Task: Add a signature Julian Adams containing Have a great National Technology Day, Julian Adams to email address softage.8@softage.net and add a label Artificial intelligence
Action: Mouse moved to (1027, 68)
Screenshot: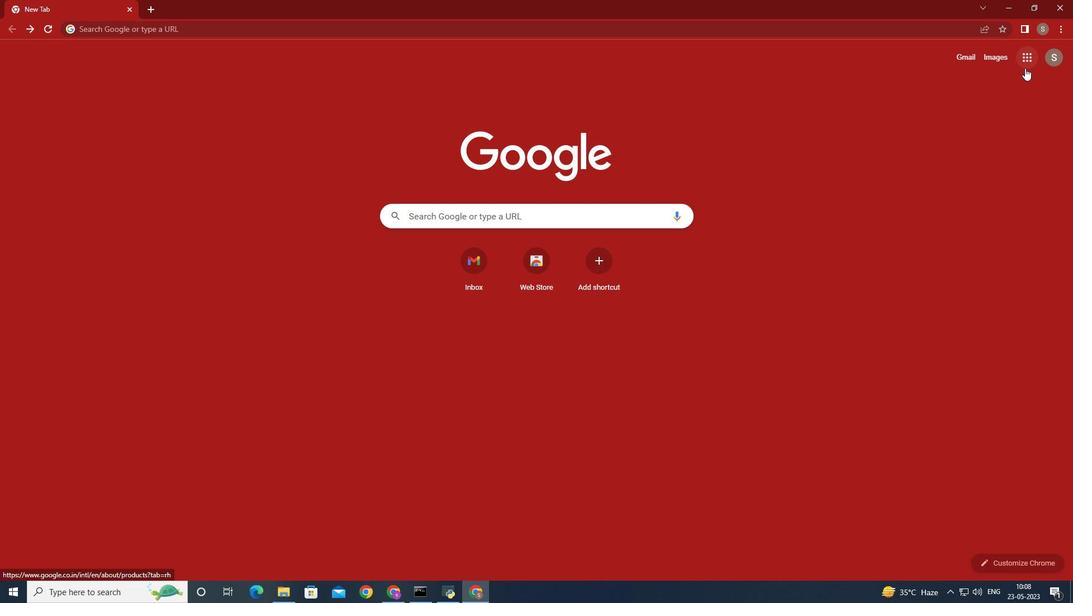 
Action: Mouse pressed left at (1027, 68)
Screenshot: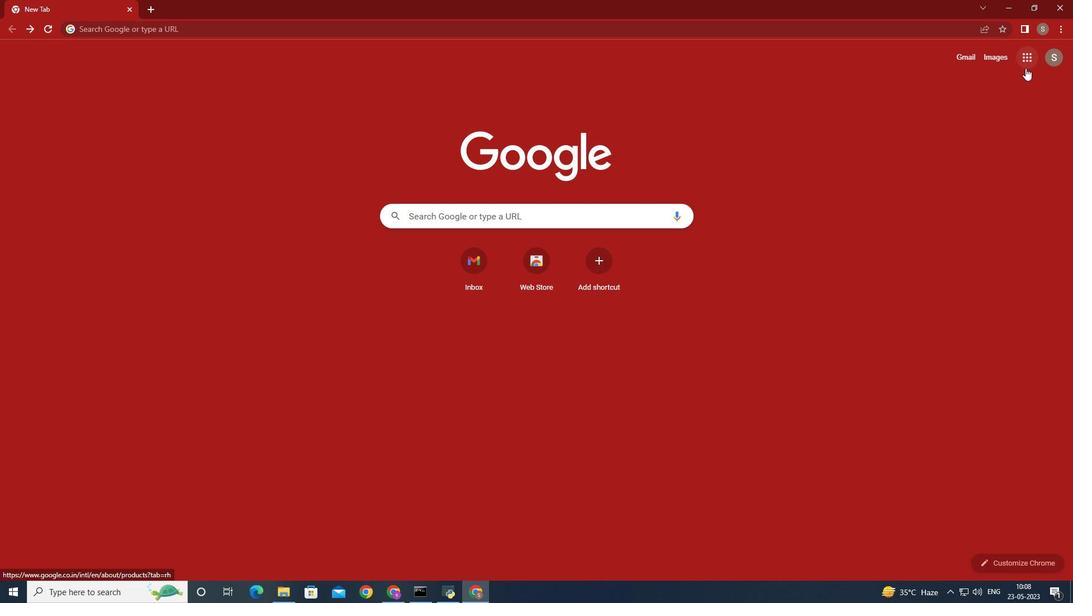 
Action: Mouse moved to (974, 104)
Screenshot: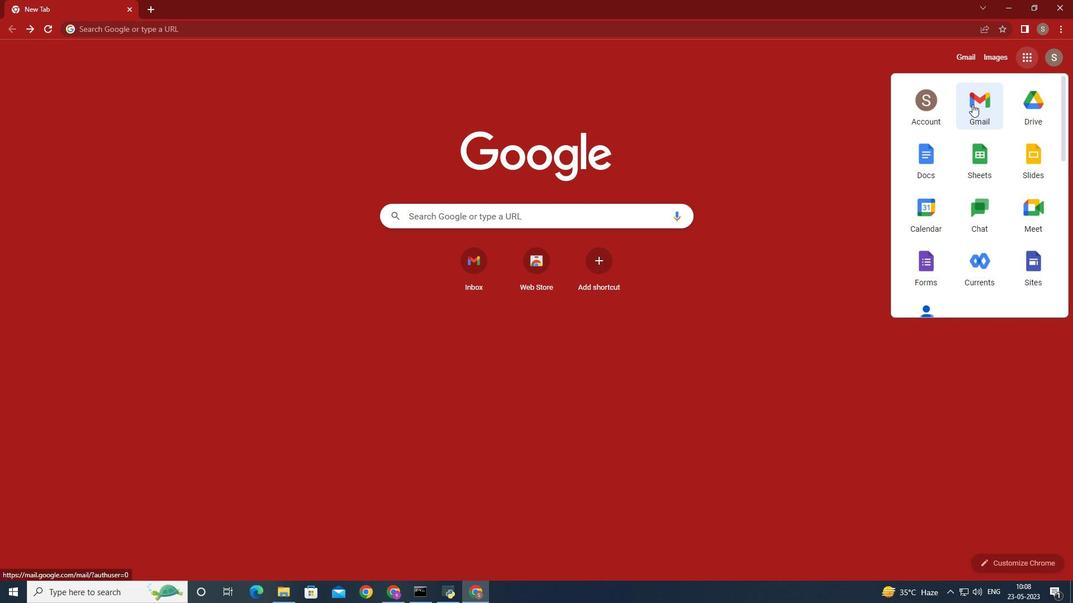 
Action: Mouse pressed left at (974, 104)
Screenshot: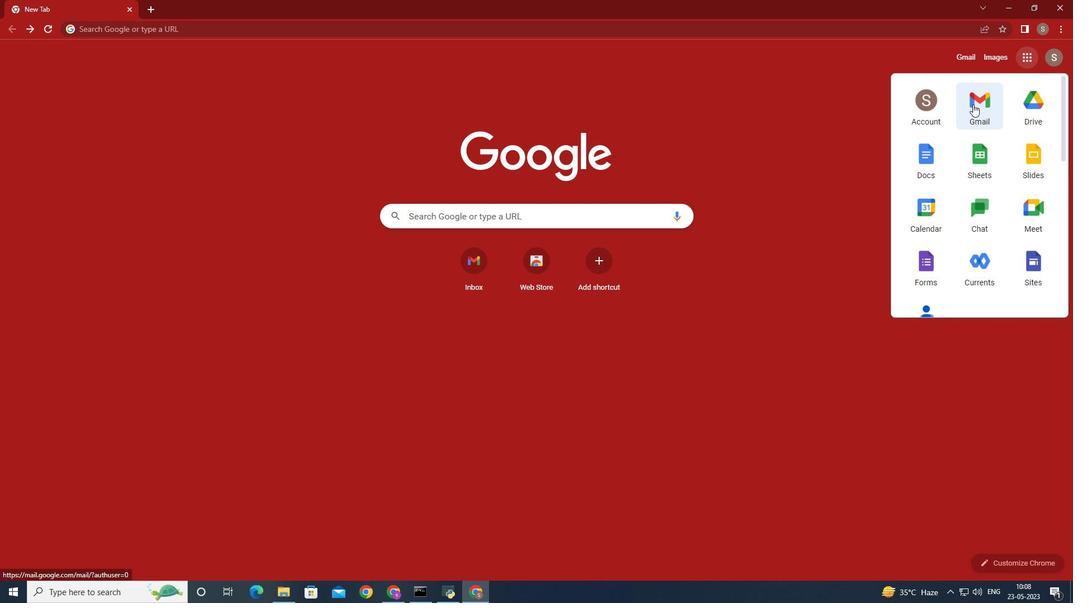 
Action: Mouse moved to (941, 77)
Screenshot: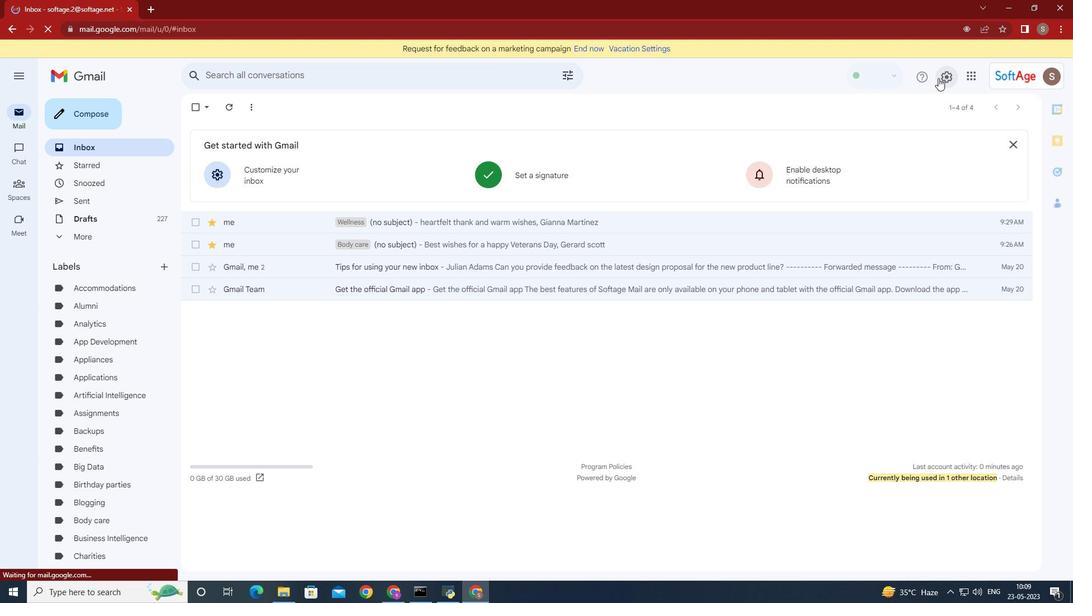 
Action: Mouse pressed left at (941, 77)
Screenshot: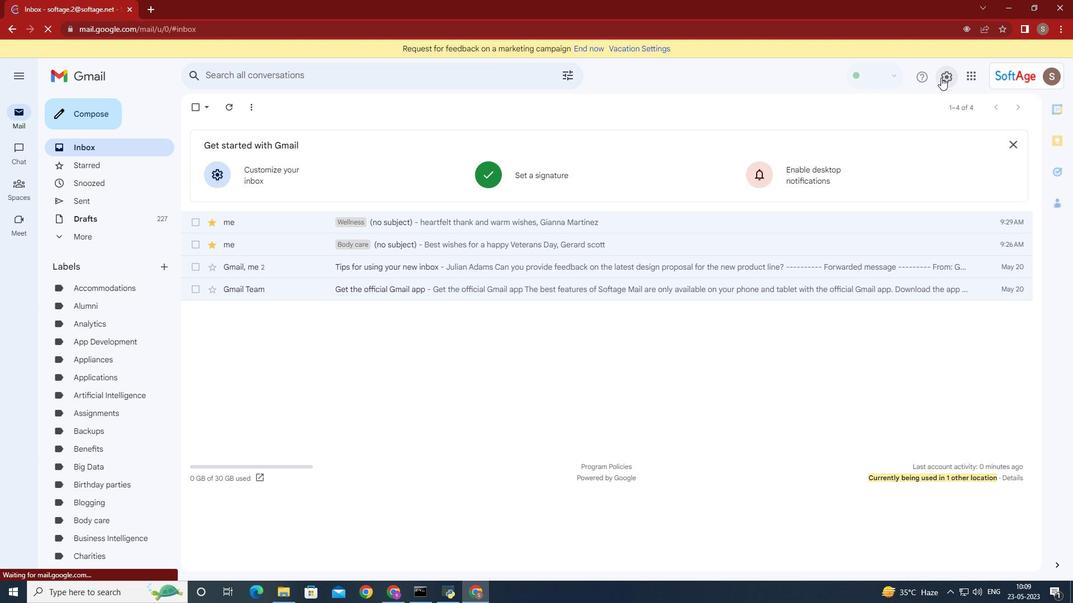 
Action: Mouse moved to (960, 131)
Screenshot: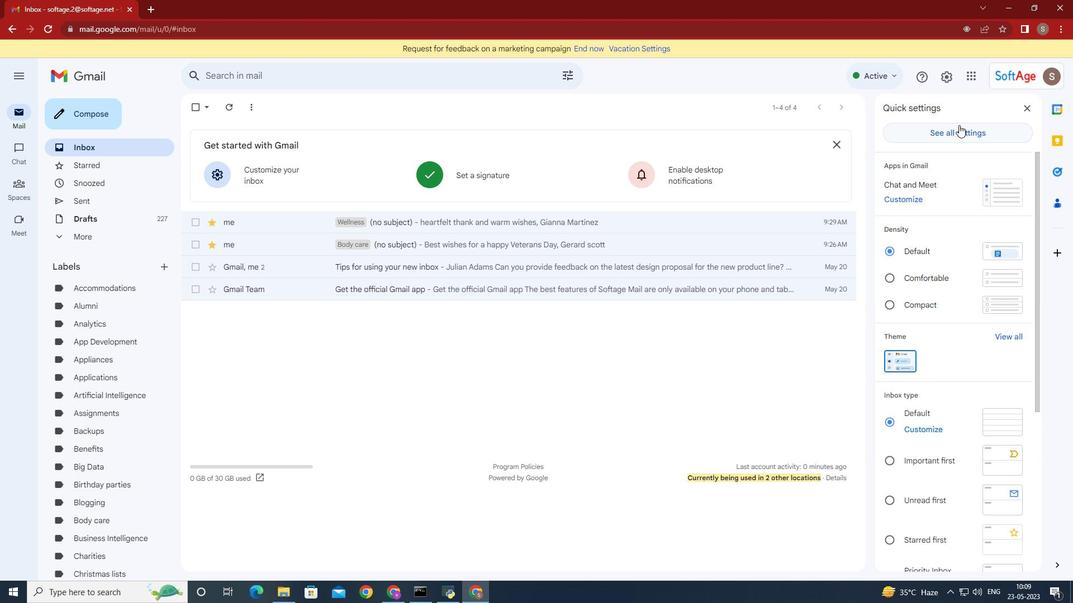 
Action: Mouse pressed left at (960, 131)
Screenshot: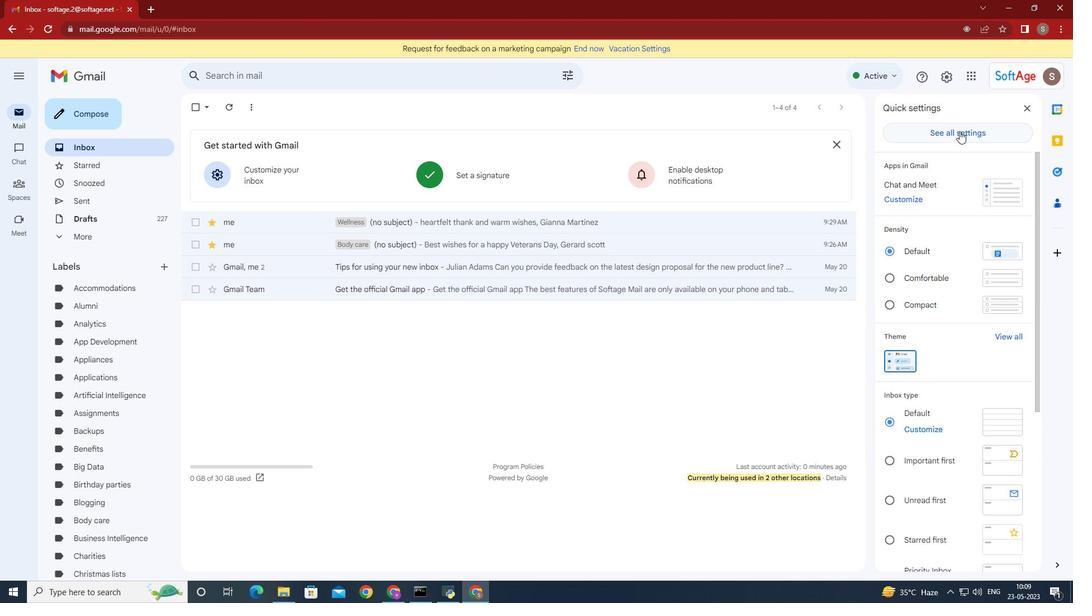 
Action: Mouse moved to (836, 231)
Screenshot: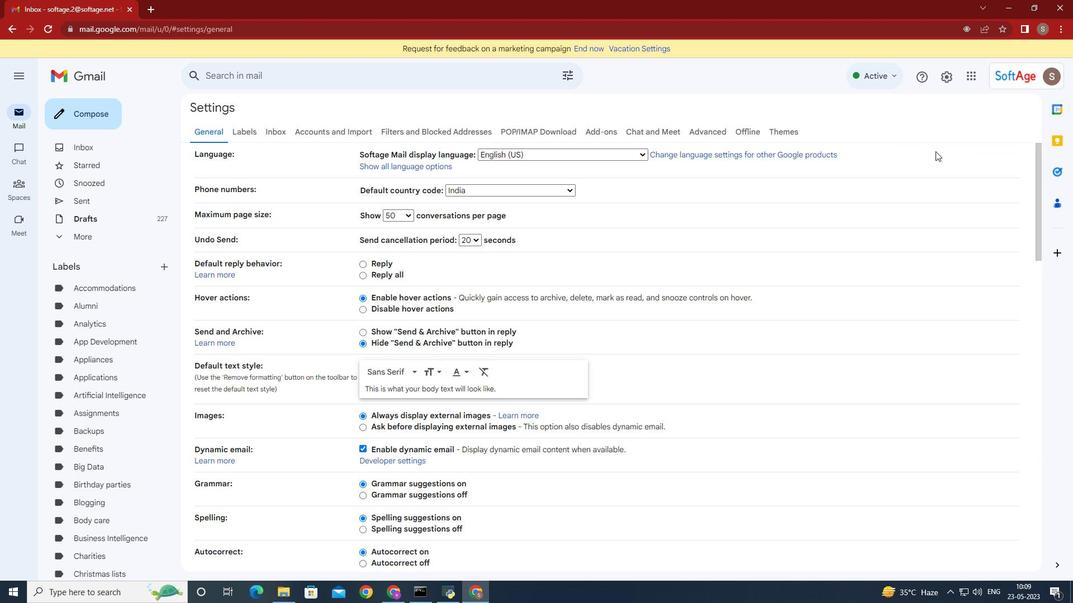 
Action: Mouse scrolled (879, 204) with delta (0, 0)
Screenshot: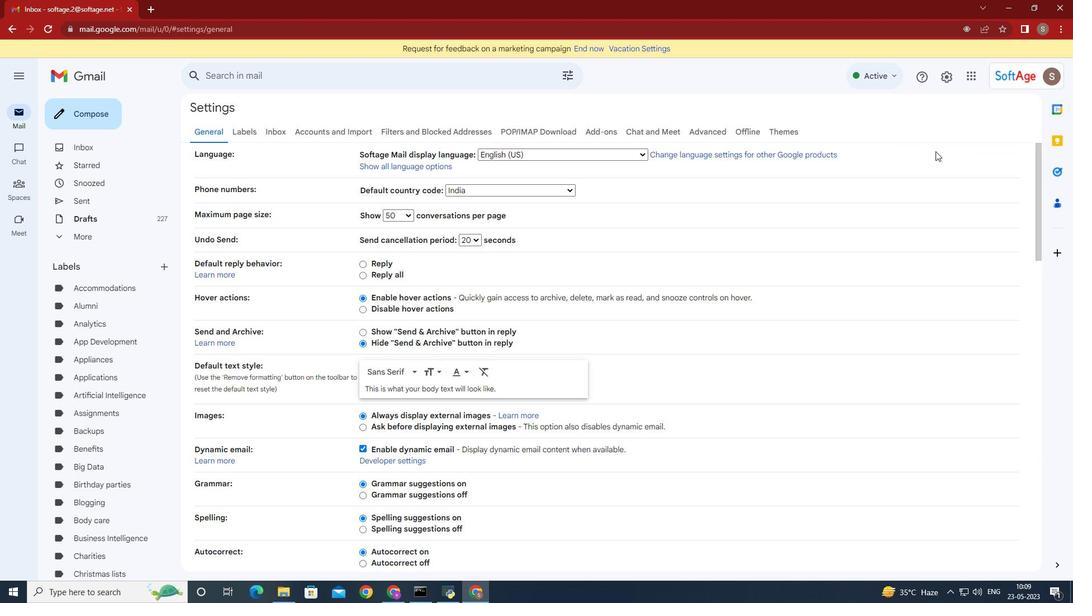 
Action: Mouse moved to (830, 234)
Screenshot: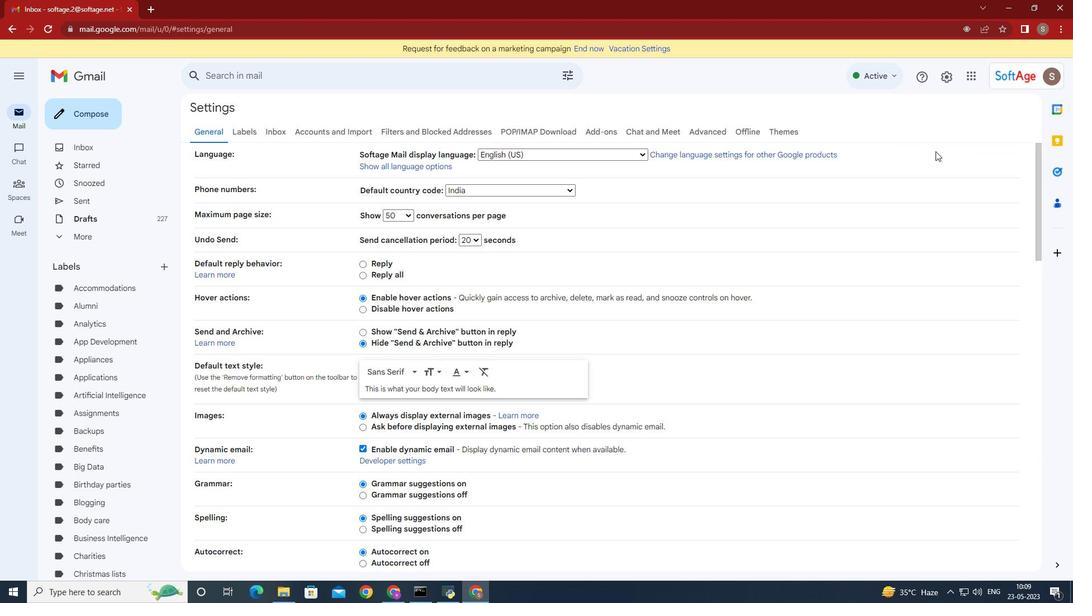 
Action: Mouse scrolled (851, 223) with delta (0, 0)
Screenshot: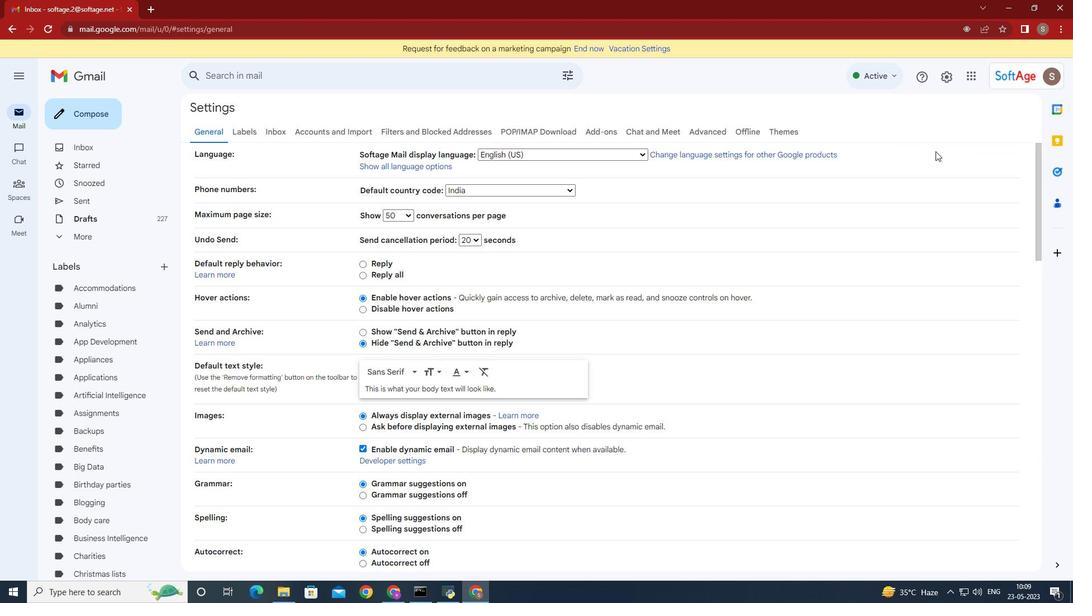 
Action: Mouse moved to (827, 236)
Screenshot: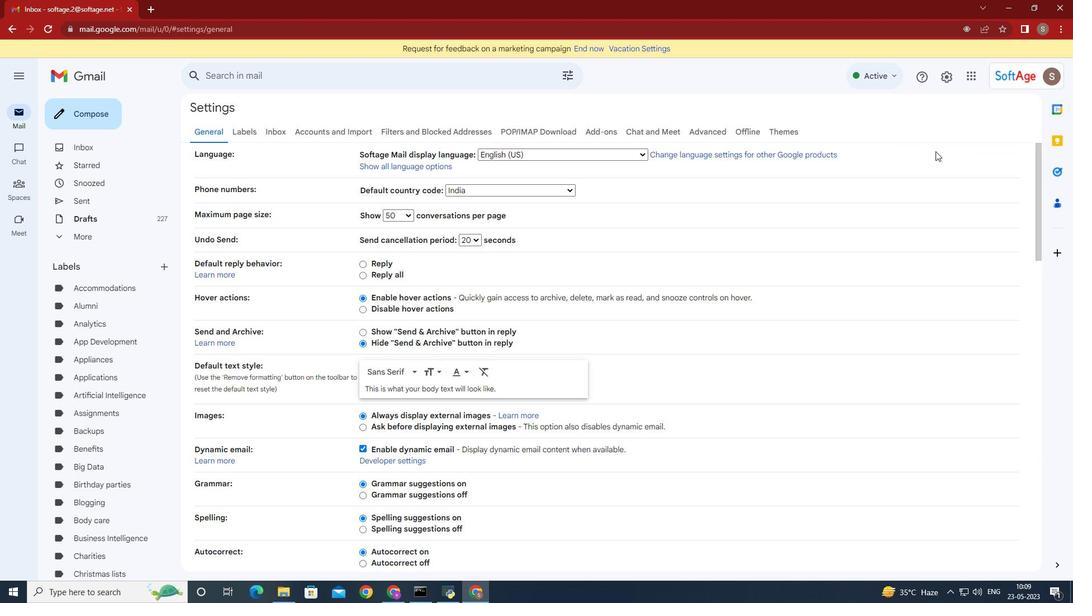 
Action: Mouse scrolled (830, 233) with delta (0, 0)
Screenshot: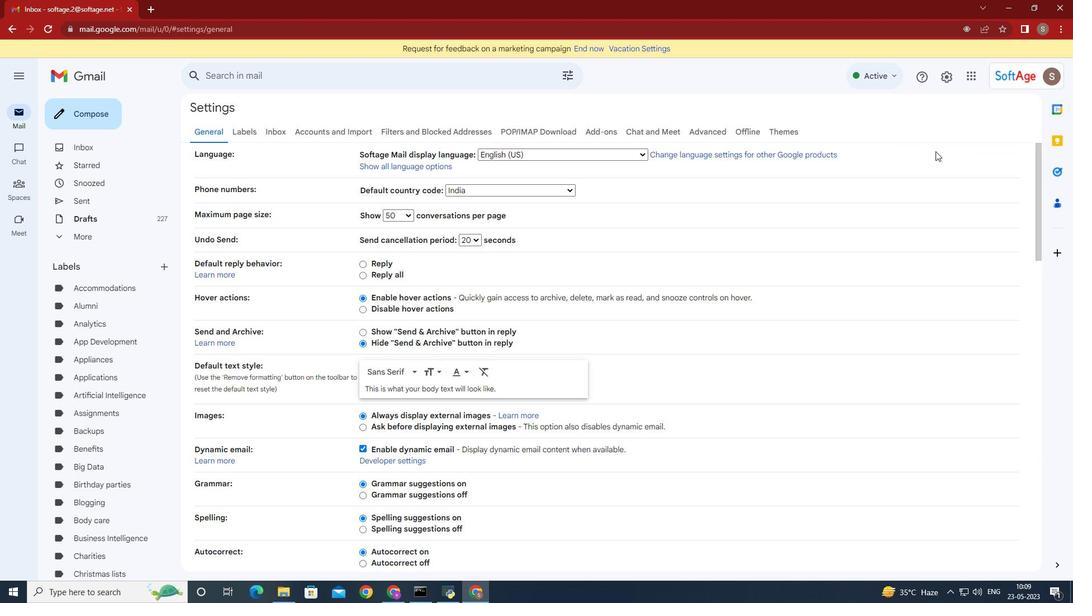 
Action: Mouse moved to (823, 237)
Screenshot: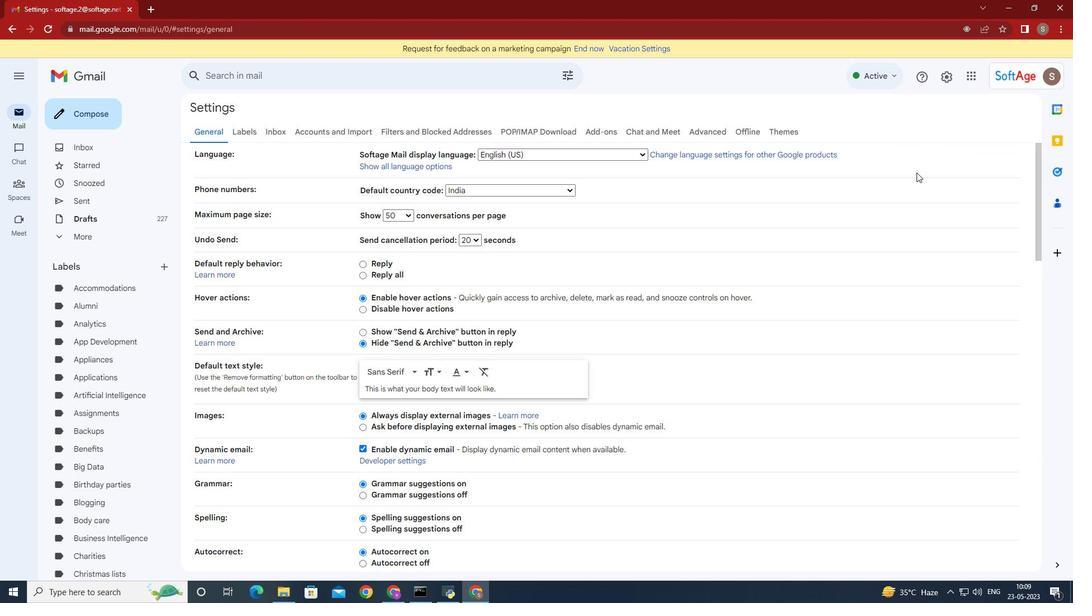 
Action: Mouse scrolled (823, 236) with delta (0, 0)
Screenshot: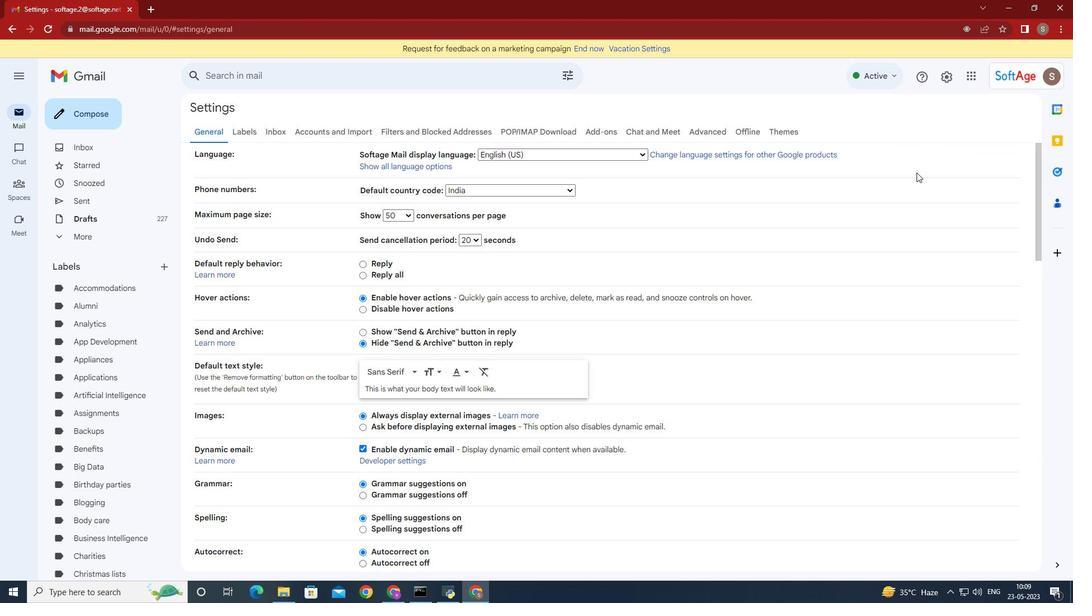 
Action: Mouse scrolled (823, 237) with delta (0, 0)
Screenshot: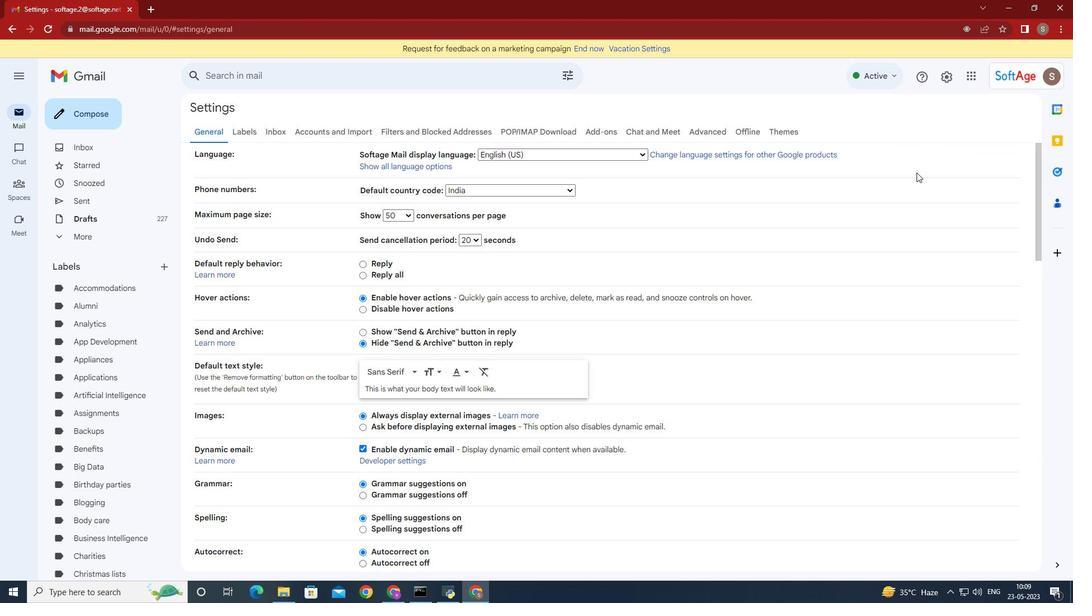 
Action: Mouse scrolled (823, 237) with delta (0, 0)
Screenshot: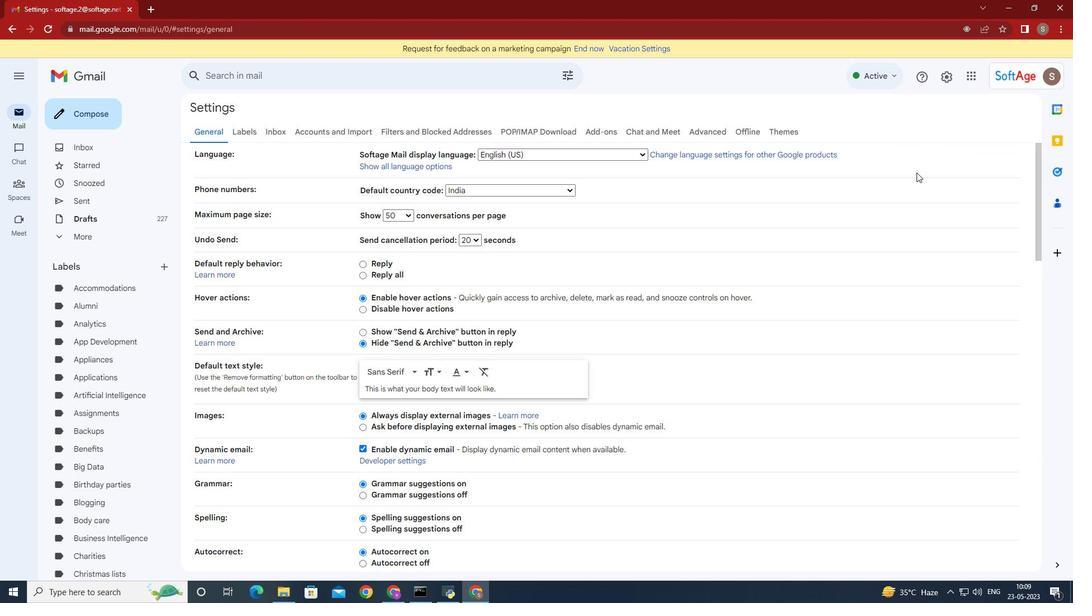 
Action: Mouse scrolled (823, 237) with delta (0, 0)
Screenshot: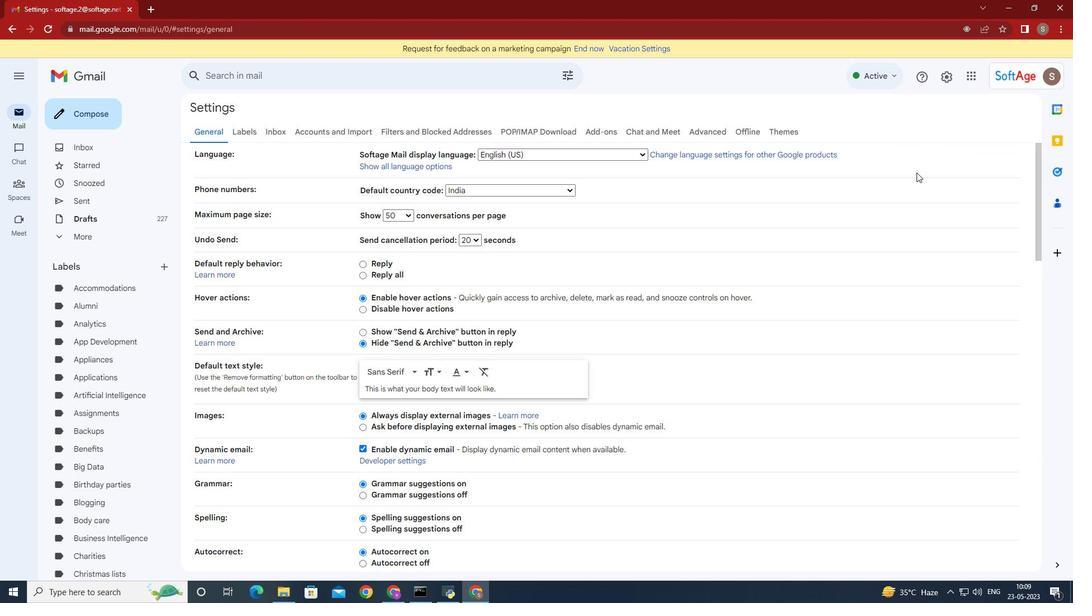 
Action: Mouse moved to (819, 238)
Screenshot: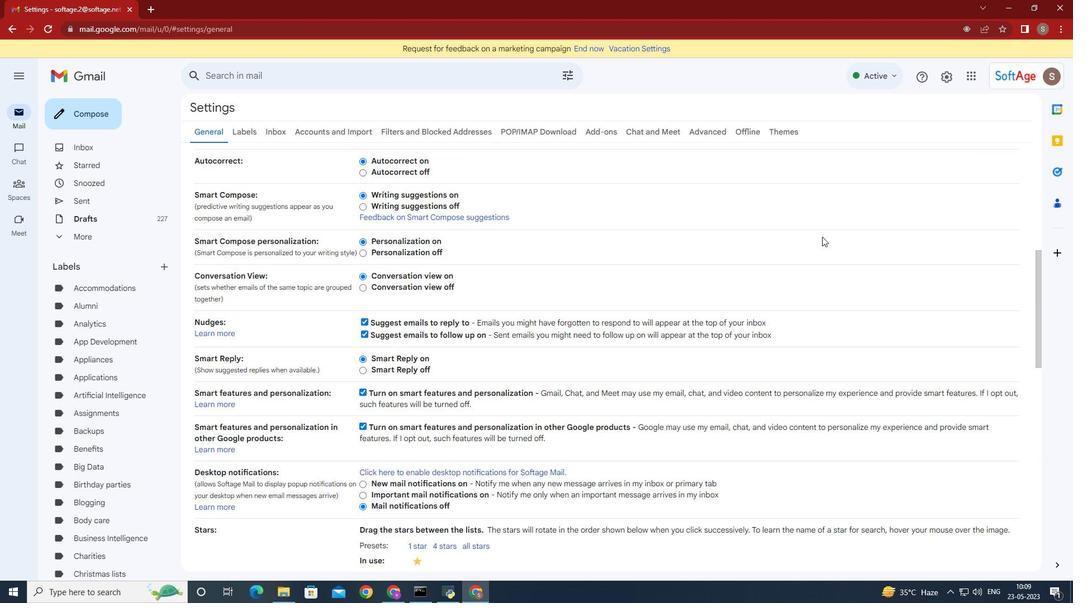 
Action: Mouse scrolled (819, 238) with delta (0, 0)
Screenshot: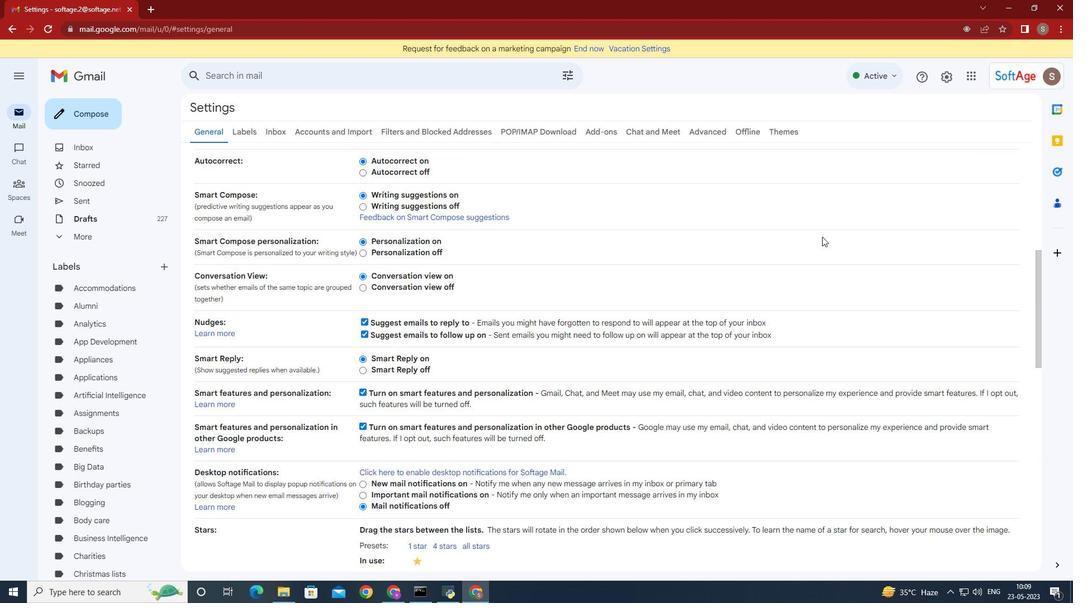 
Action: Mouse scrolled (819, 238) with delta (0, 0)
Screenshot: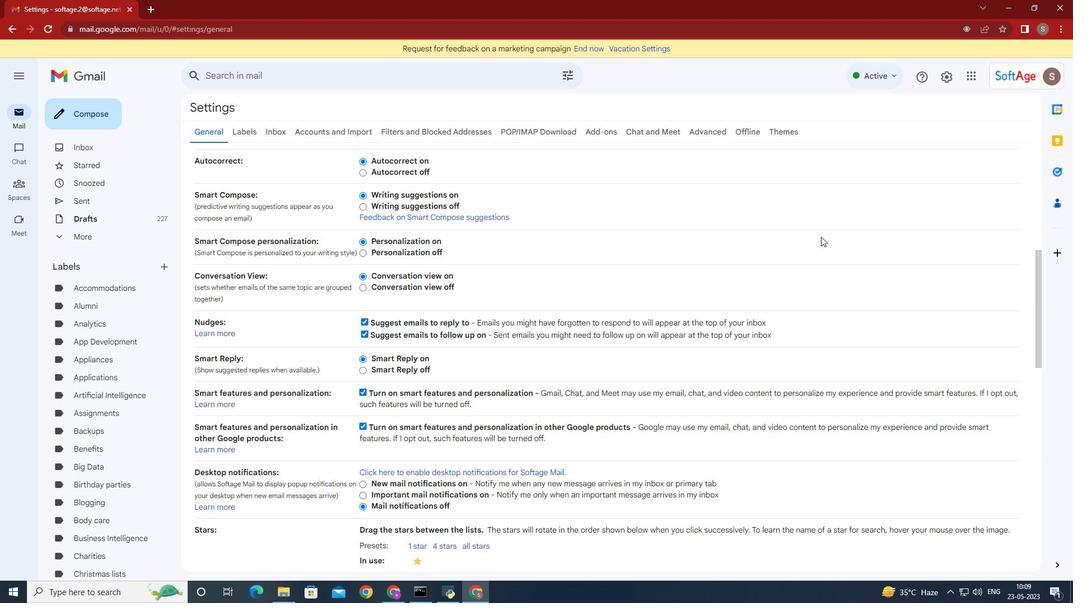 
Action: Mouse scrolled (819, 238) with delta (0, 0)
Screenshot: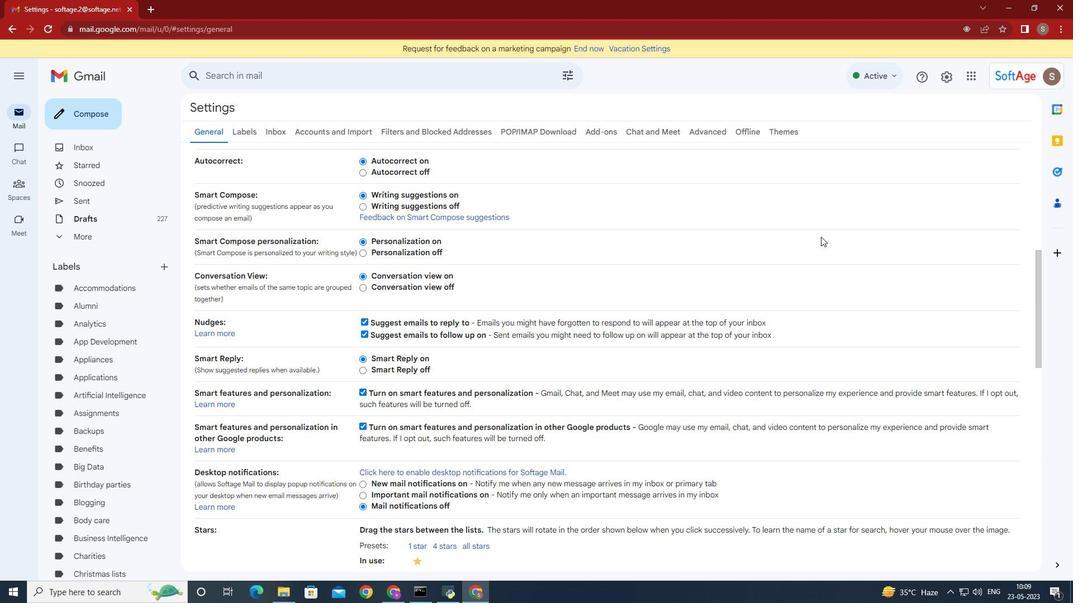 
Action: Mouse moved to (819, 238)
Screenshot: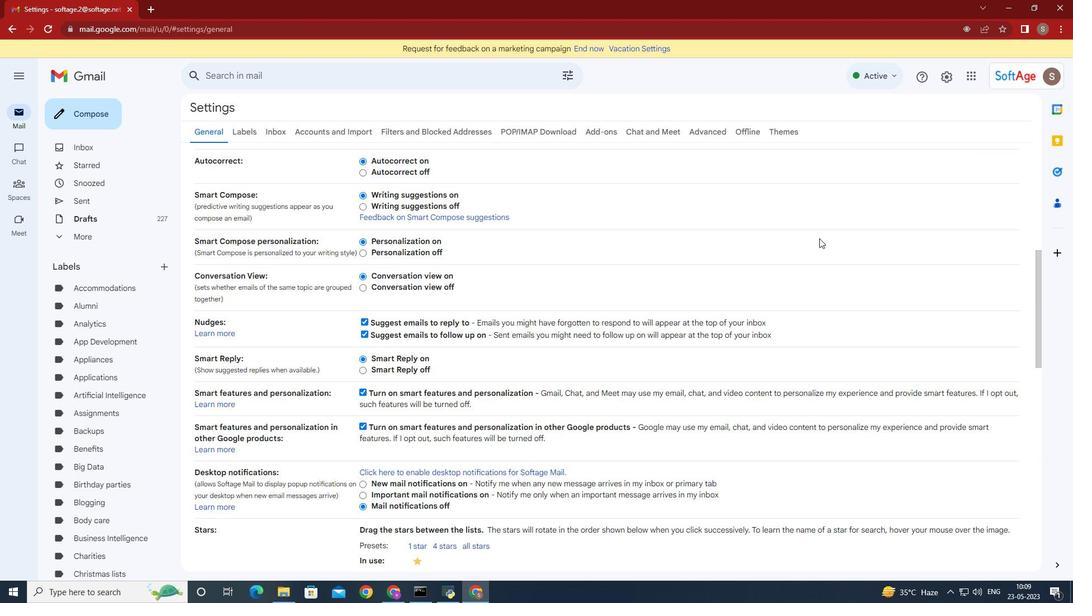 
Action: Mouse scrolled (819, 238) with delta (0, 0)
Screenshot: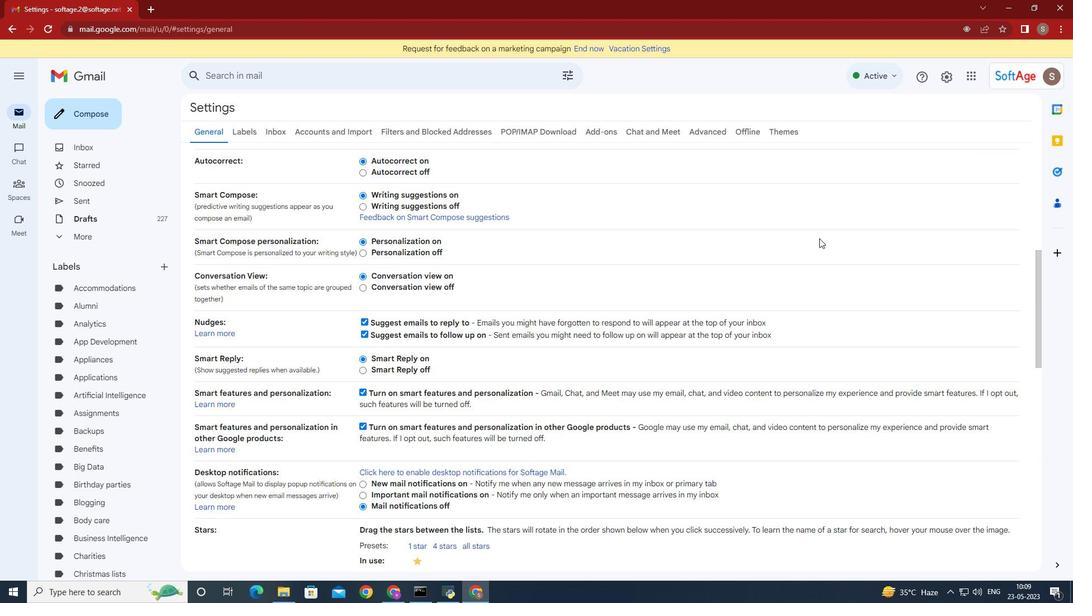 
Action: Mouse moved to (620, 407)
Screenshot: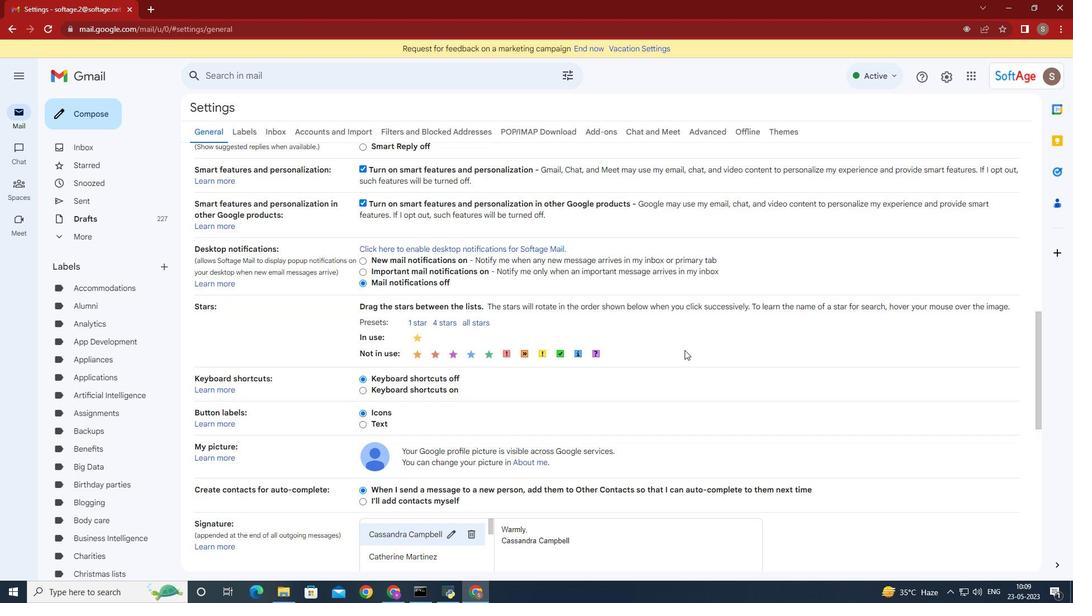 
Action: Mouse scrolled (620, 407) with delta (0, 0)
Screenshot: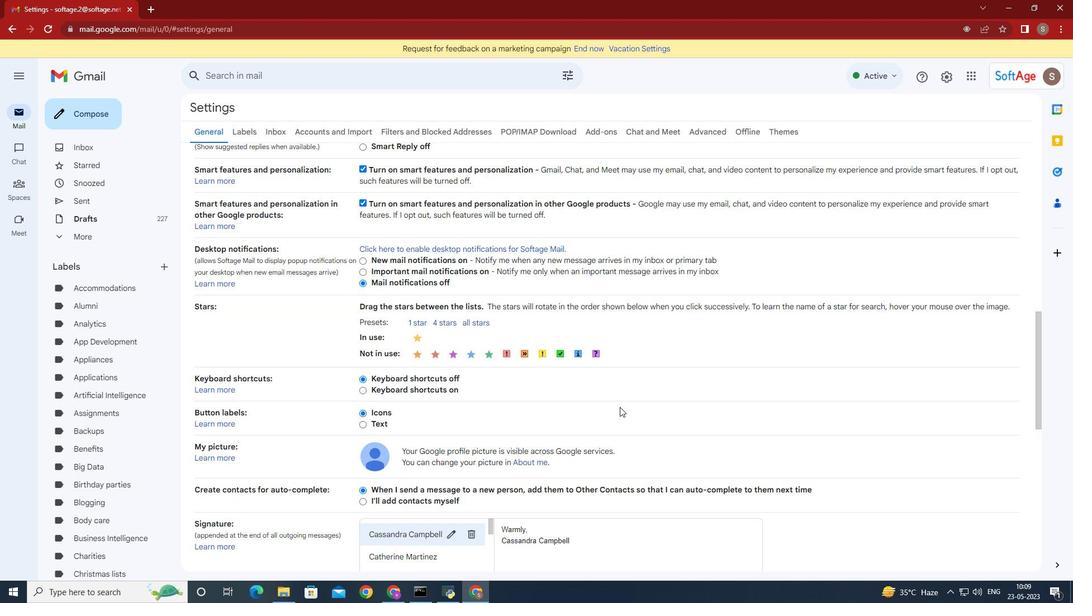 
Action: Mouse moved to (621, 404)
Screenshot: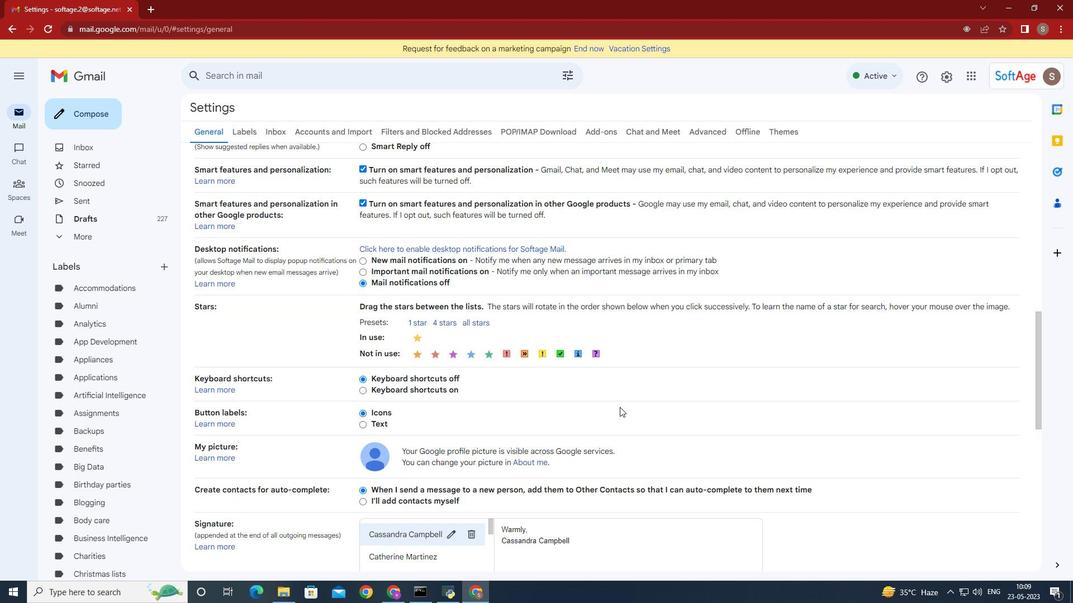 
Action: Mouse scrolled (621, 403) with delta (0, 0)
Screenshot: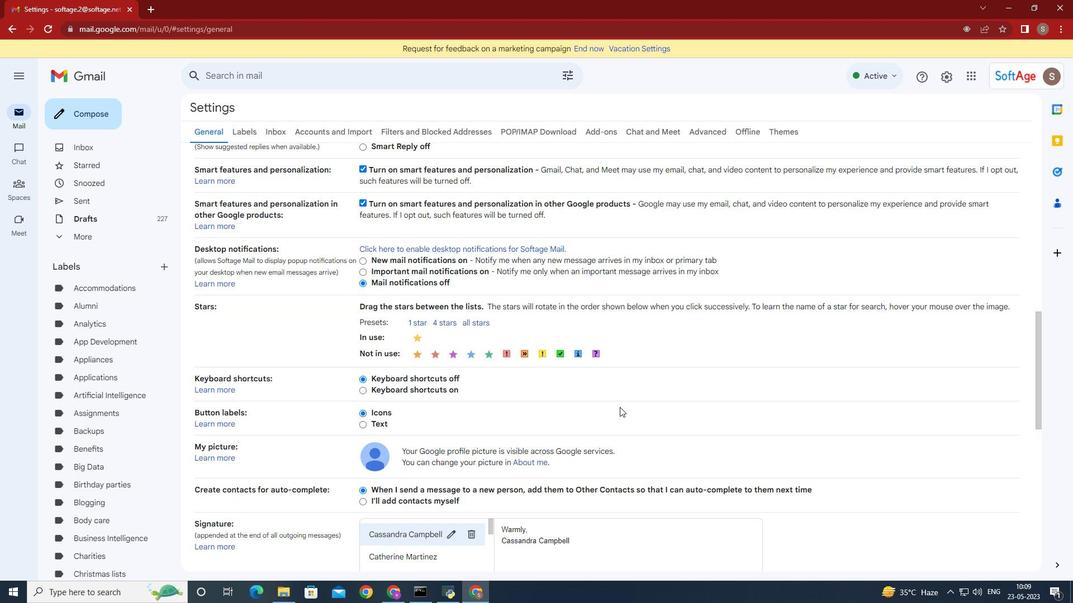 
Action: Mouse moved to (506, 496)
Screenshot: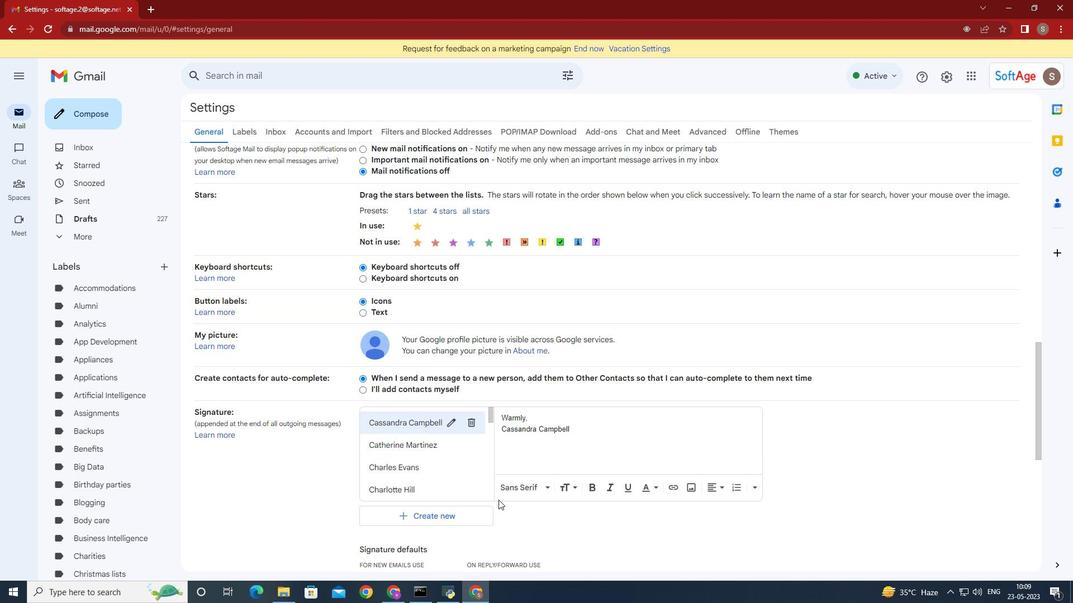 
Action: Mouse scrolled (506, 495) with delta (0, 0)
Screenshot: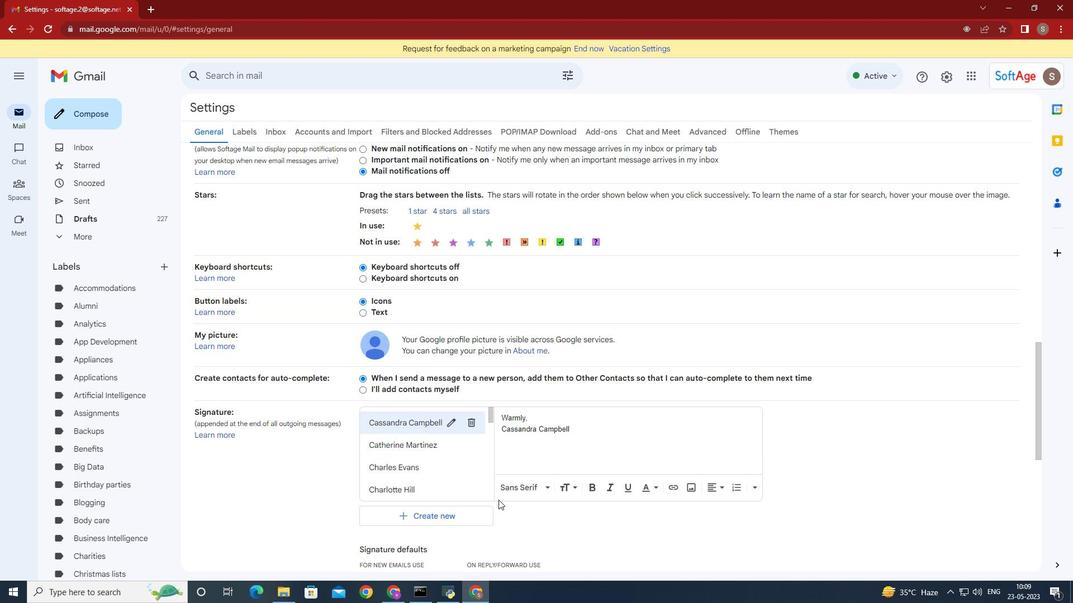 
Action: Mouse moved to (511, 491)
Screenshot: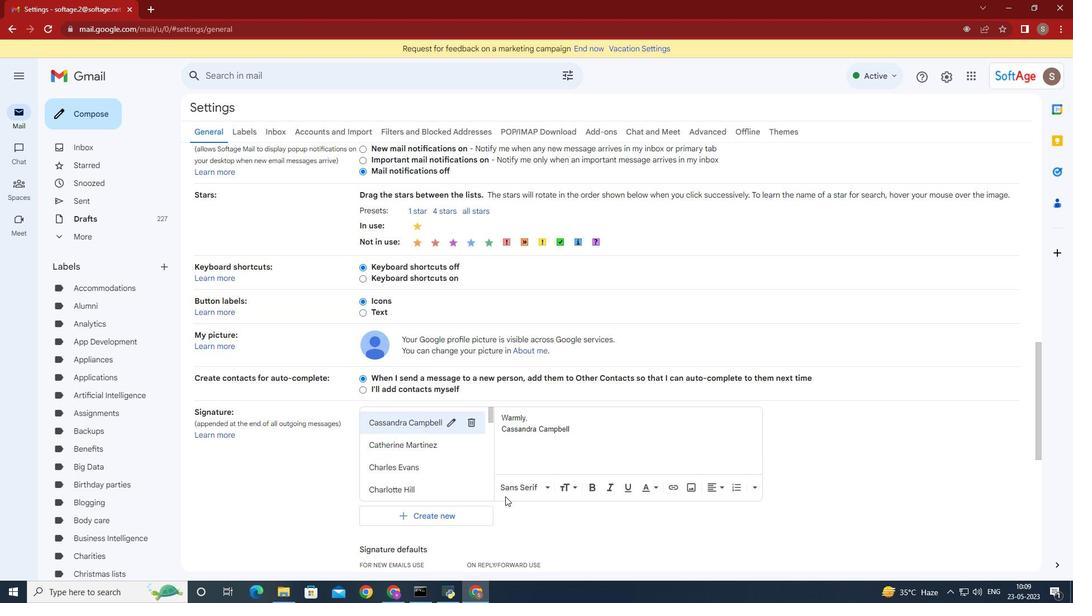 
Action: Mouse scrolled (511, 490) with delta (0, 0)
Screenshot: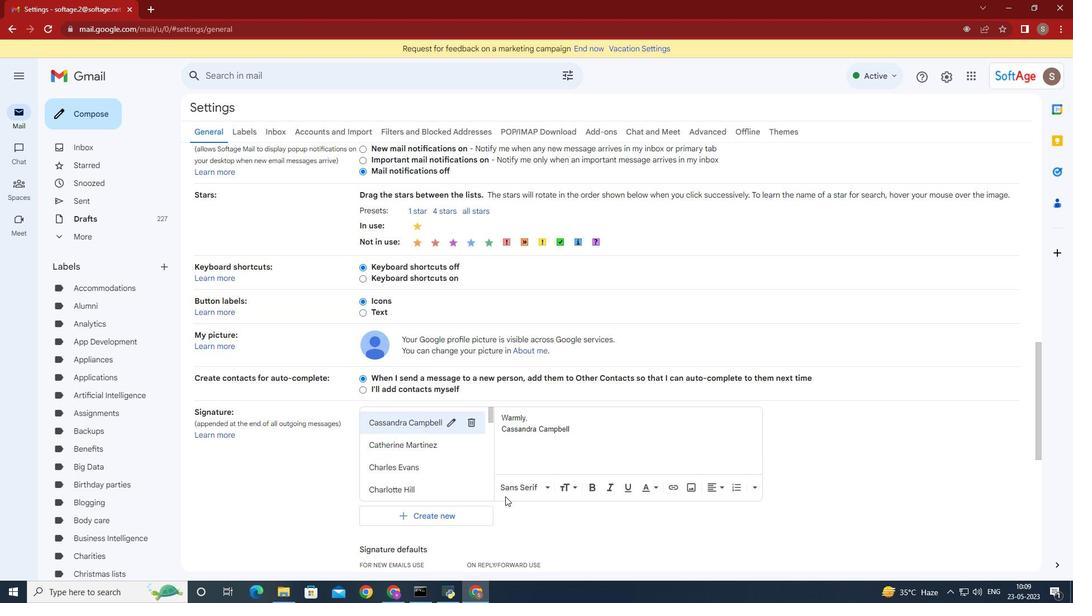 
Action: Mouse moved to (520, 477)
Screenshot: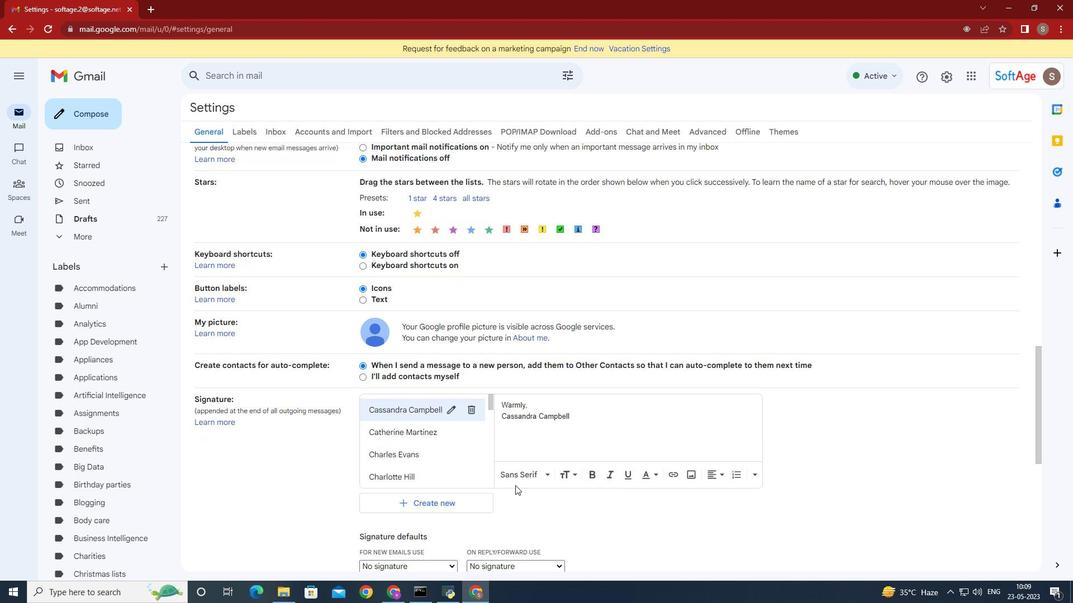 
Action: Mouse scrolled (516, 484) with delta (0, 0)
Screenshot: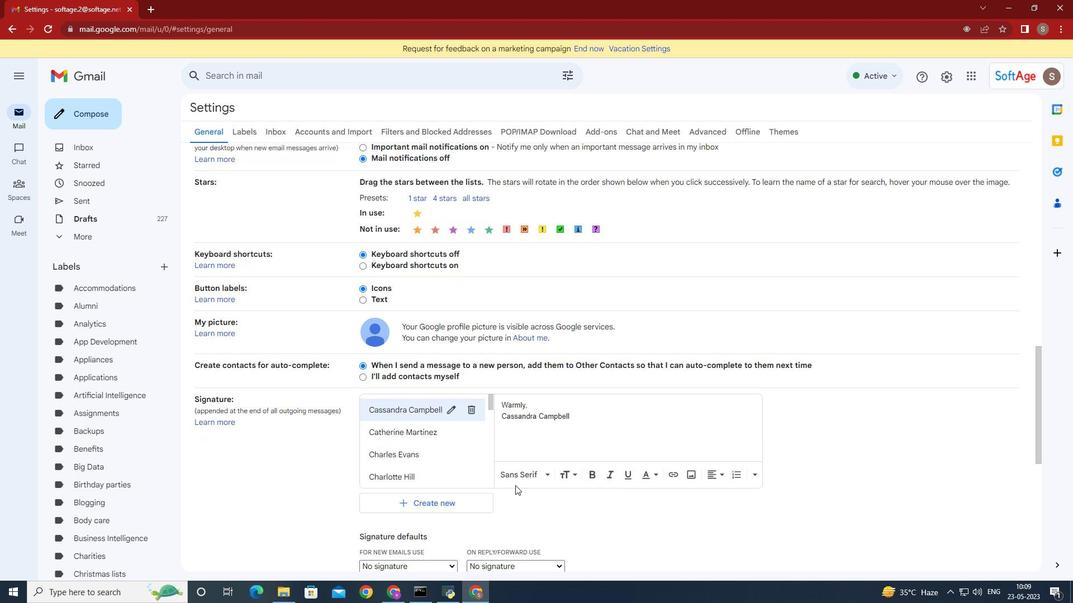 
Action: Mouse moved to (459, 345)
Screenshot: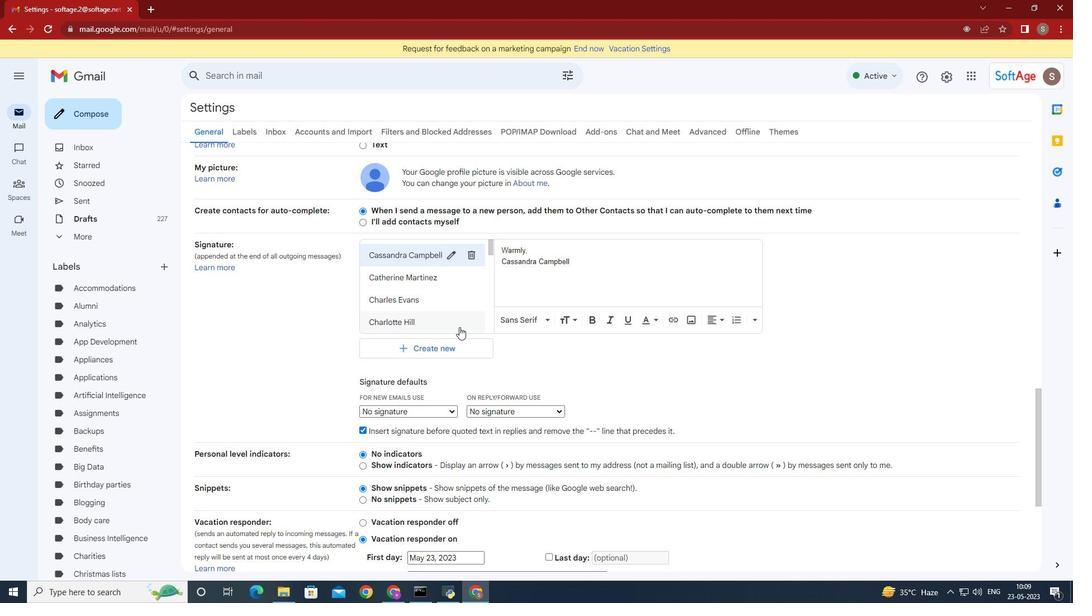 
Action: Mouse pressed left at (459, 345)
Screenshot: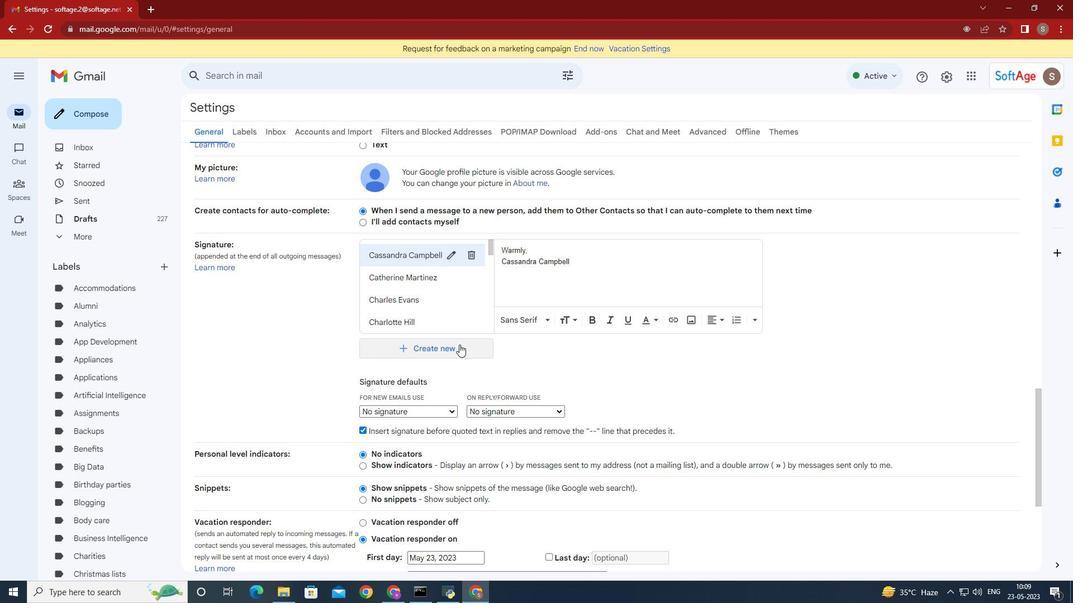 
Action: Mouse moved to (459, 345)
Screenshot: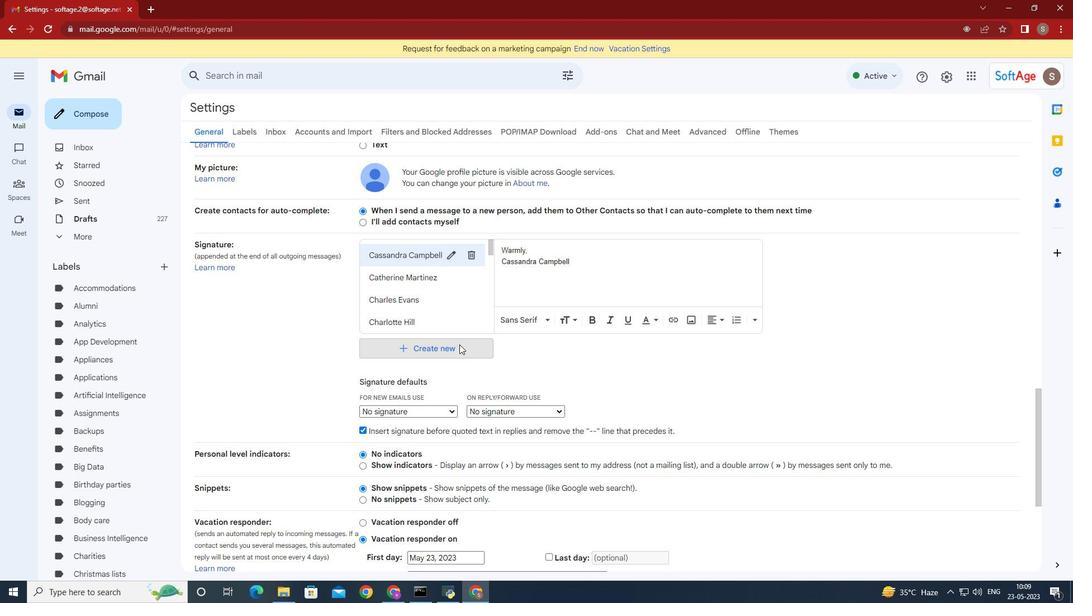 
Action: Key pressed <Key.shift><Key.shift><Key.shift><Key.shift><Key.shift><Key.shift>Julian<Key.space><Key.shift><Key.shift><Key.shift><Key.shift><Key.shift><Key.shift><Key.shift>Adams
Screenshot: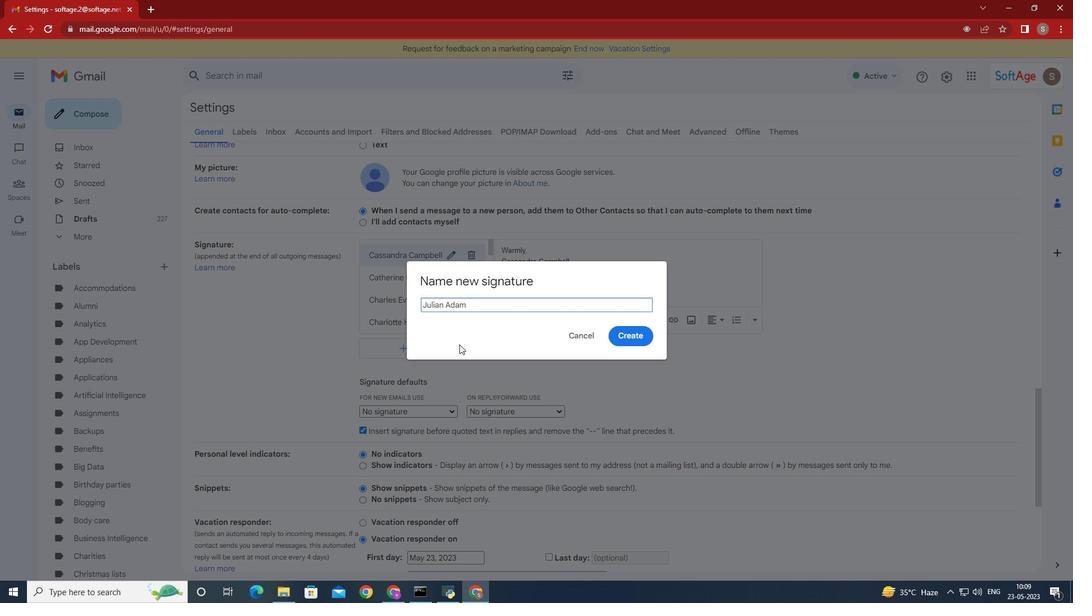 
Action: Mouse moved to (619, 332)
Screenshot: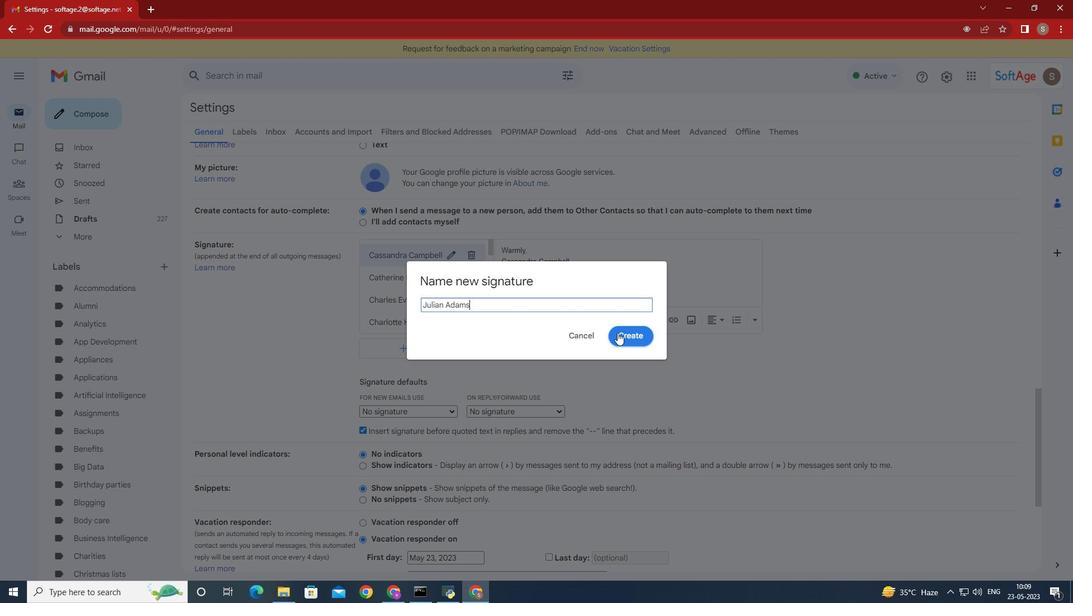 
Action: Mouse pressed left at (619, 332)
Screenshot: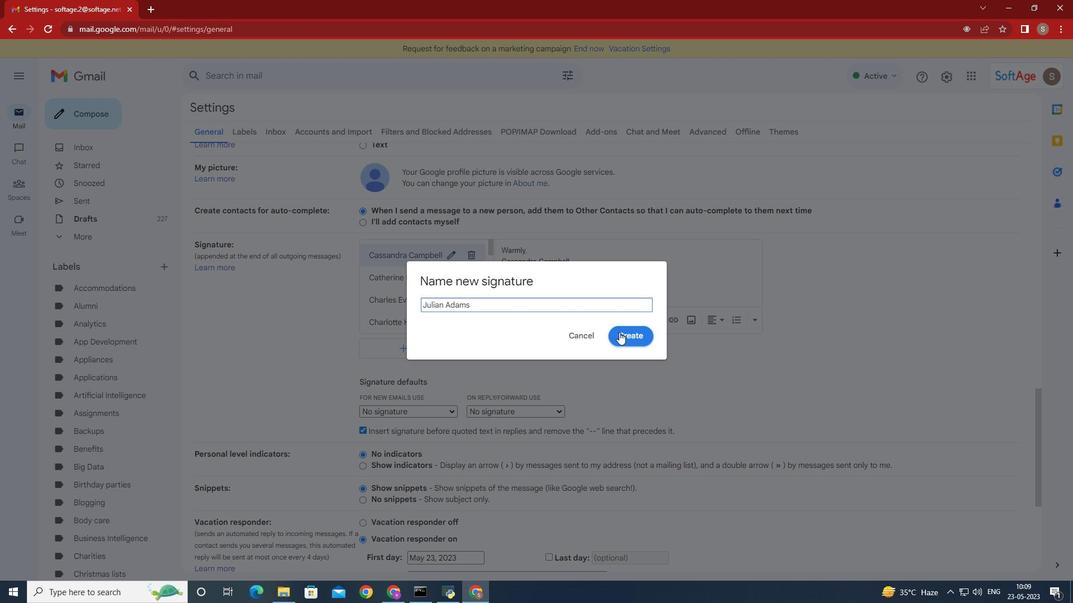 
Action: Key pressed <Key.shift>Have<Key.space>a<Key.space>great<Key.space><Key.shift>National<Key.space><Key.shift>Technology<Key.space><Key.shift>Day,<Key.enter><Key.shift>Julian<Key.space><Key.shift>Adams
Screenshot: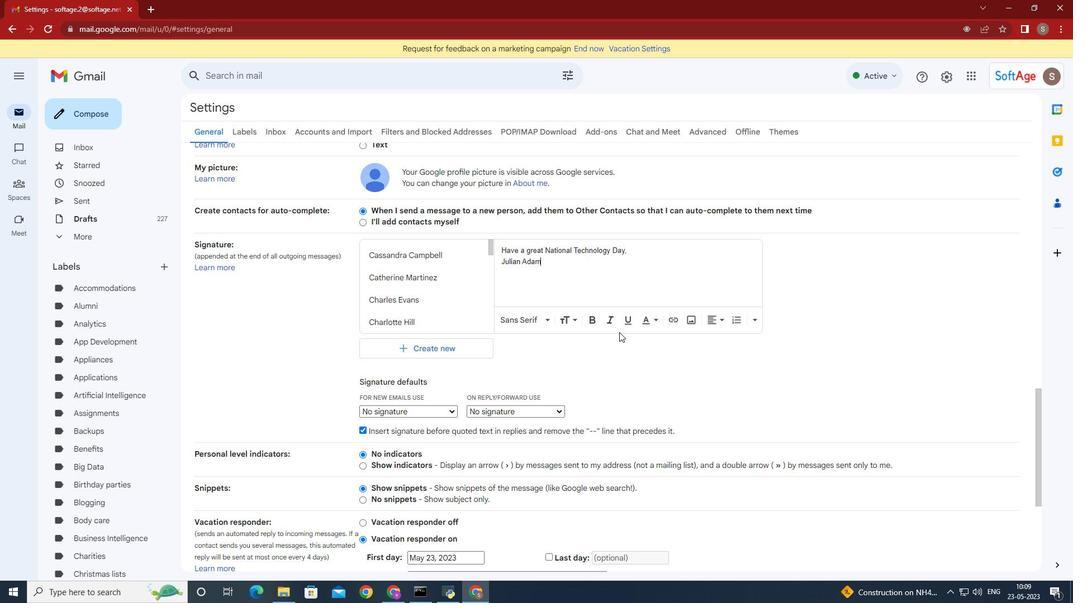 
Action: Mouse moved to (452, 413)
Screenshot: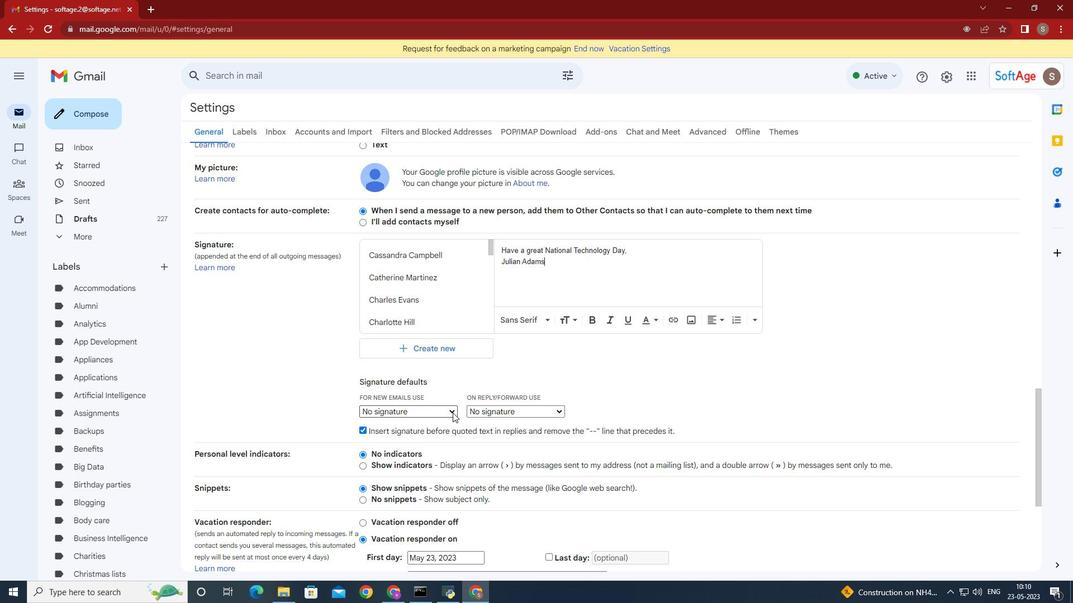 
Action: Mouse pressed left at (452, 413)
Screenshot: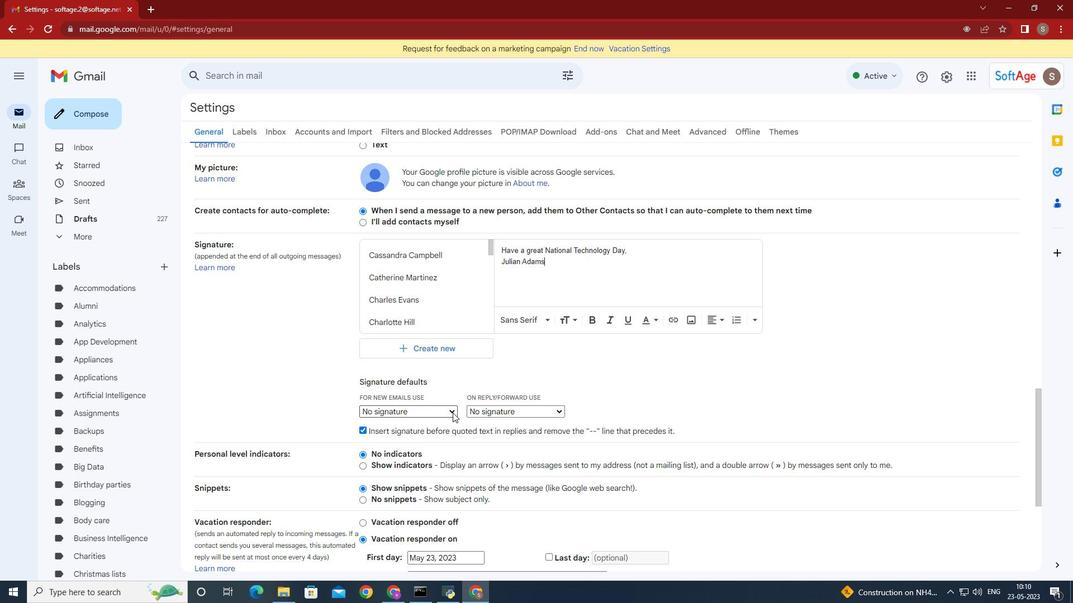 
Action: Mouse moved to (431, 393)
Screenshot: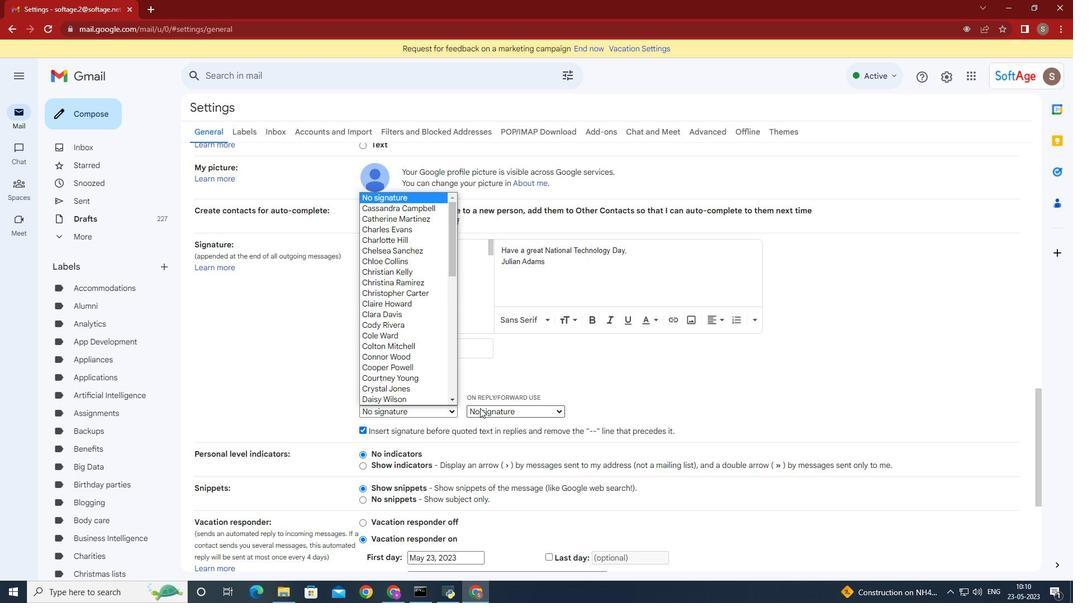 
Action: Mouse scrolled (432, 392) with delta (0, 0)
Screenshot: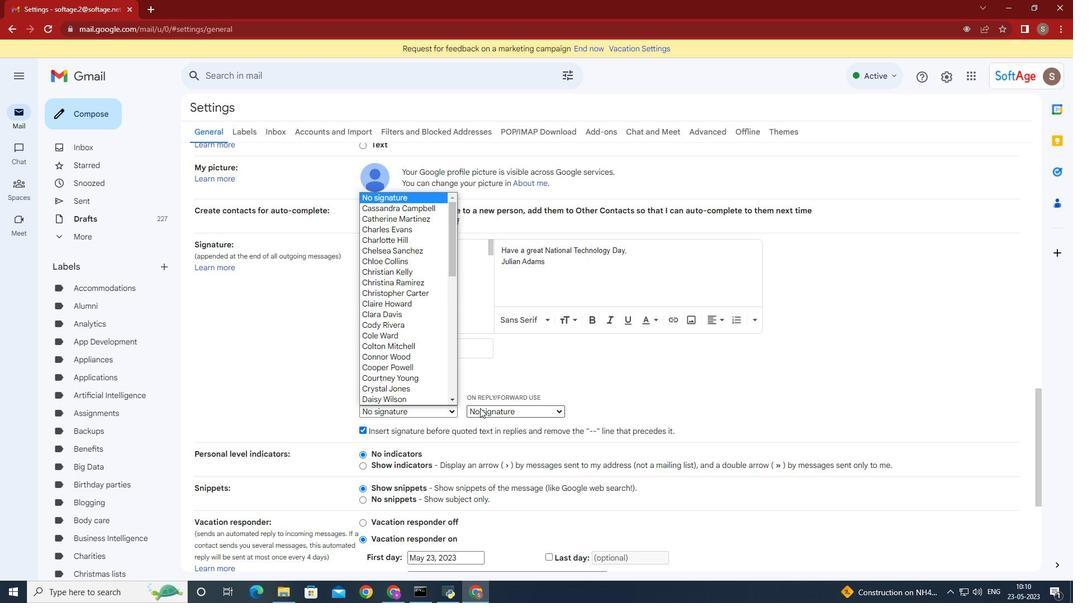 
Action: Mouse moved to (429, 389)
Screenshot: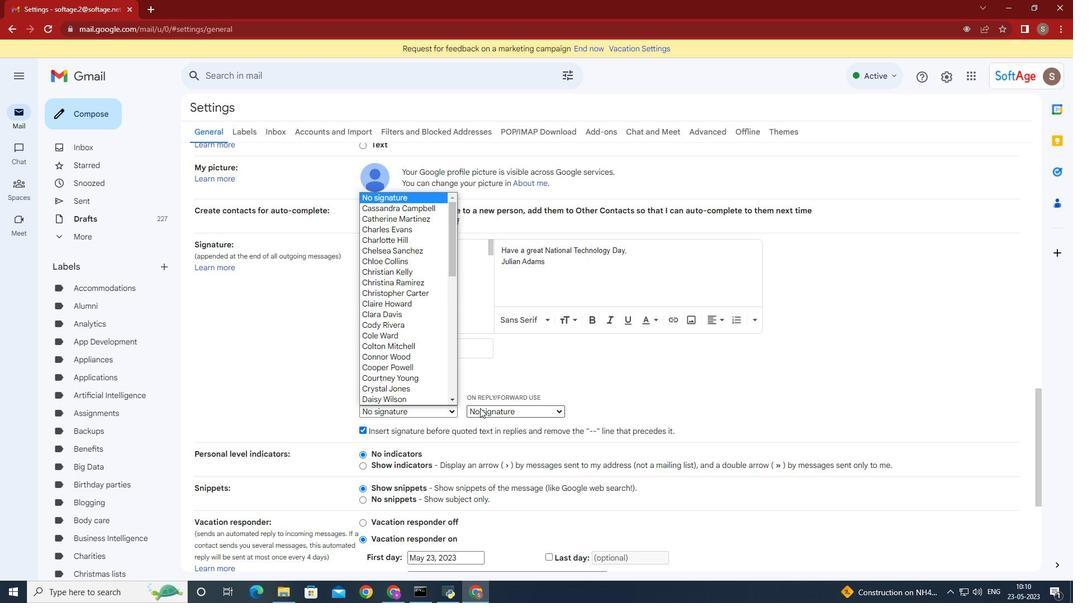 
Action: Mouse scrolled (429, 389) with delta (0, 0)
Screenshot: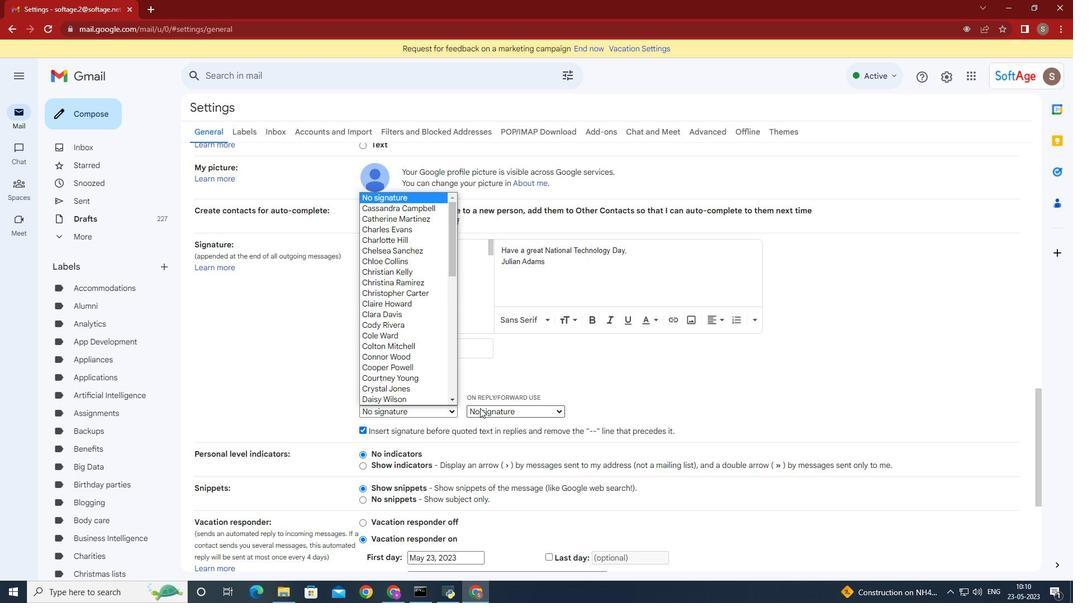 
Action: Mouse moved to (420, 380)
Screenshot: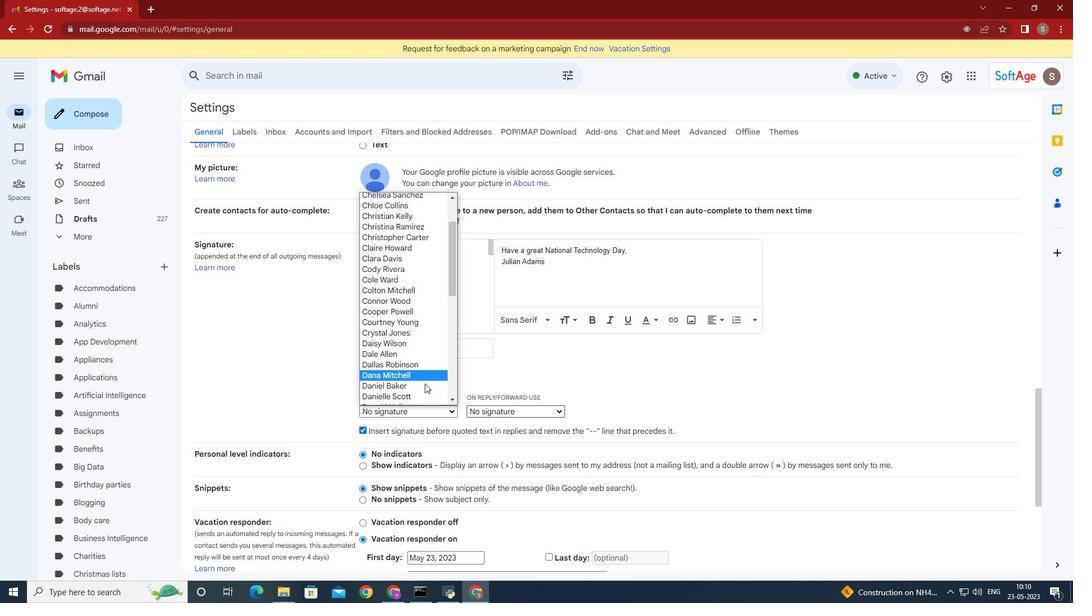 
Action: Mouse scrolled (420, 380) with delta (0, 0)
Screenshot: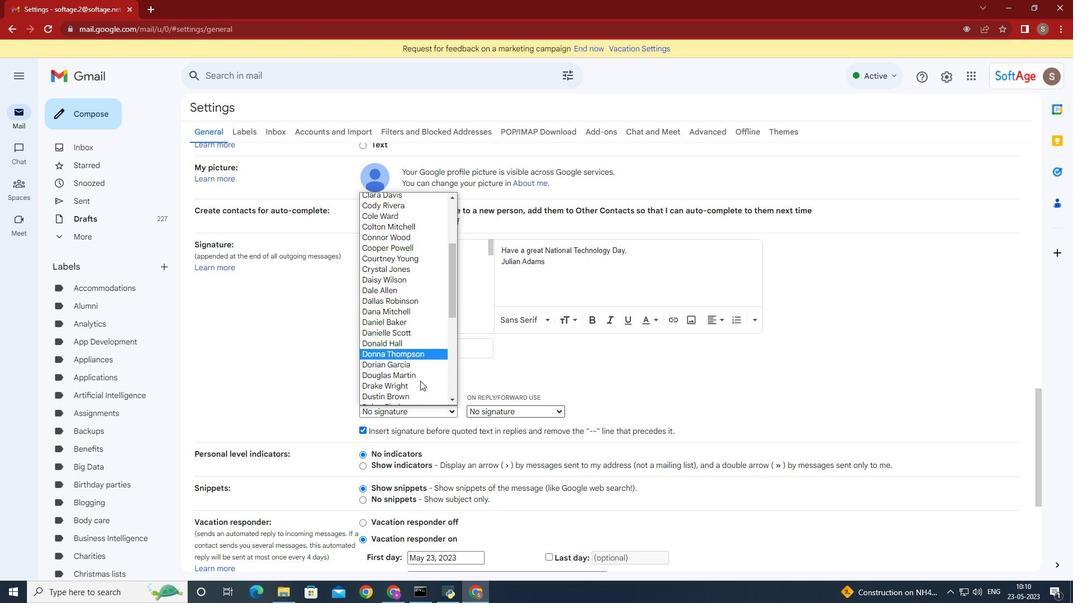 
Action: Mouse scrolled (420, 380) with delta (0, 0)
Screenshot: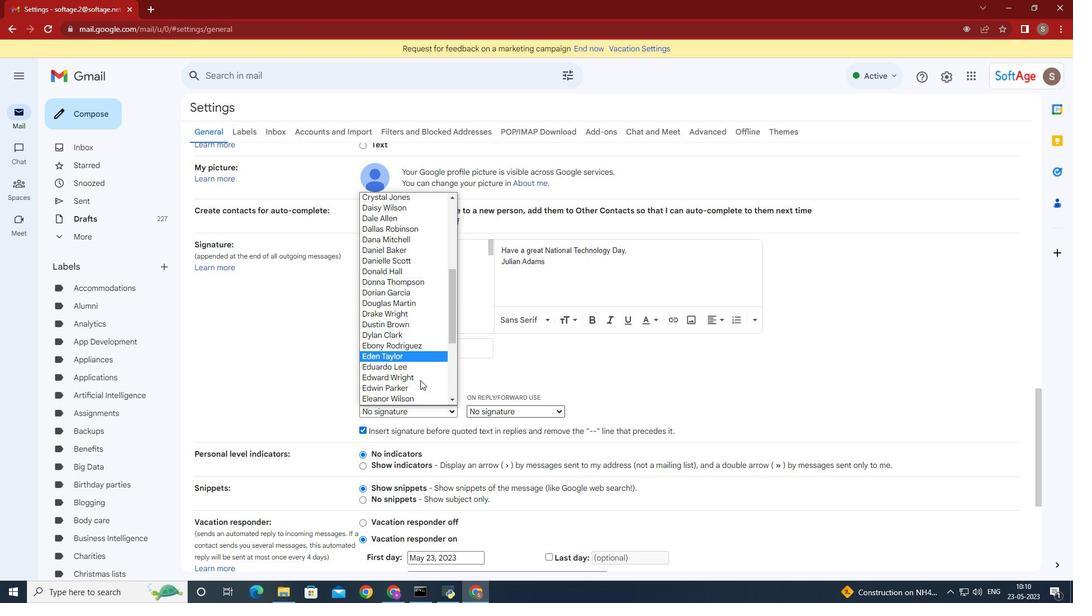 
Action: Mouse moved to (420, 380)
Screenshot: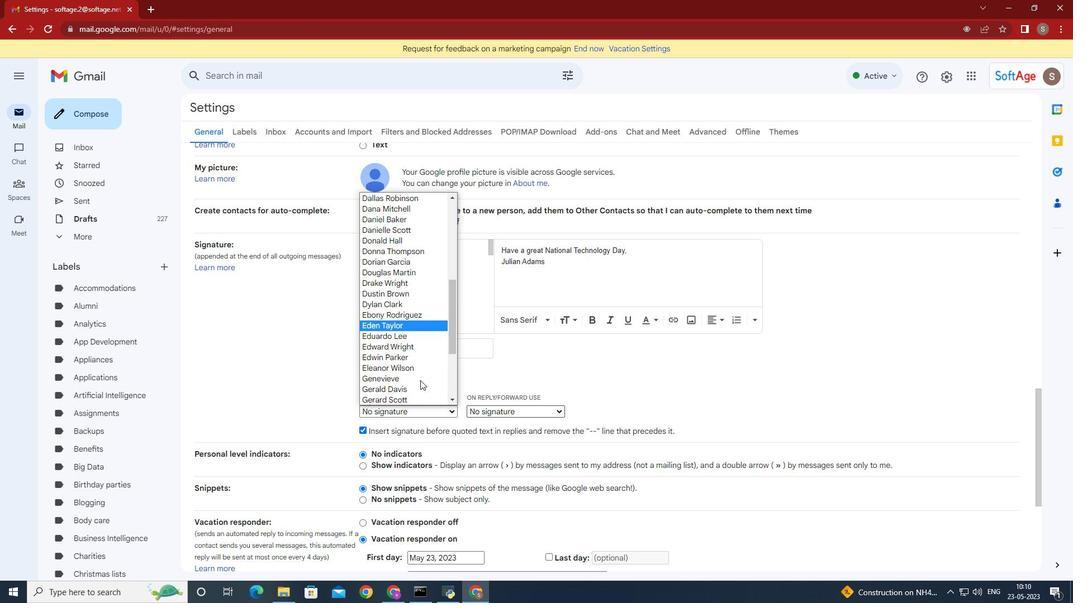 
Action: Mouse scrolled (420, 380) with delta (0, 0)
Screenshot: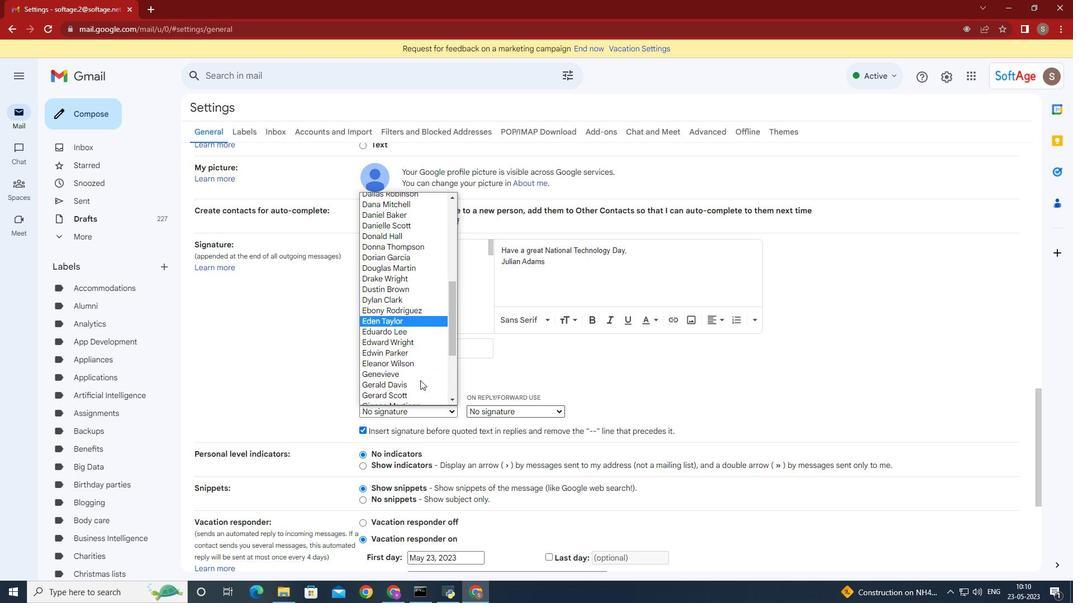 
Action: Mouse moved to (417, 397)
Screenshot: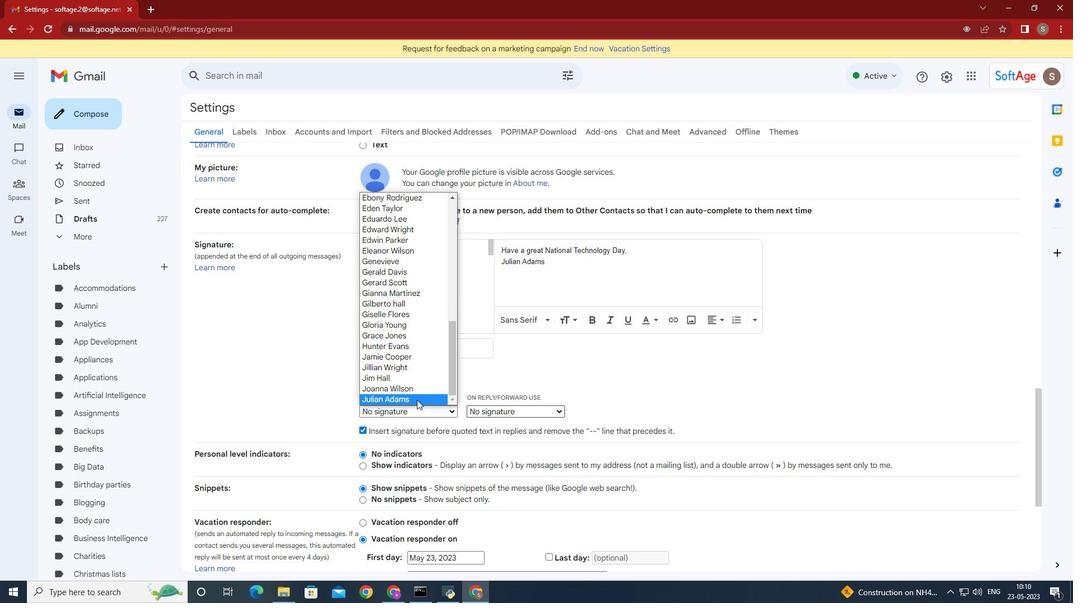 
Action: Mouse pressed left at (417, 397)
Screenshot: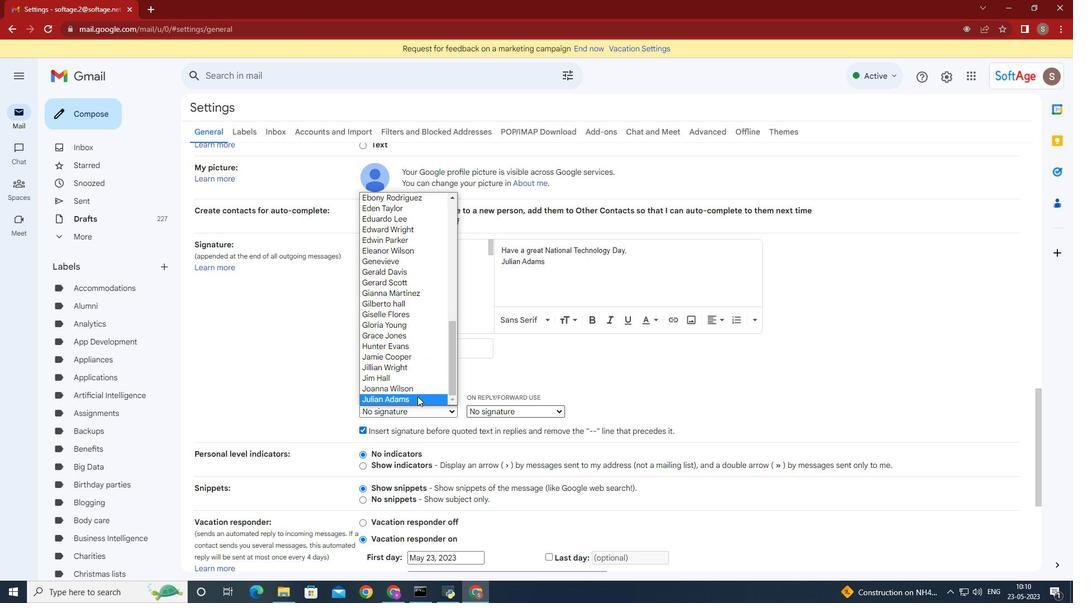 
Action: Mouse moved to (559, 411)
Screenshot: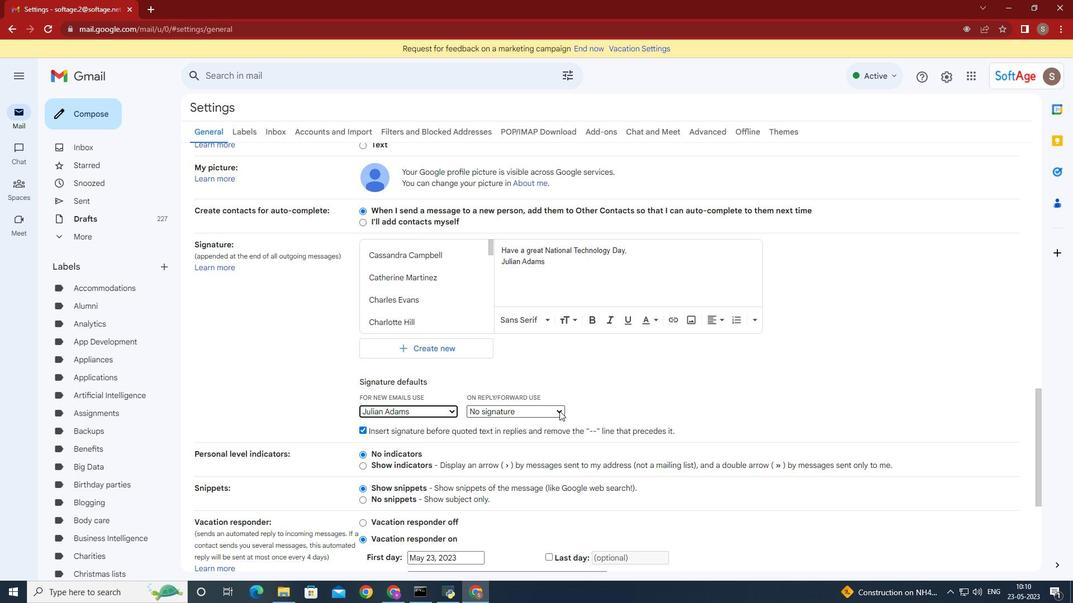 
Action: Mouse pressed left at (559, 411)
Screenshot: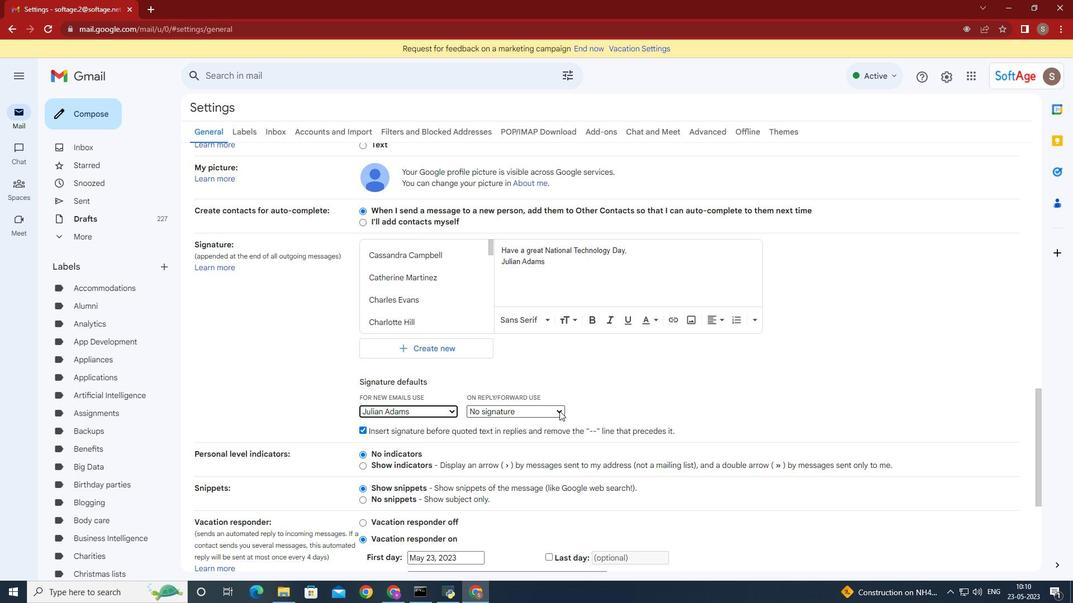 
Action: Mouse moved to (536, 373)
Screenshot: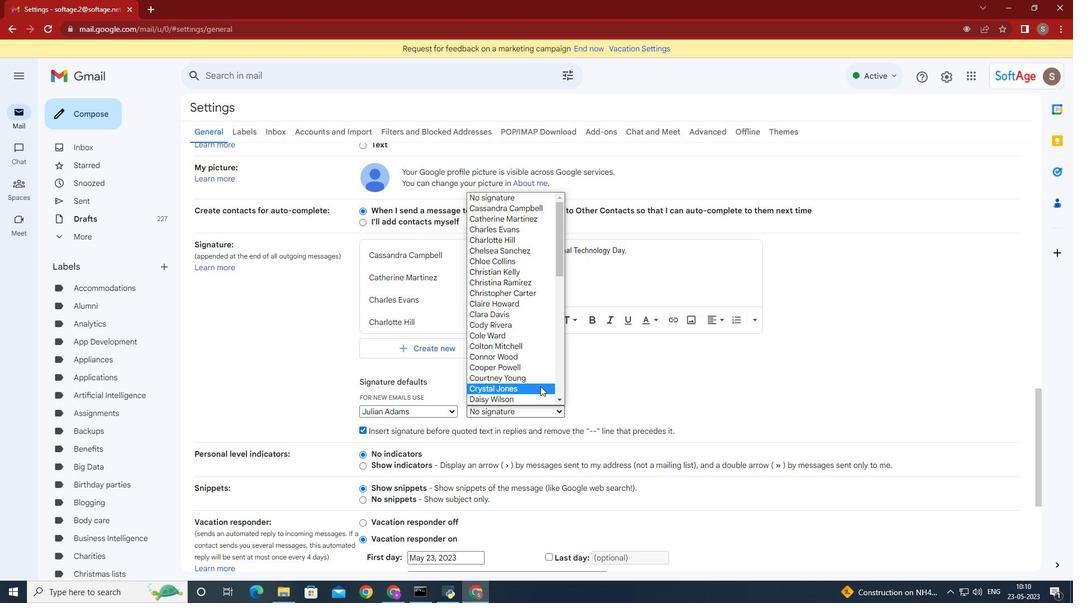 
Action: Mouse scrolled (536, 373) with delta (0, 0)
Screenshot: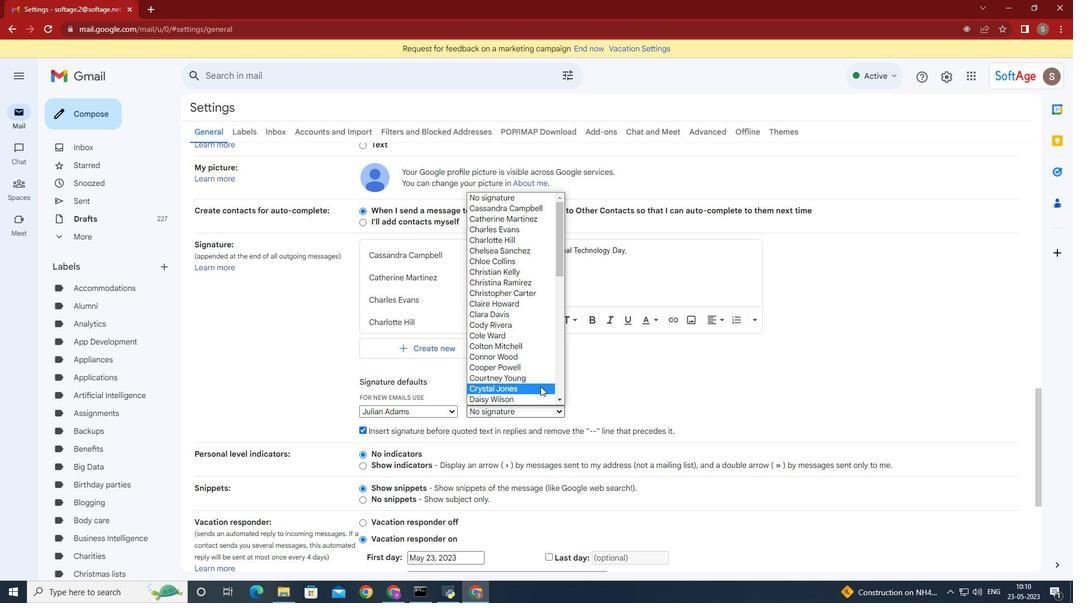 
Action: Mouse scrolled (536, 373) with delta (0, 0)
Screenshot: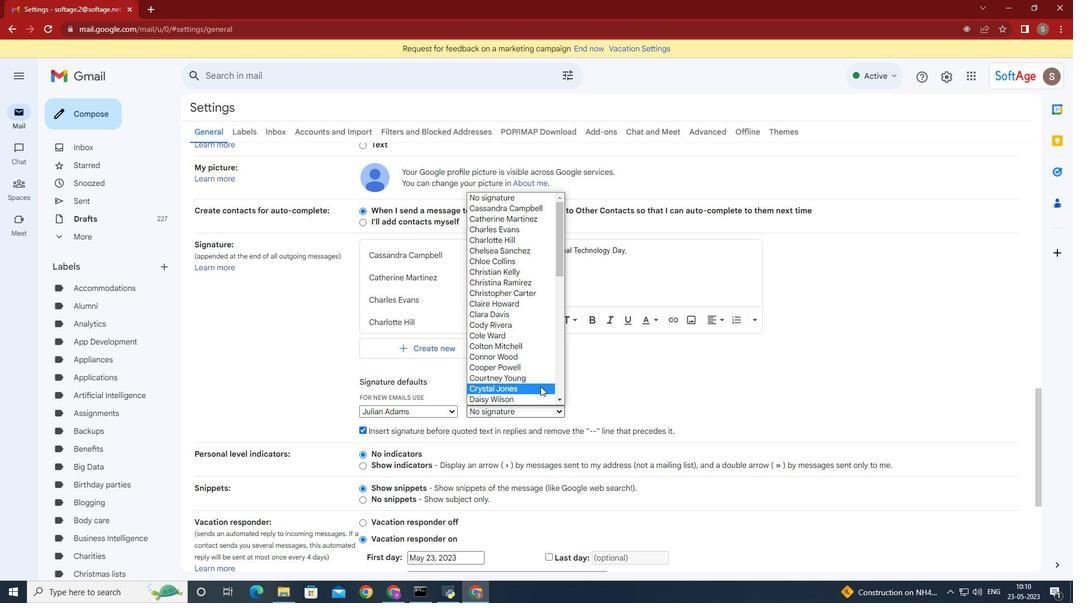 
Action: Mouse scrolled (536, 372) with delta (0, 0)
Screenshot: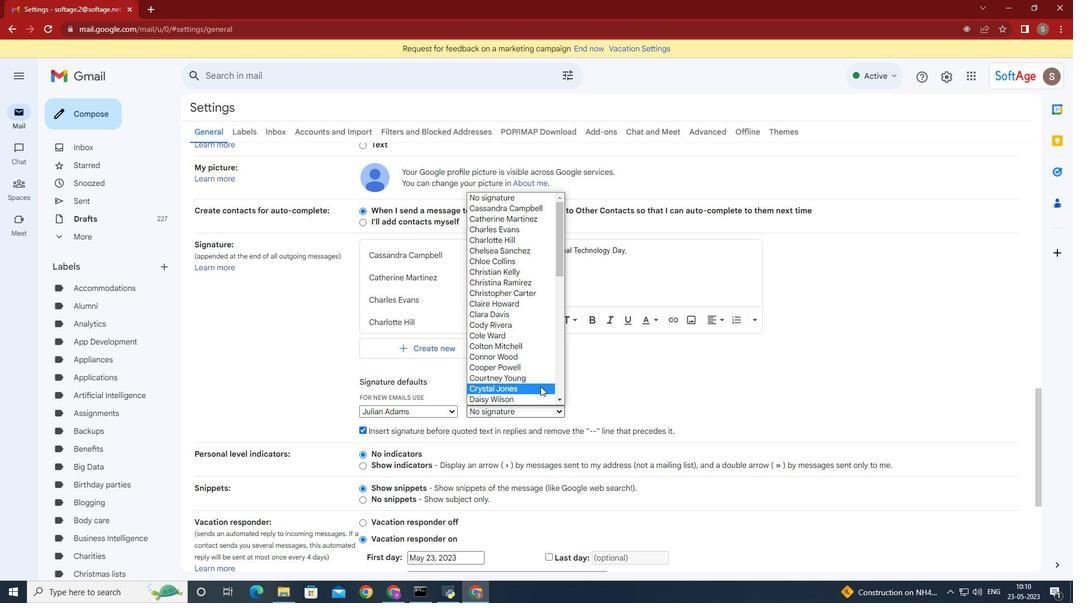 
Action: Mouse moved to (537, 371)
Screenshot: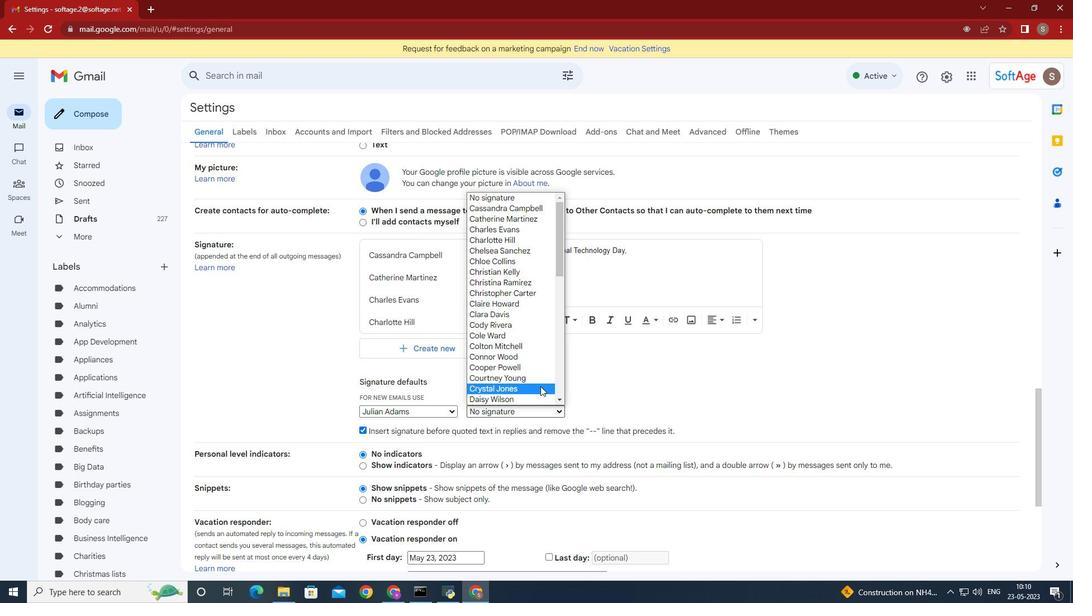 
Action: Mouse scrolled (537, 371) with delta (0, 0)
Screenshot: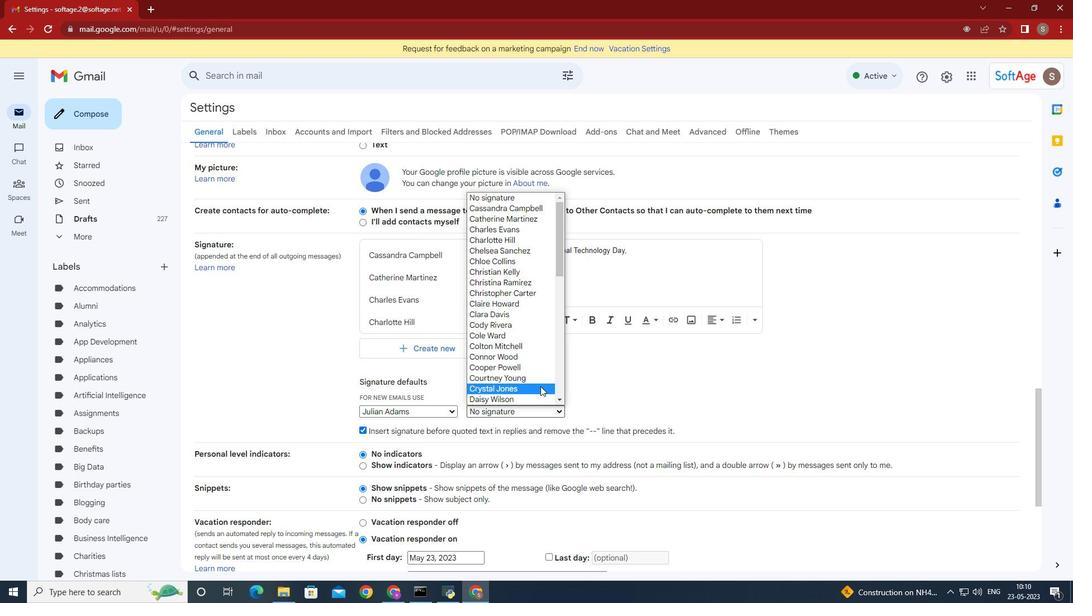 
Action: Mouse moved to (537, 371)
Screenshot: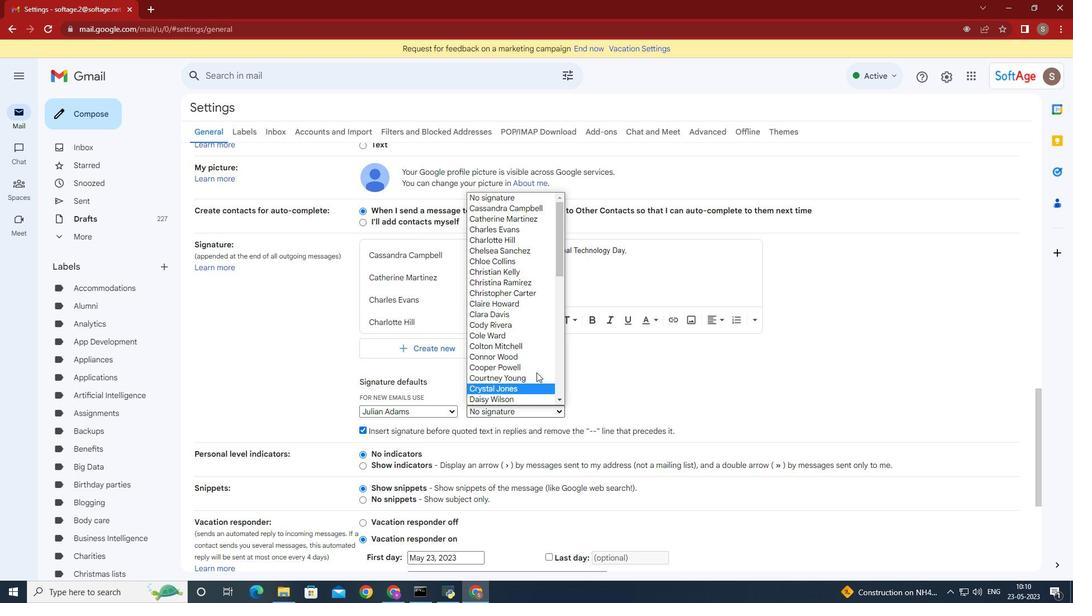 
Action: Mouse scrolled (537, 370) with delta (0, 0)
Screenshot: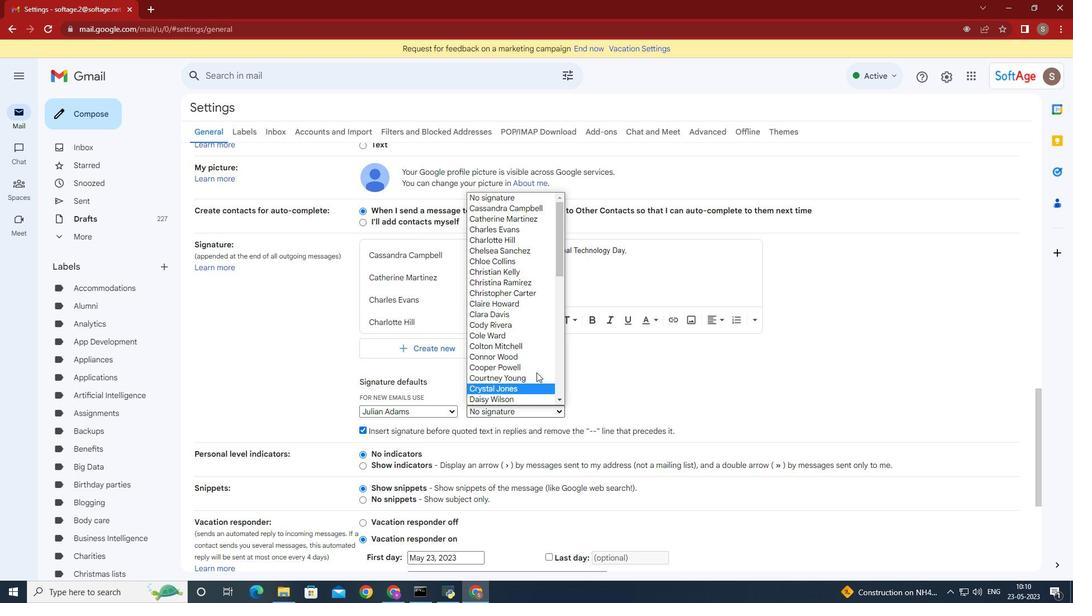 
Action: Mouse moved to (537, 371)
Screenshot: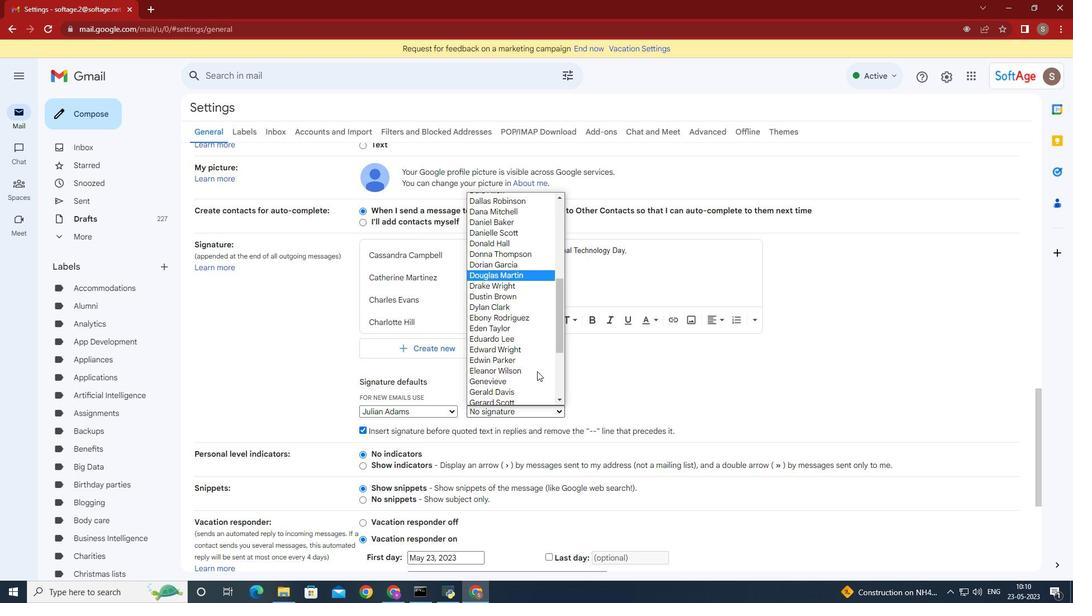 
Action: Mouse scrolled (537, 370) with delta (0, 0)
Screenshot: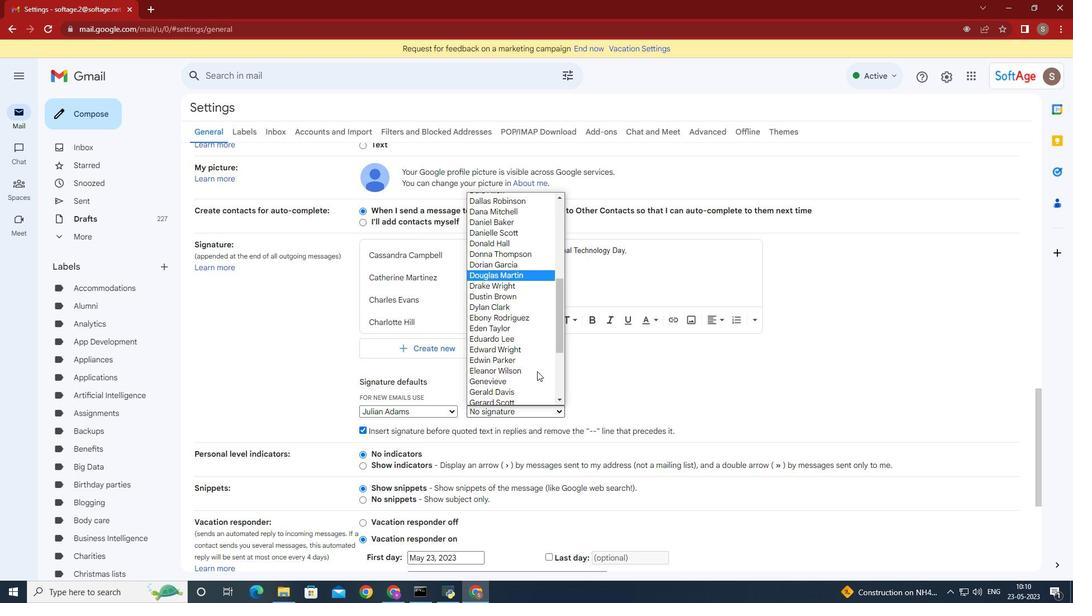 
Action: Mouse moved to (537, 370)
Screenshot: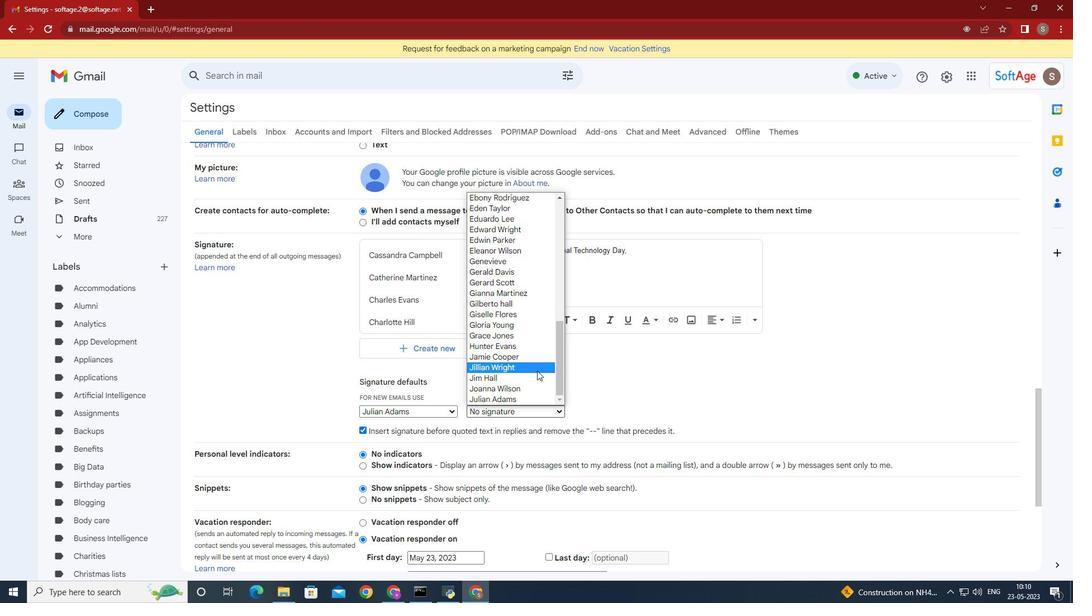 
Action: Mouse scrolled (537, 369) with delta (0, 0)
Screenshot: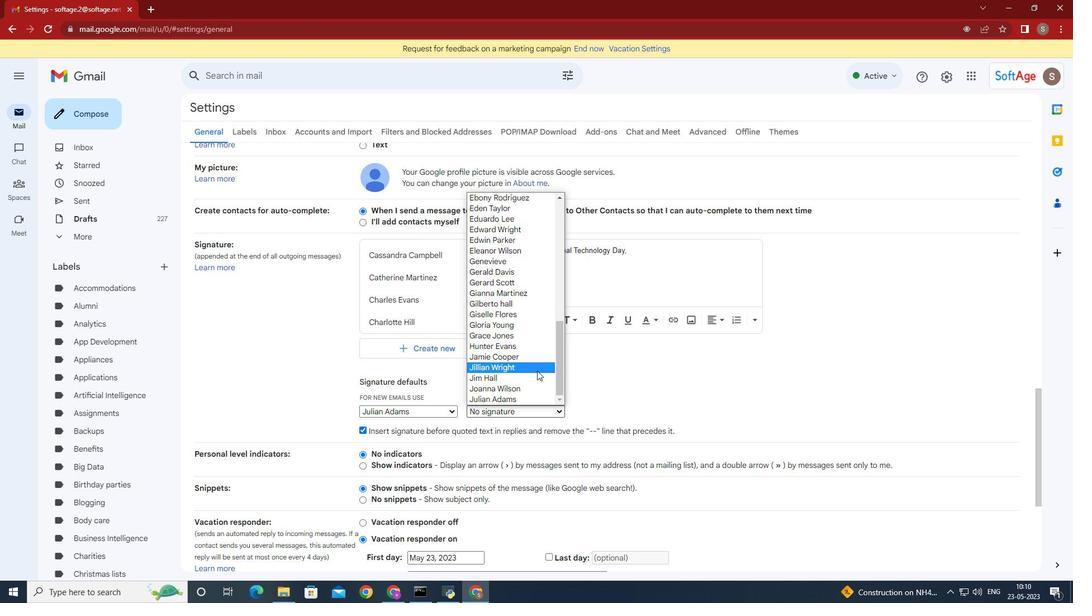 
Action: Mouse moved to (531, 395)
Screenshot: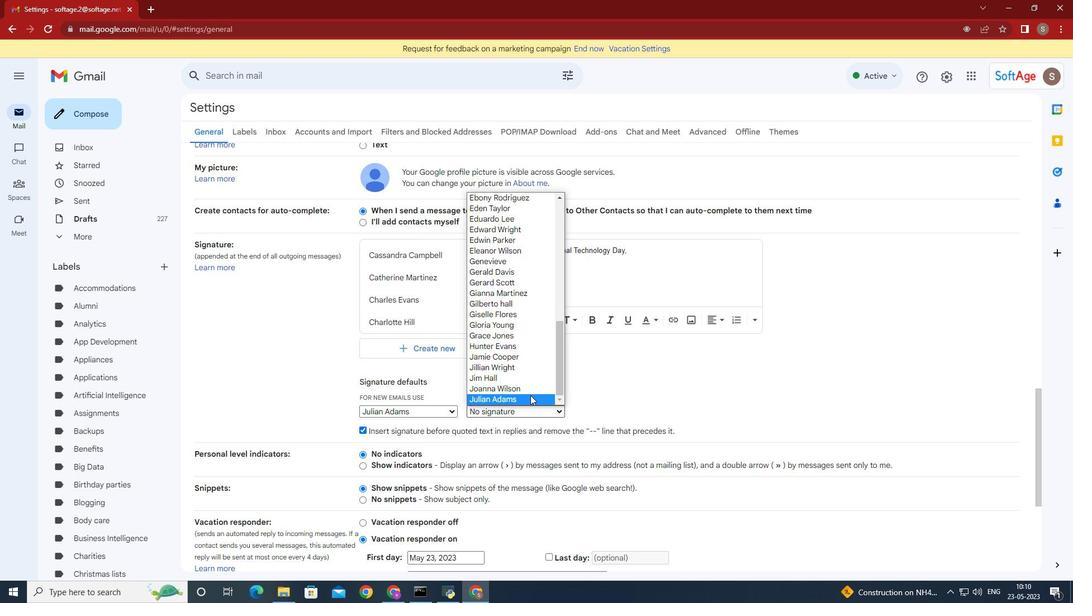 
Action: Mouse pressed left at (531, 395)
Screenshot: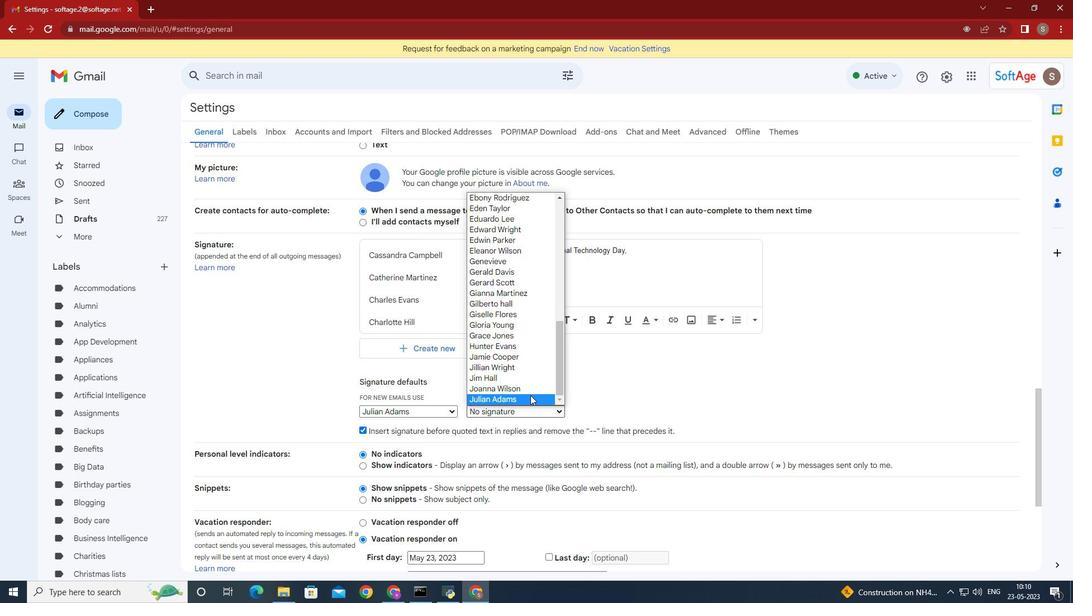 
Action: Mouse moved to (743, 376)
Screenshot: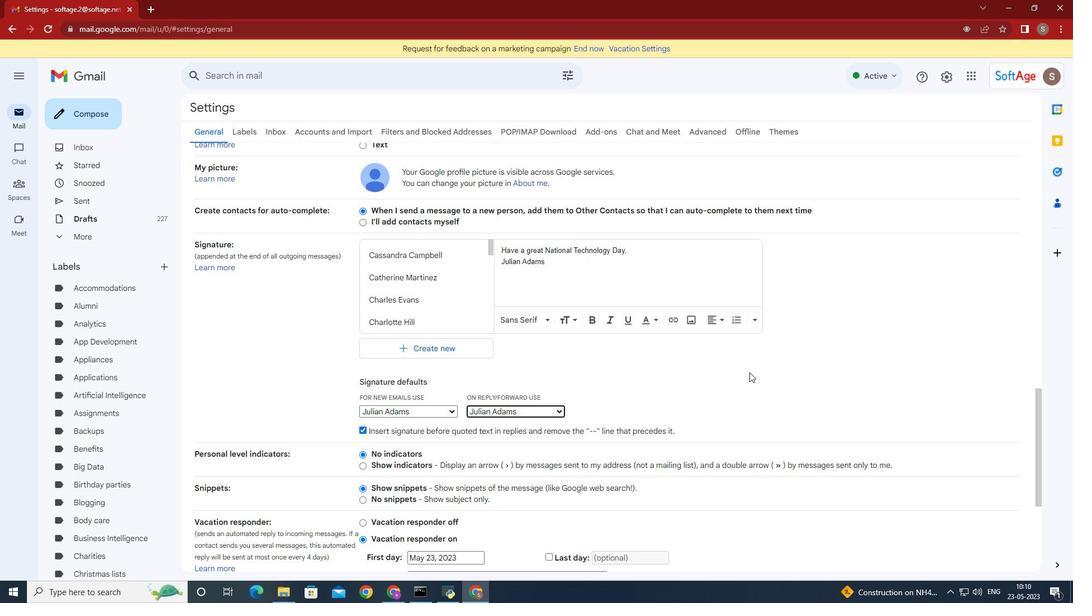 
Action: Mouse scrolled (743, 375) with delta (0, 0)
Screenshot: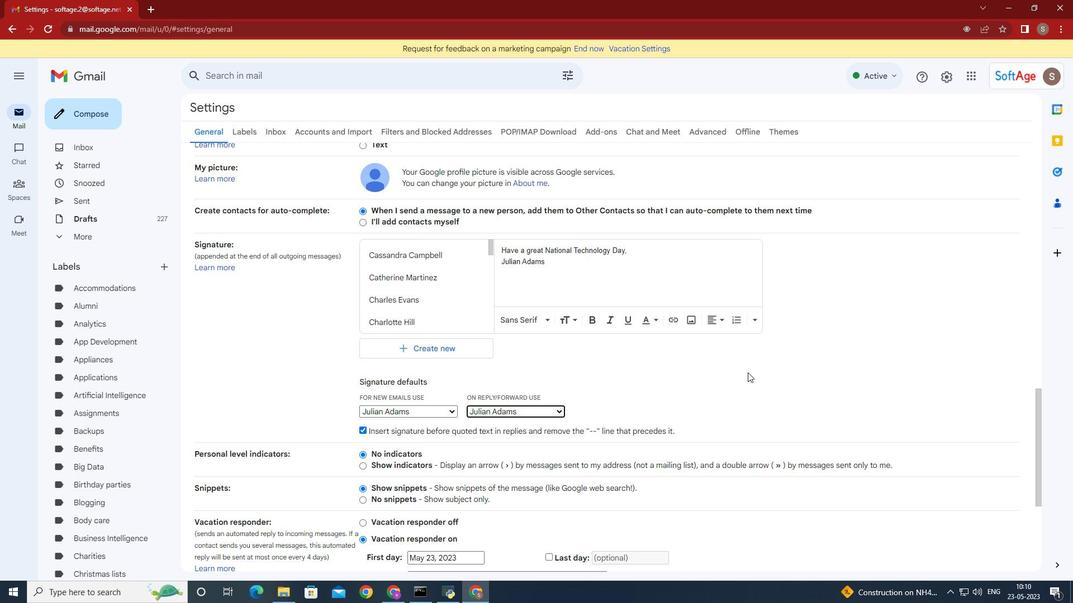 
Action: Mouse moved to (739, 377)
Screenshot: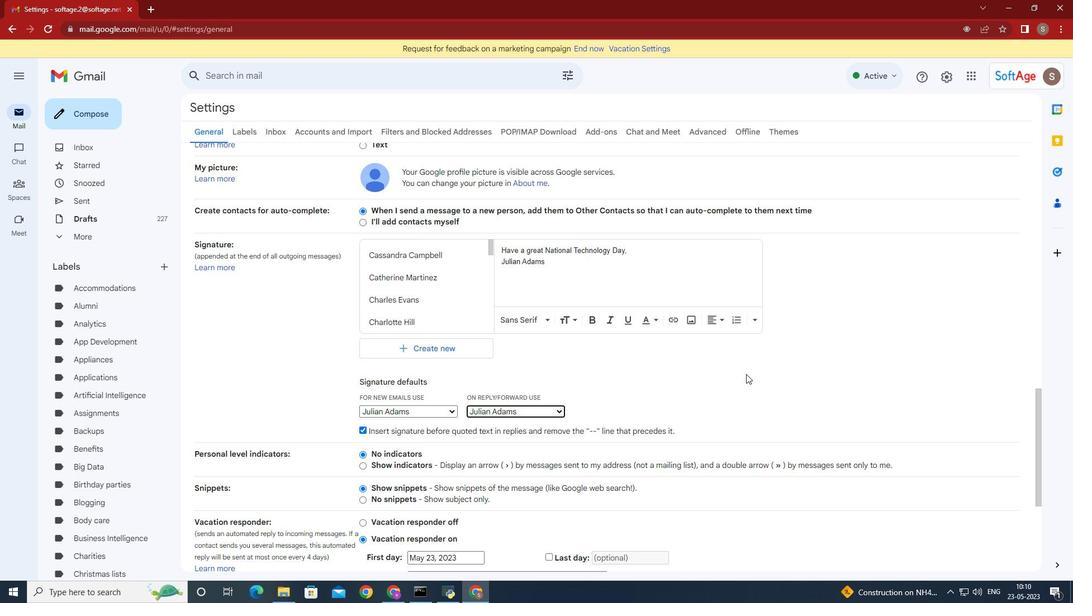 
Action: Mouse scrolled (739, 376) with delta (0, 0)
Screenshot: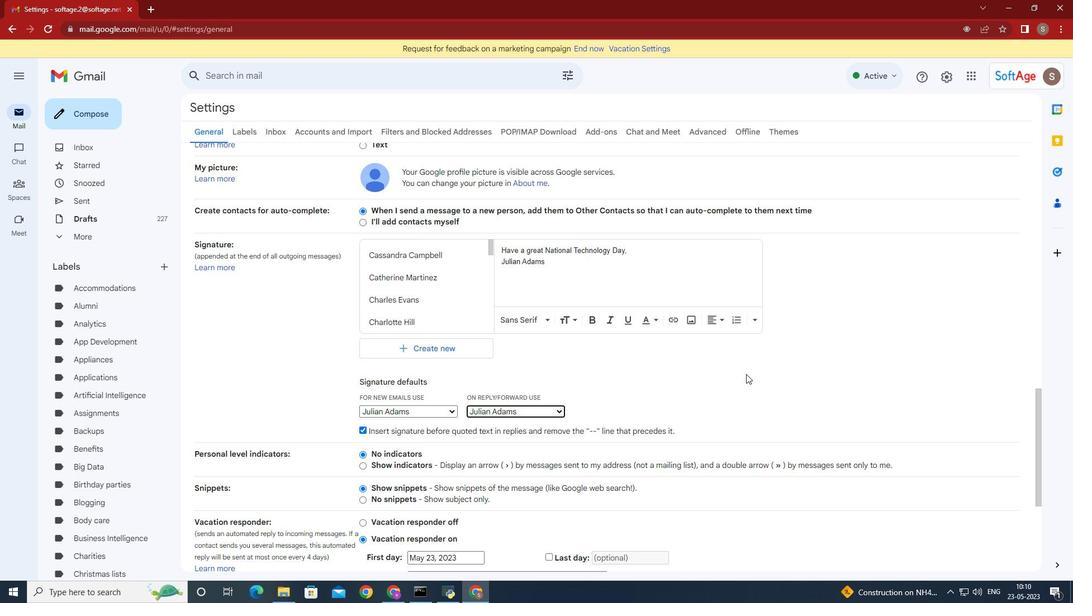 
Action: Mouse moved to (735, 378)
Screenshot: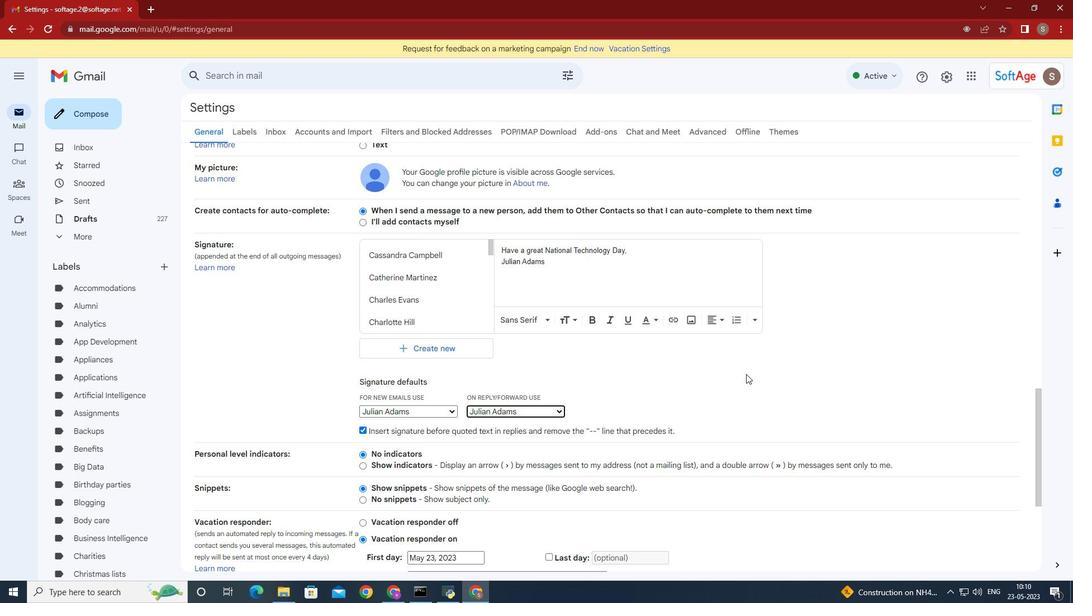 
Action: Mouse scrolled (735, 377) with delta (0, 0)
Screenshot: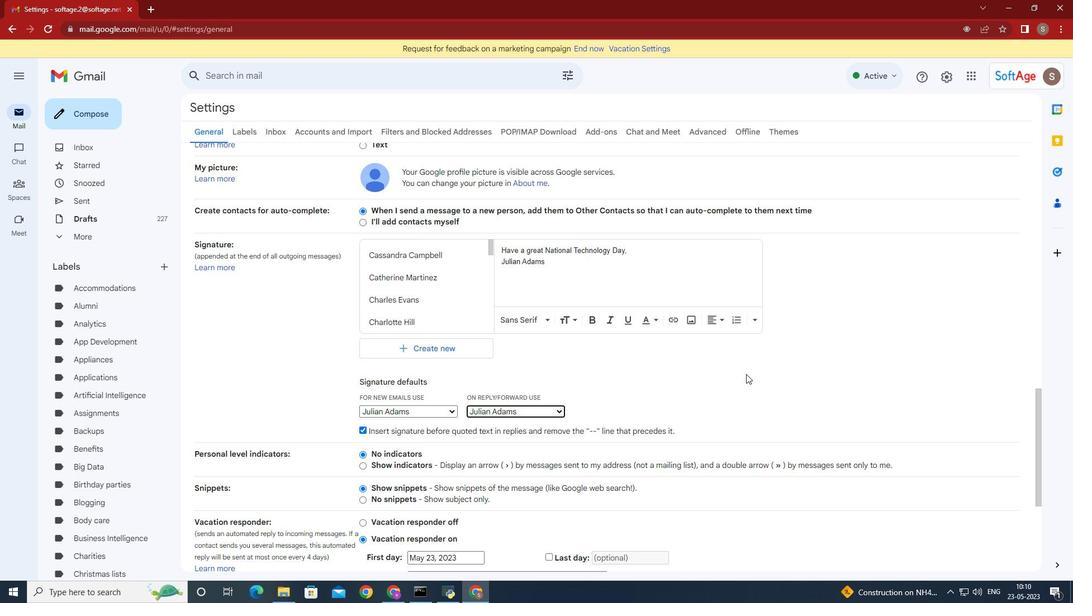 
Action: Mouse moved to (725, 378)
Screenshot: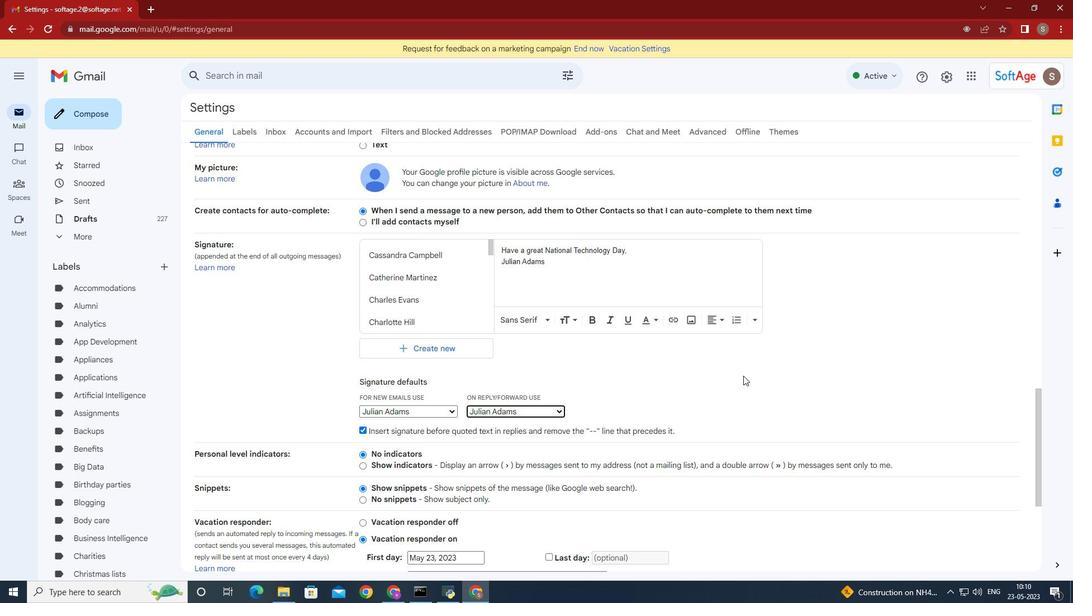 
Action: Mouse scrolled (725, 377) with delta (0, 0)
Screenshot: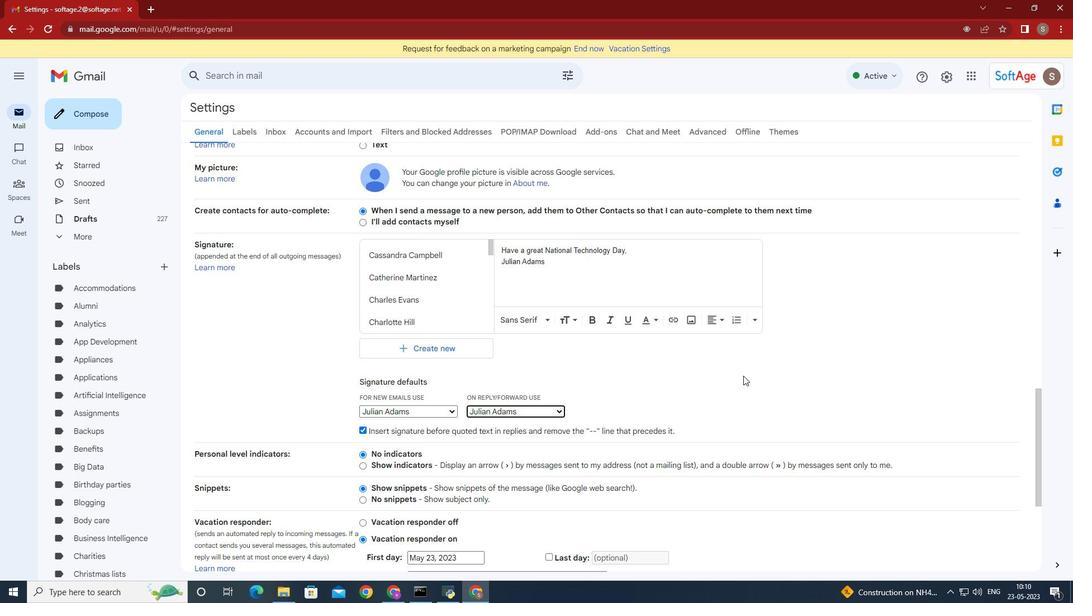 
Action: Mouse moved to (716, 375)
Screenshot: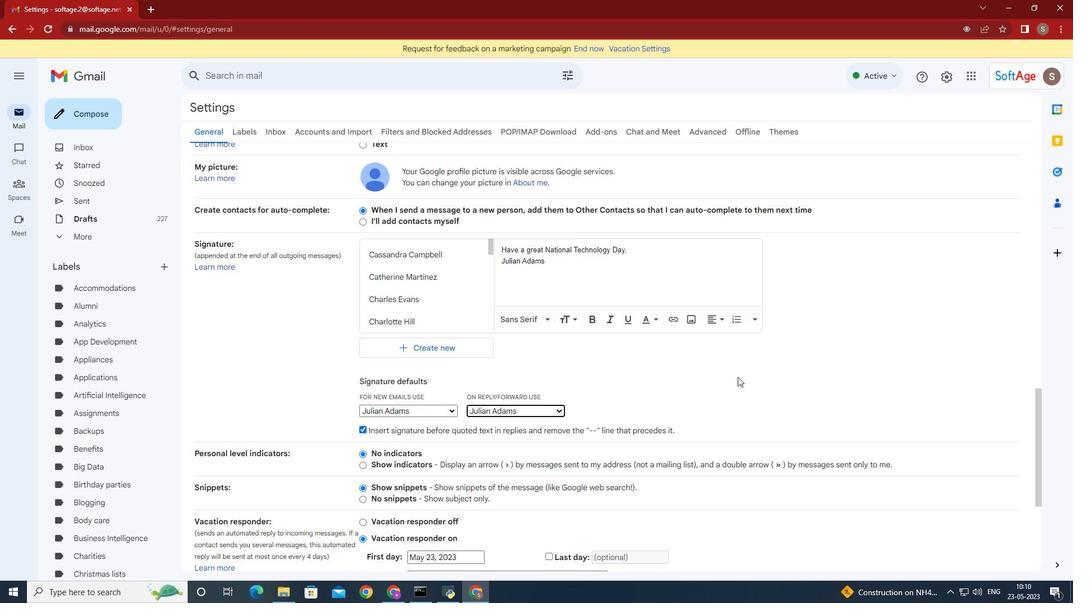 
Action: Mouse scrolled (716, 375) with delta (0, 0)
Screenshot: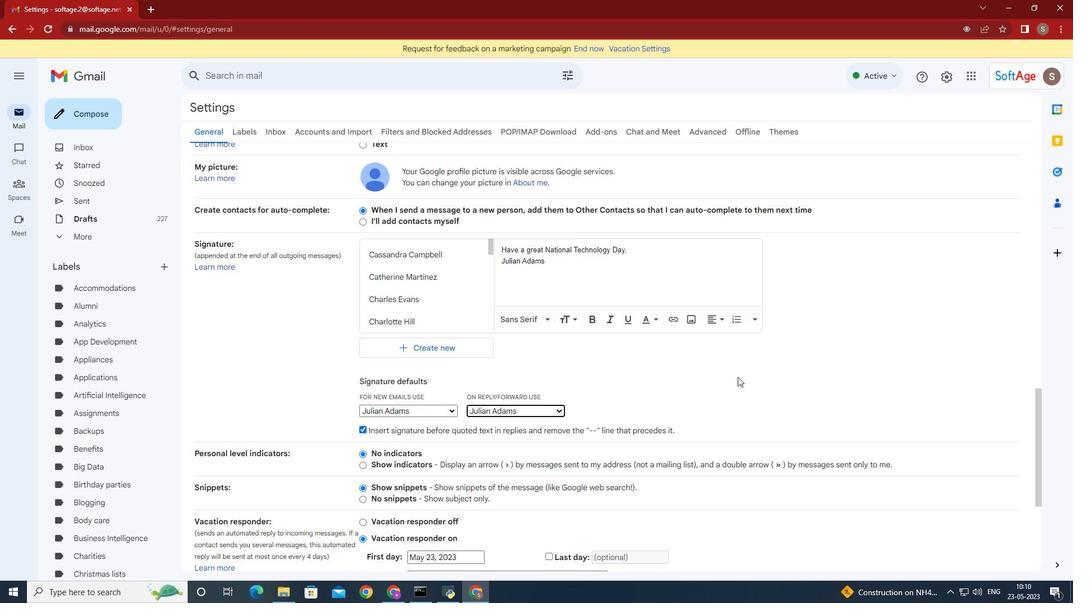 
Action: Mouse moved to (708, 372)
Screenshot: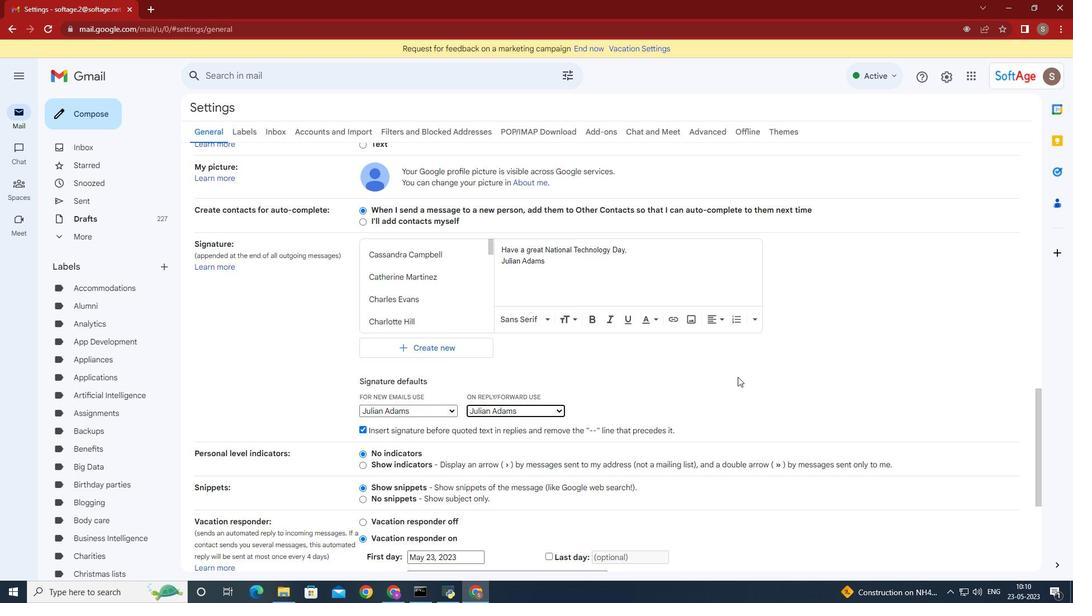 
Action: Mouse scrolled (708, 371) with delta (0, 0)
Screenshot: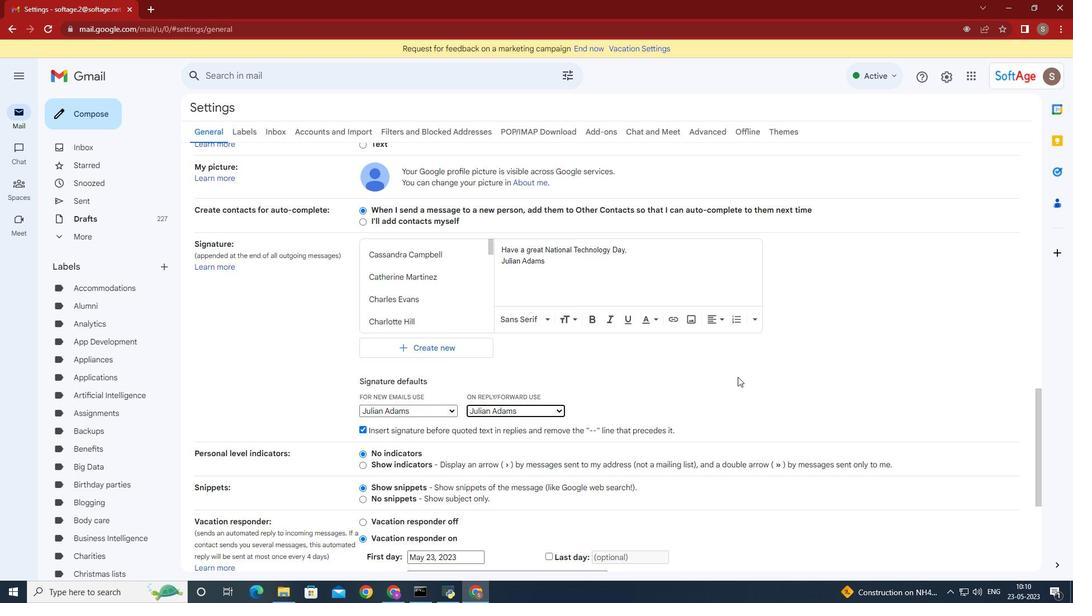 
Action: Mouse moved to (697, 371)
Screenshot: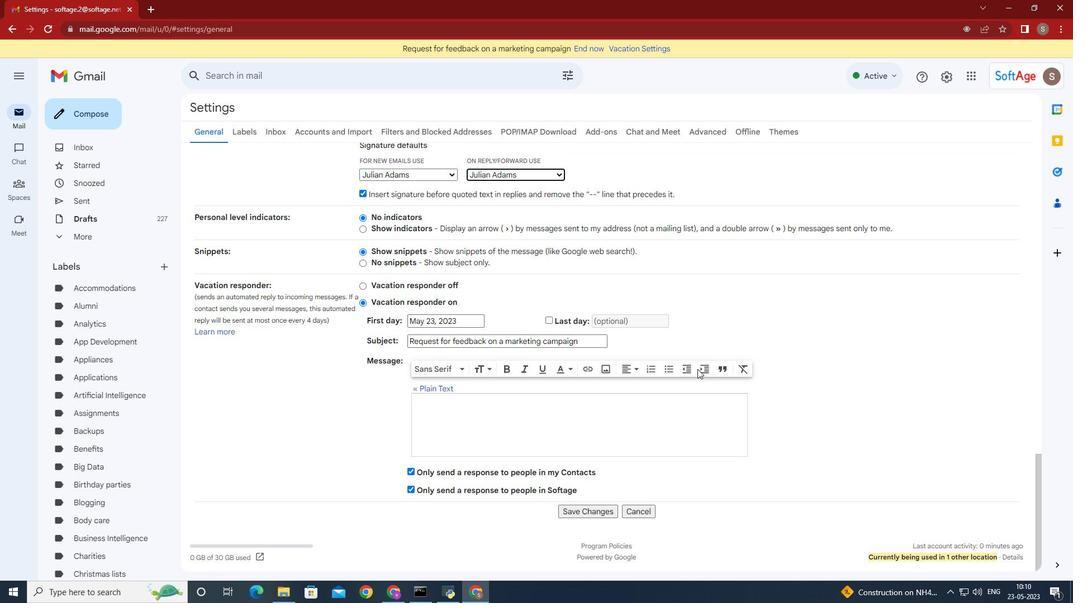 
Action: Mouse scrolled (697, 369) with delta (0, 0)
Screenshot: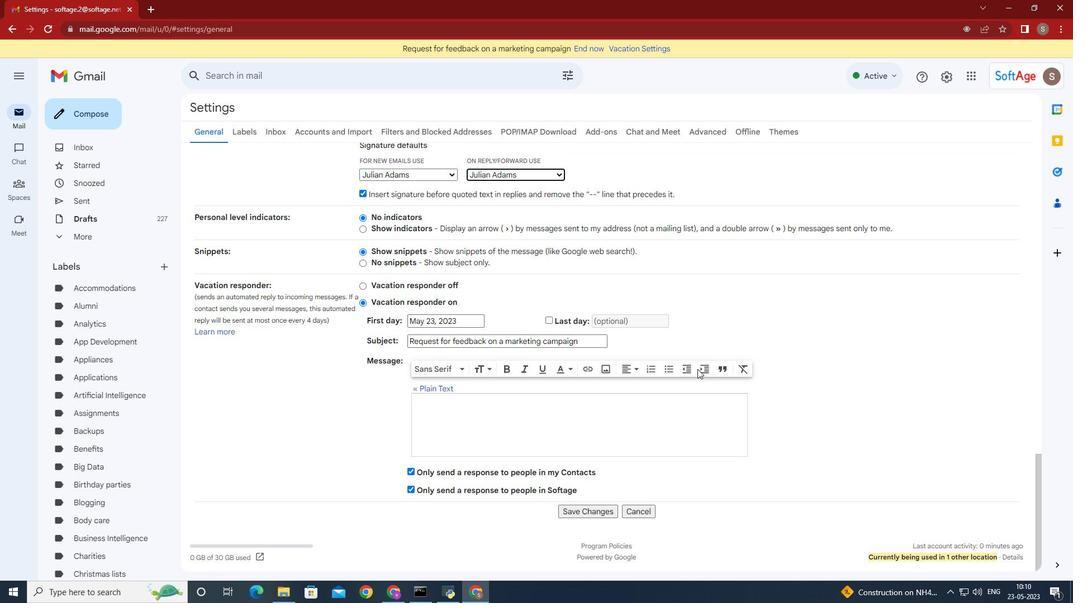 
Action: Mouse scrolled (697, 369) with delta (0, 0)
Screenshot: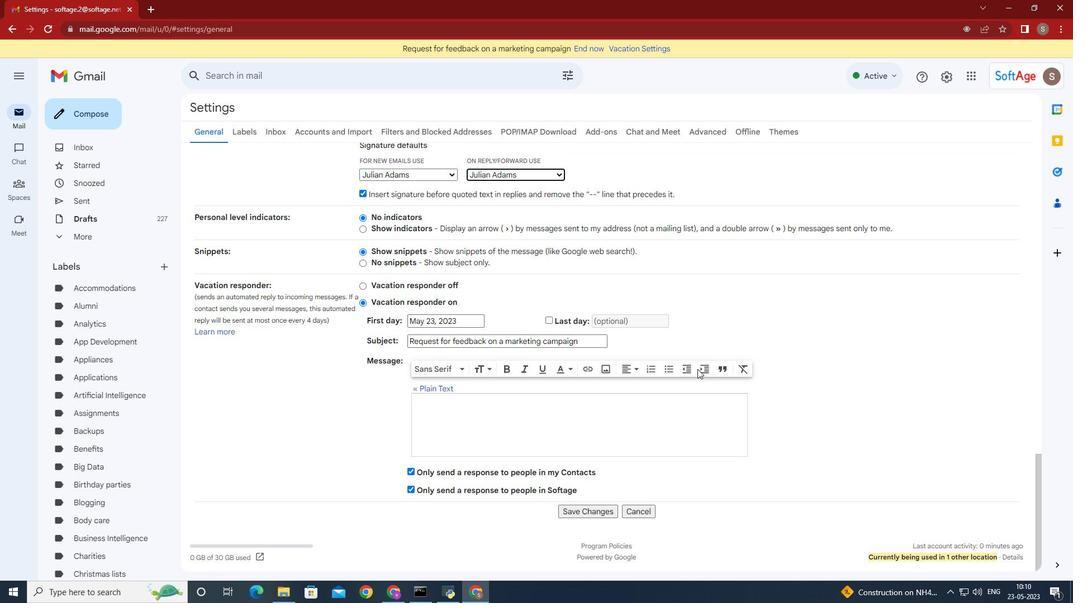 
Action: Mouse scrolled (697, 370) with delta (0, 0)
Screenshot: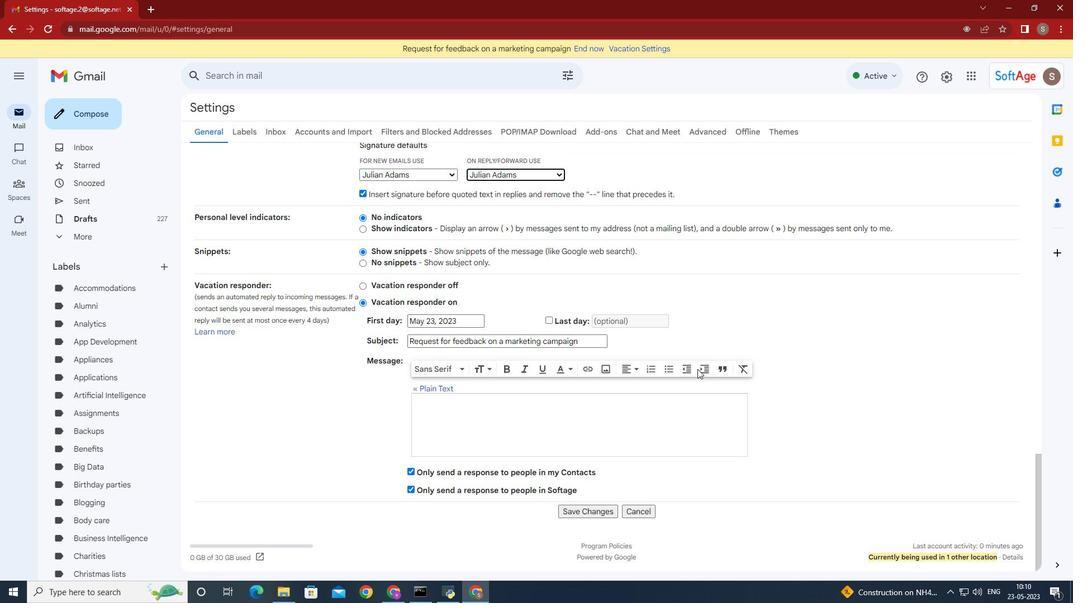 
Action: Mouse scrolled (697, 370) with delta (0, 0)
Screenshot: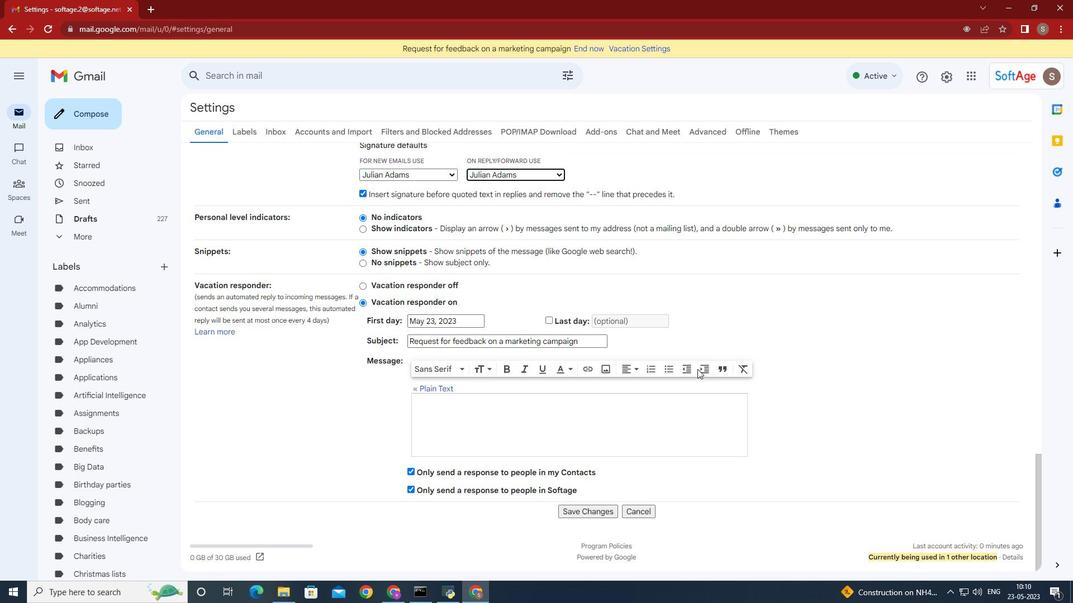 
Action: Mouse moved to (595, 513)
Screenshot: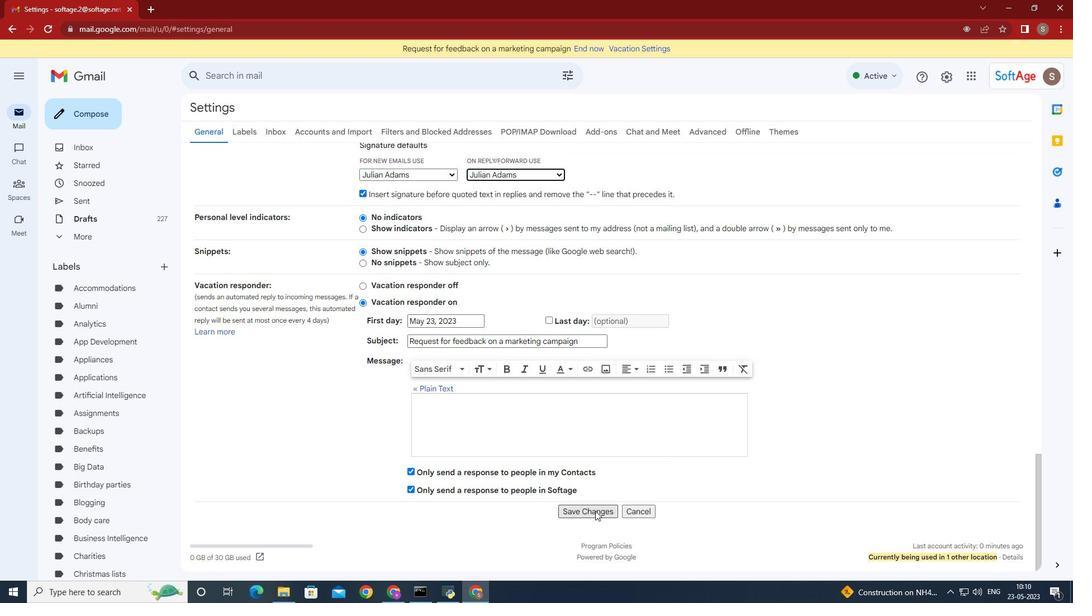 
Action: Mouse pressed left at (595, 513)
Screenshot: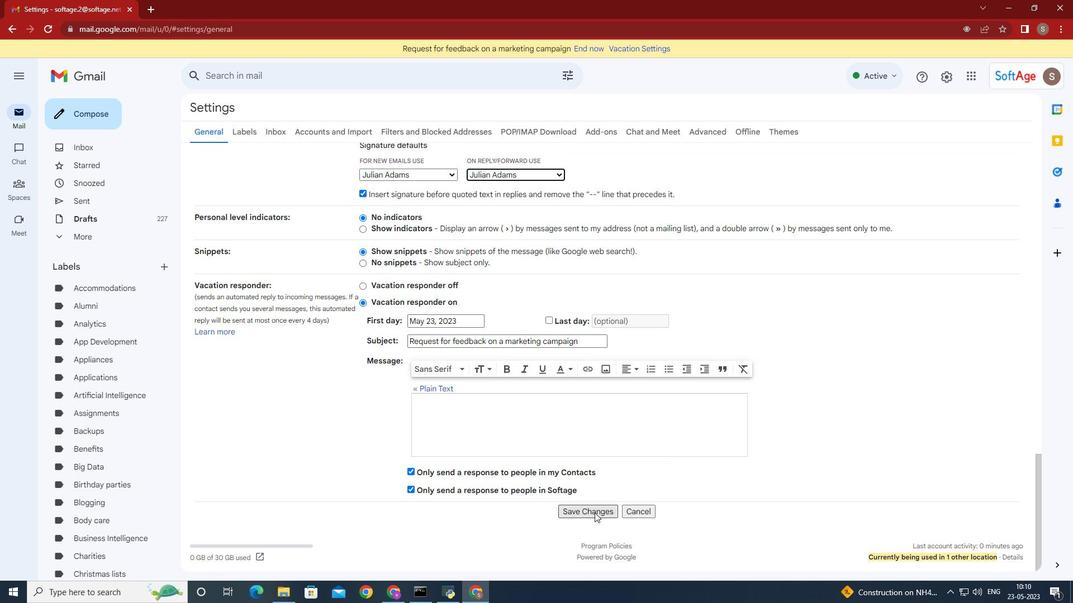 
Action: Mouse moved to (97, 117)
Screenshot: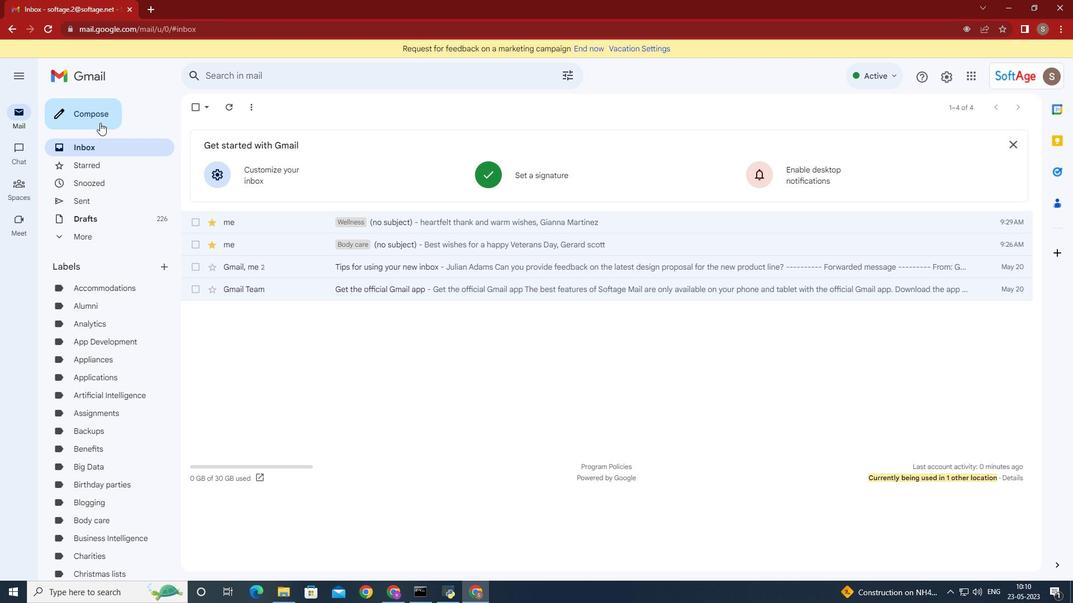
Action: Mouse pressed left at (97, 117)
Screenshot: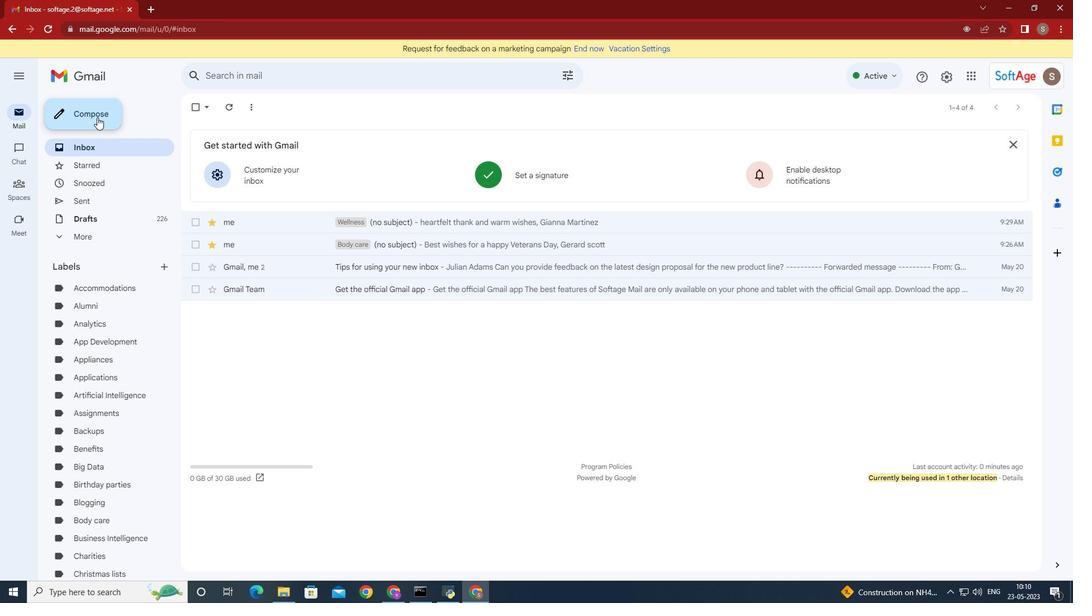 
Action: Mouse moved to (632, 128)
Screenshot: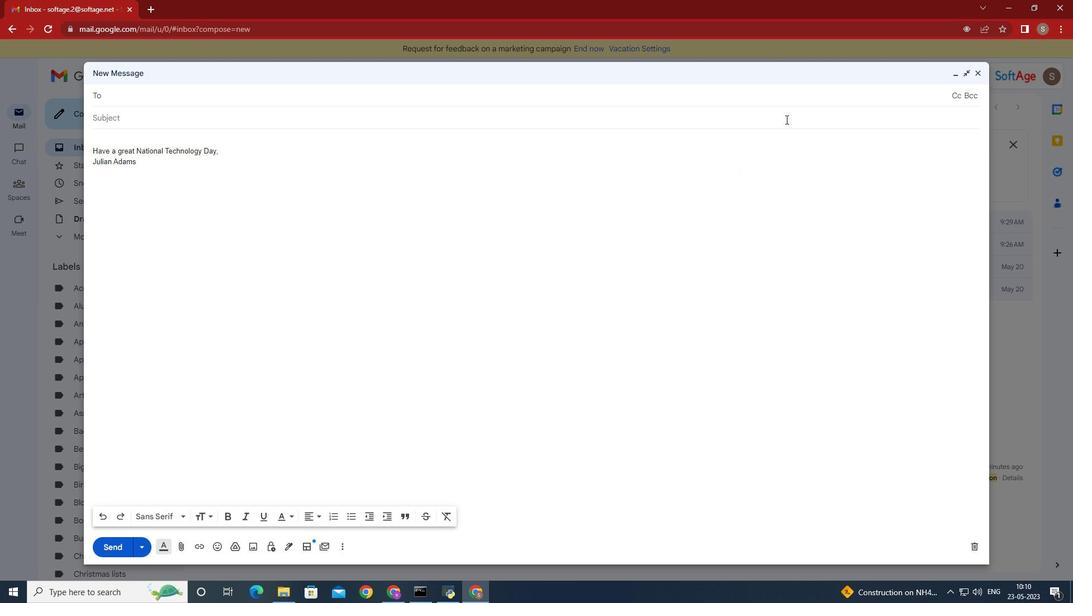 
Action: Key pressed <Key.shift>Softage.8
Screenshot: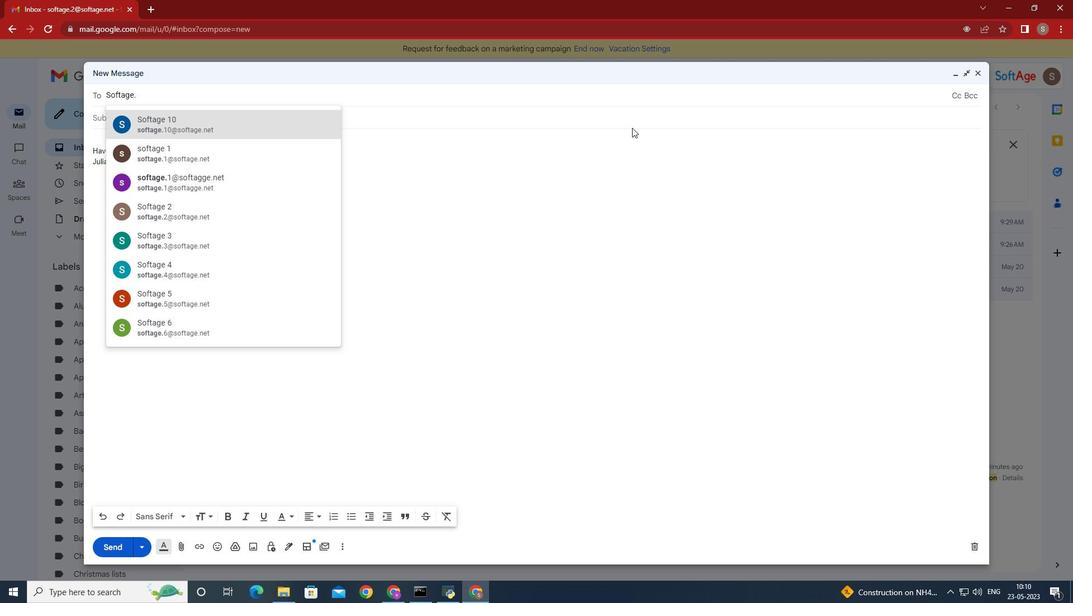 
Action: Mouse moved to (252, 118)
Screenshot: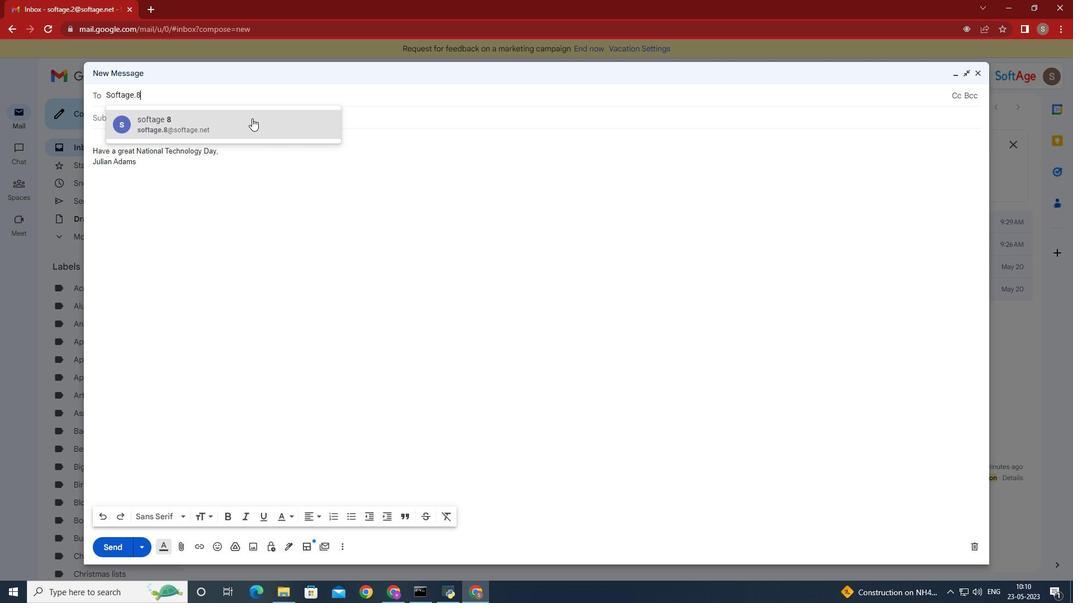 
Action: Mouse pressed left at (252, 118)
Screenshot: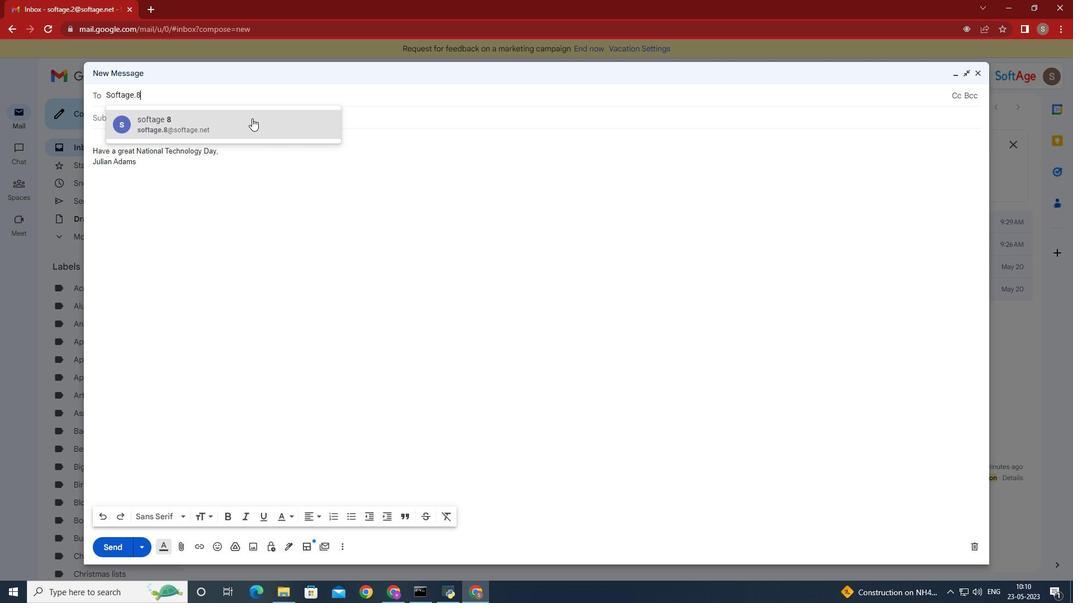 
Action: Mouse moved to (339, 551)
Screenshot: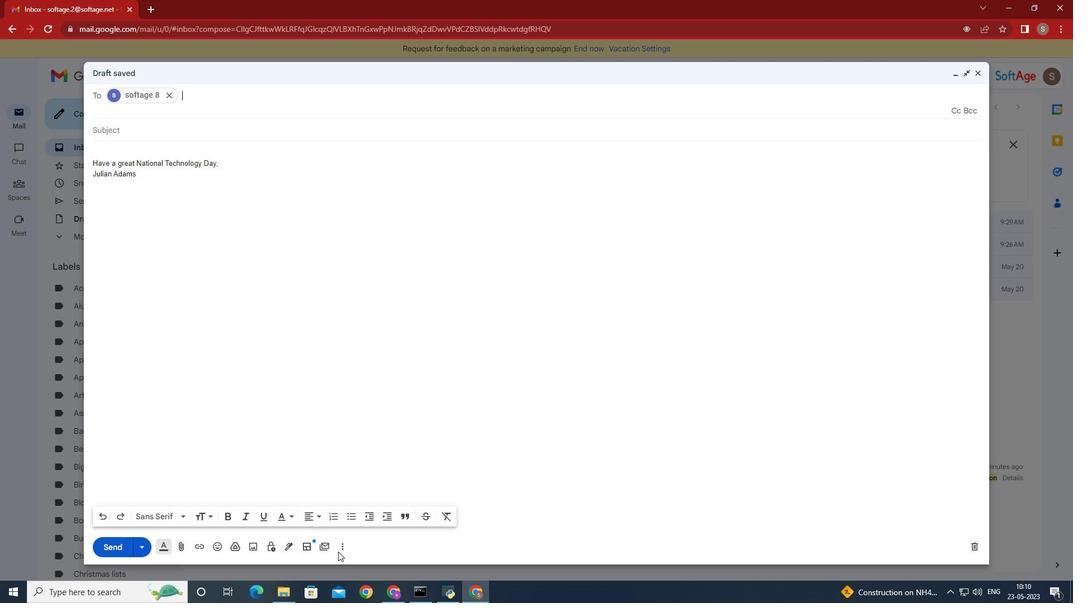 
Action: Mouse pressed left at (339, 551)
Screenshot: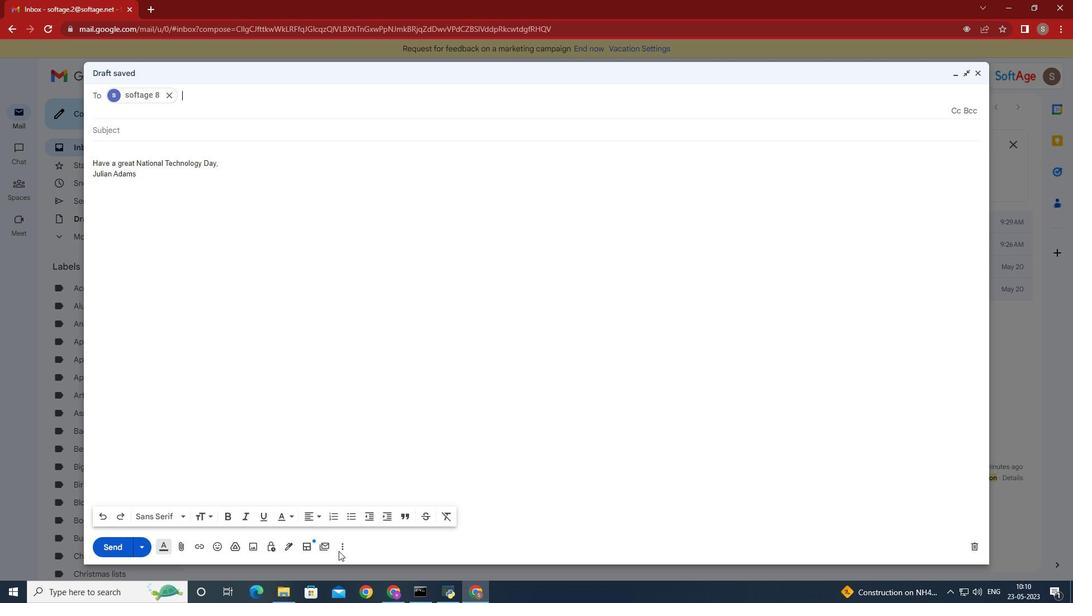 
Action: Mouse moved to (421, 444)
Screenshot: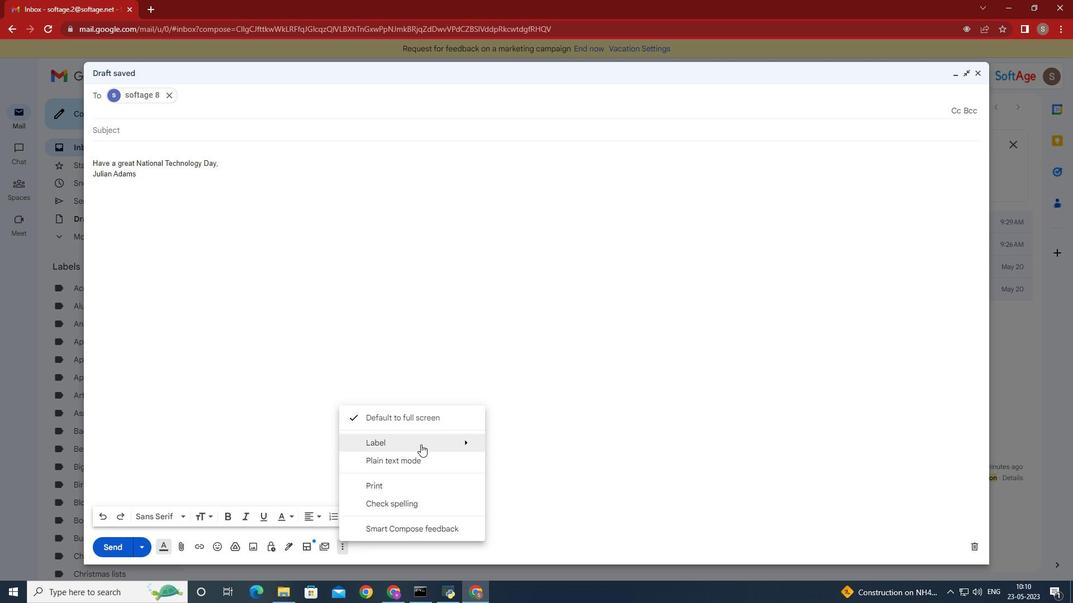 
Action: Mouse pressed left at (421, 444)
Screenshot: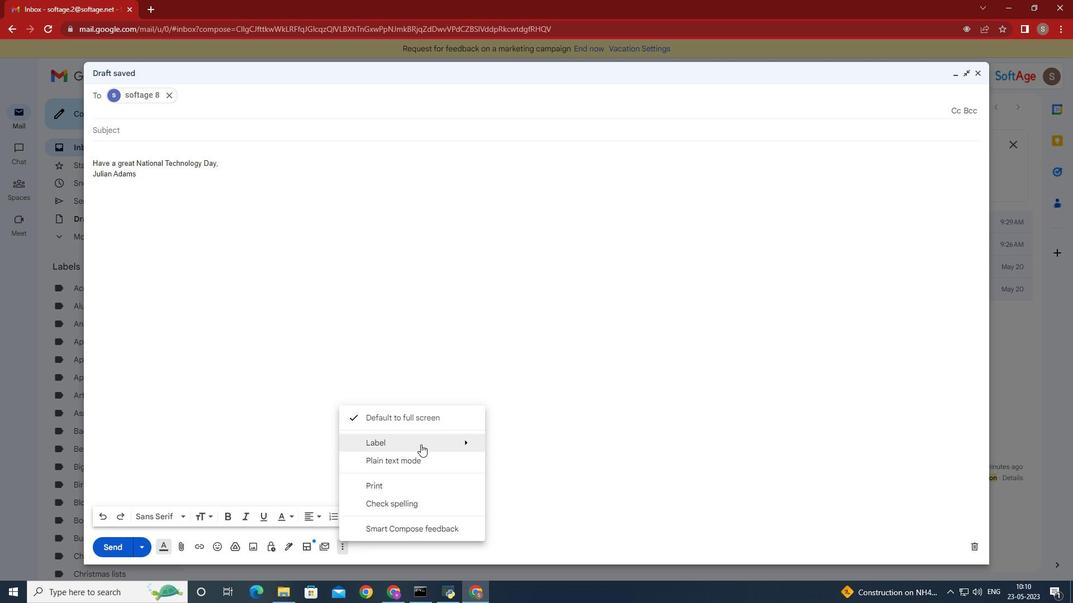 
Action: Mouse moved to (531, 232)
Screenshot: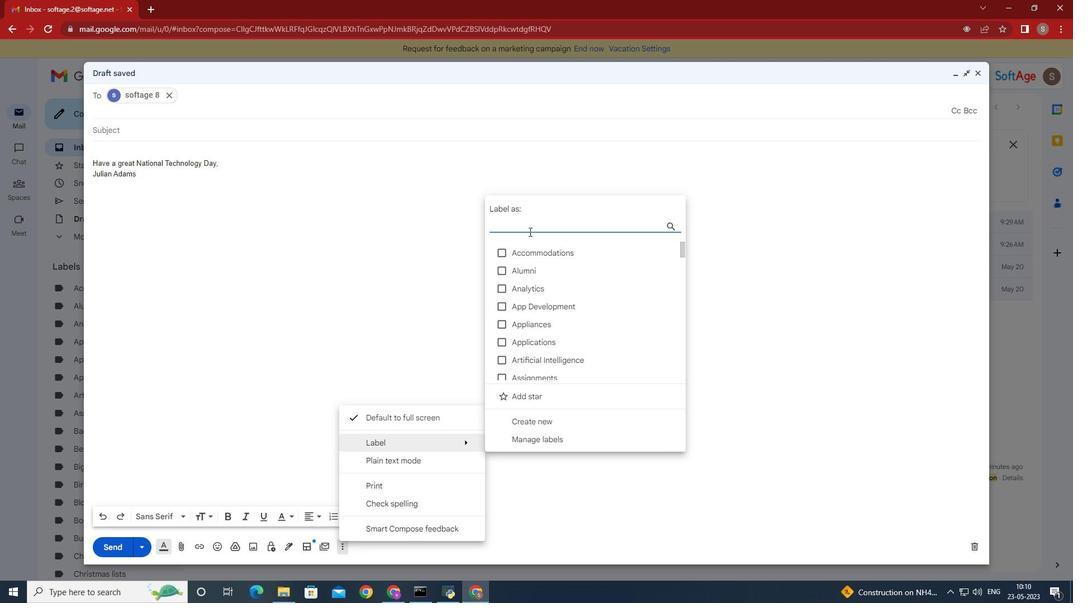 
Action: Key pressed <Key.shift>Artifi
Screenshot: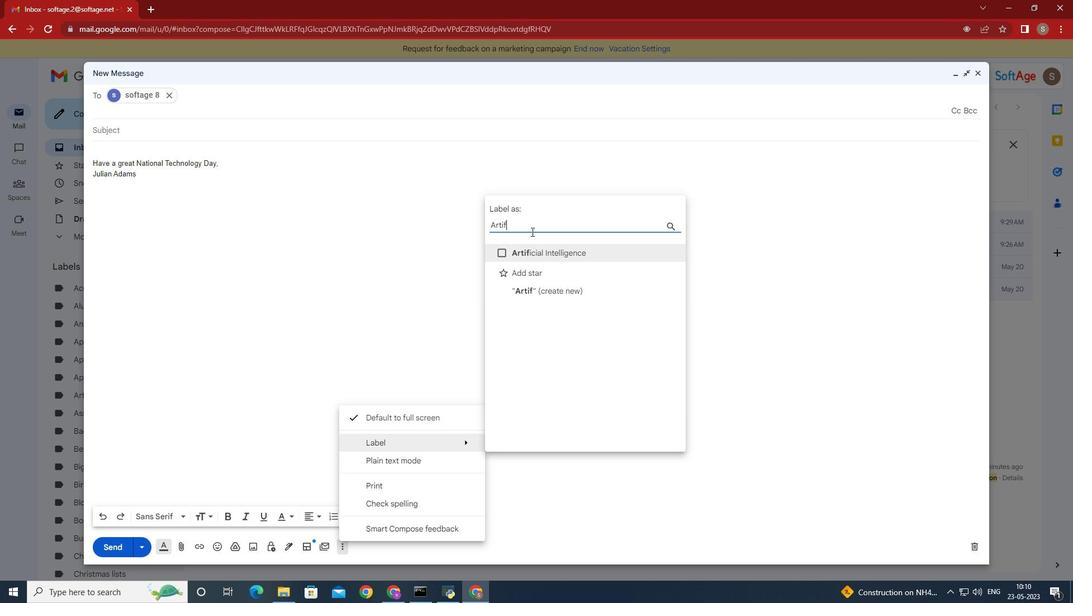 
Action: Mouse moved to (498, 253)
Screenshot: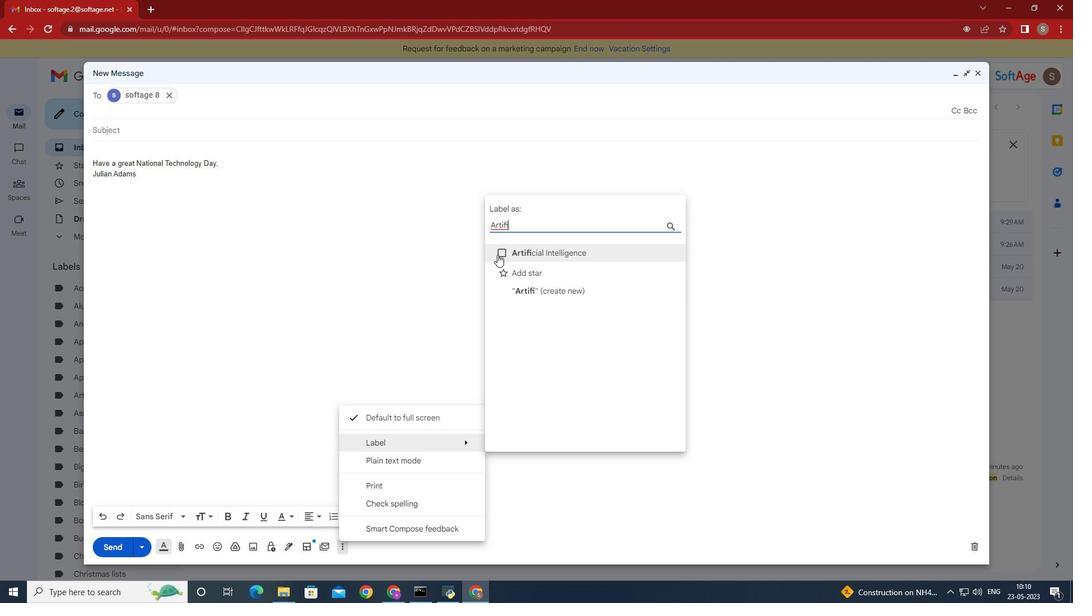 
Action: Mouse pressed left at (498, 253)
Screenshot: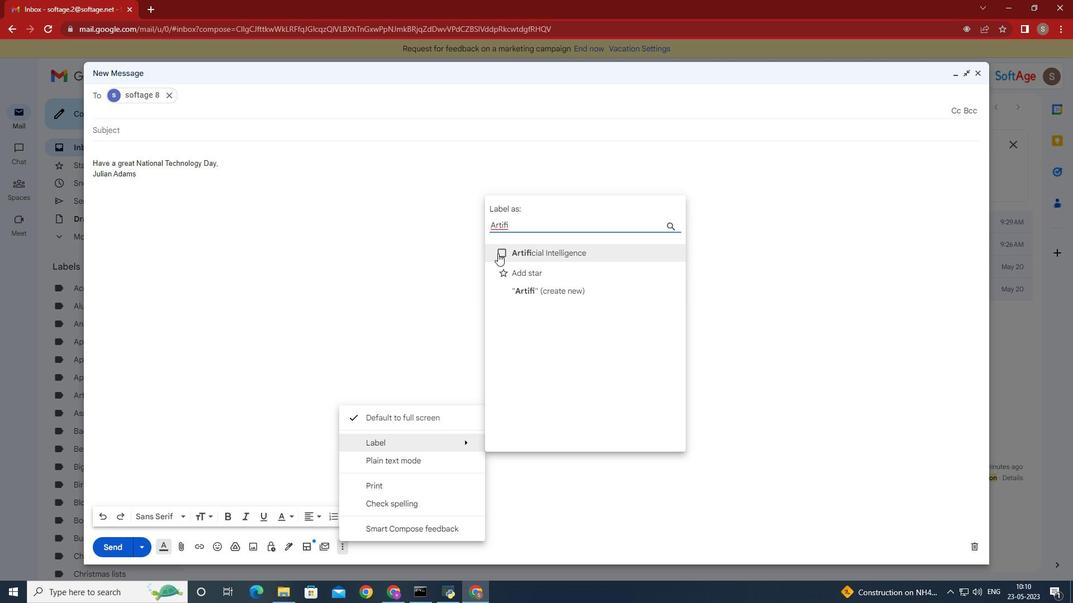 
Action: Mouse moved to (517, 289)
Screenshot: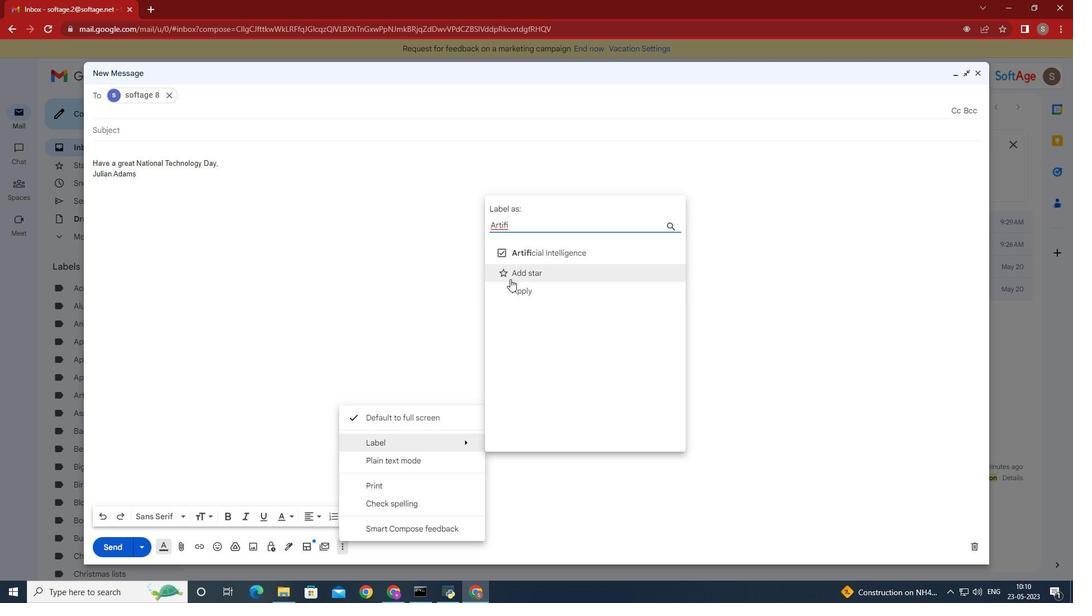 
Action: Mouse pressed left at (517, 289)
Screenshot: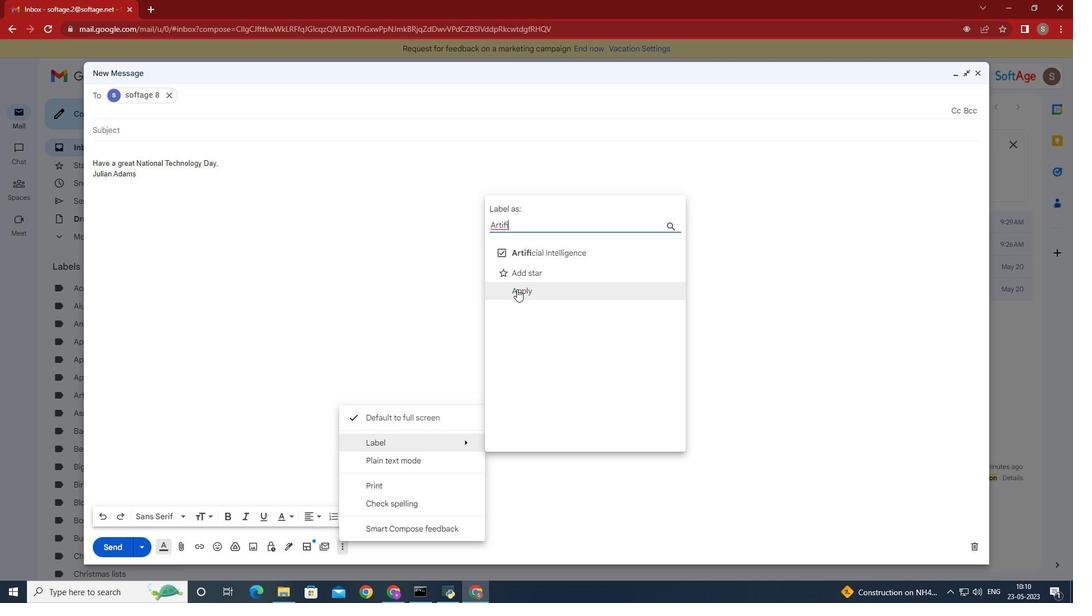 
